 Task: Look for space in Yanagawa, Japan from 12th  August, 2023 to 15th August, 2023 for 3 adults in price range Rs.12000 to Rs.16000. Place can be entire place with 2 bedrooms having 3 beds and 1 bathroom. Property type can be house, flat, guest house. Amenities needed are: washing machine. Booking option can be shelf check-in. Required host language is English.
Action: Mouse moved to (580, 92)
Screenshot: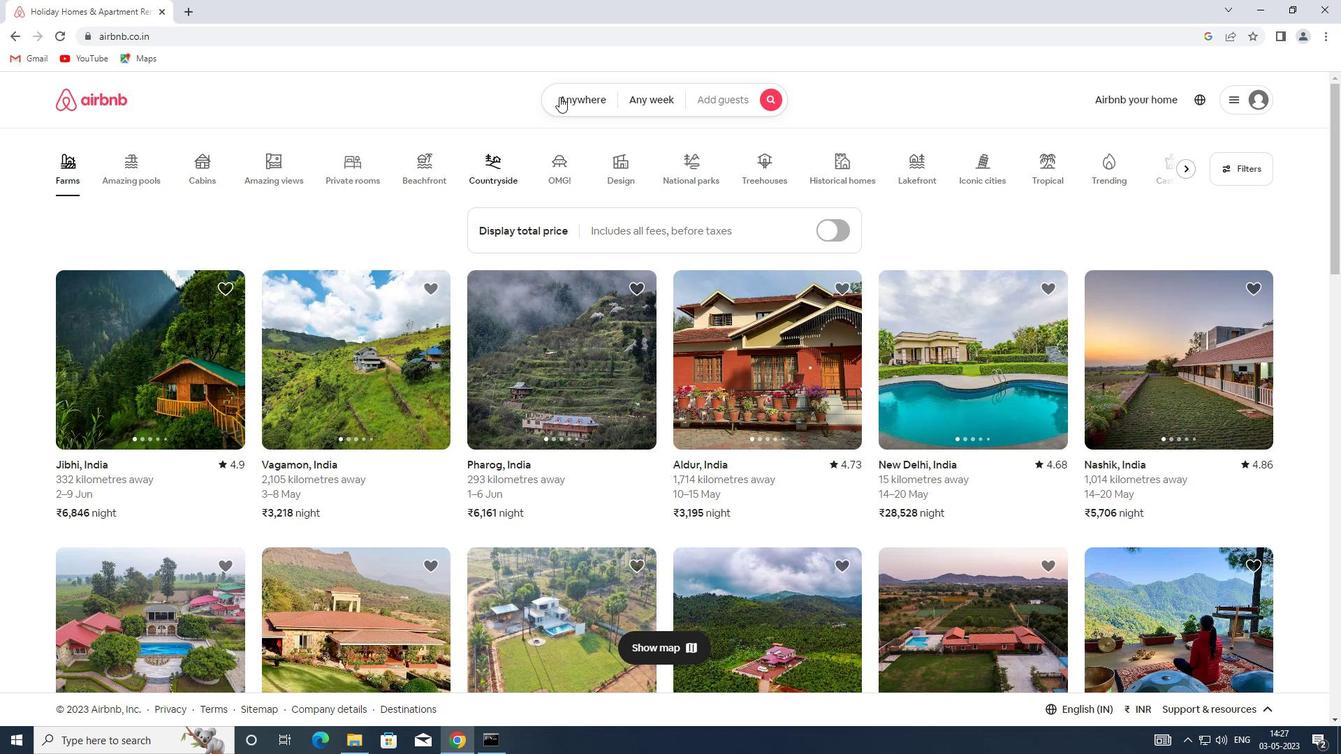 
Action: Mouse pressed left at (580, 92)
Screenshot: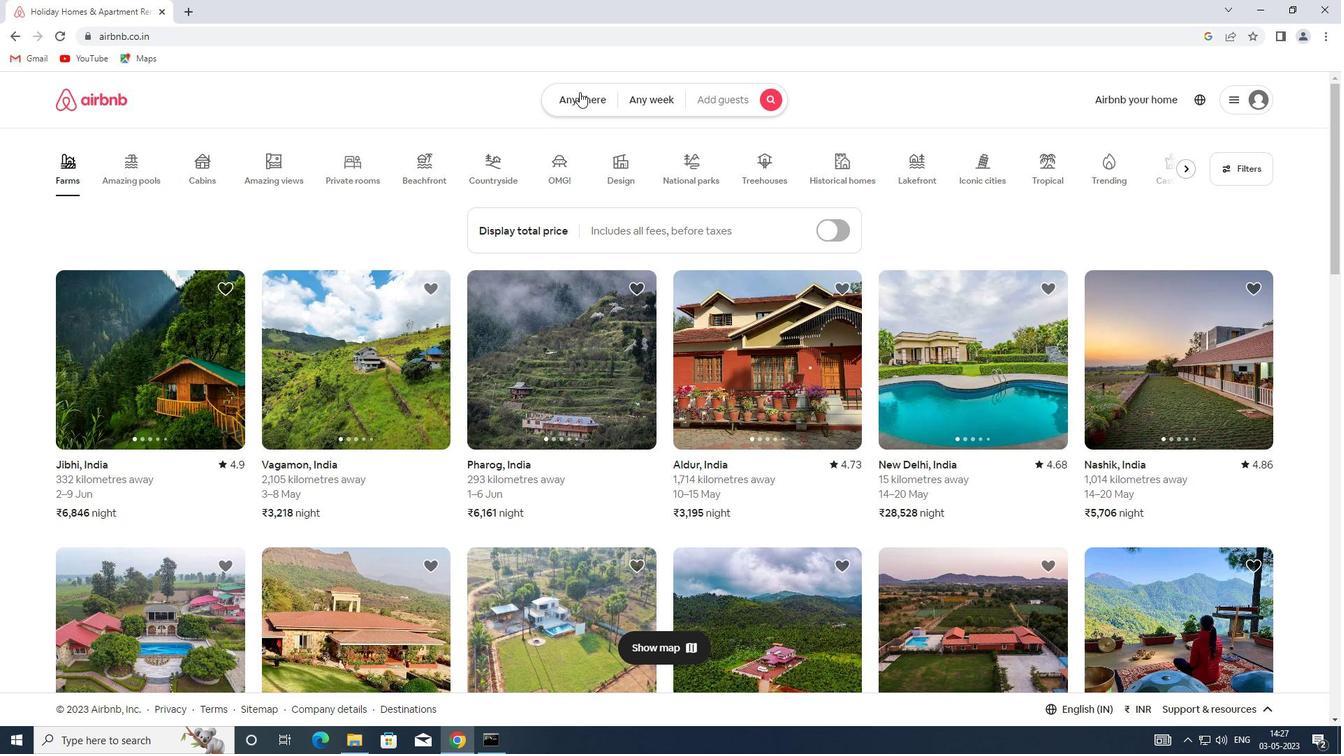
Action: Mouse moved to (448, 157)
Screenshot: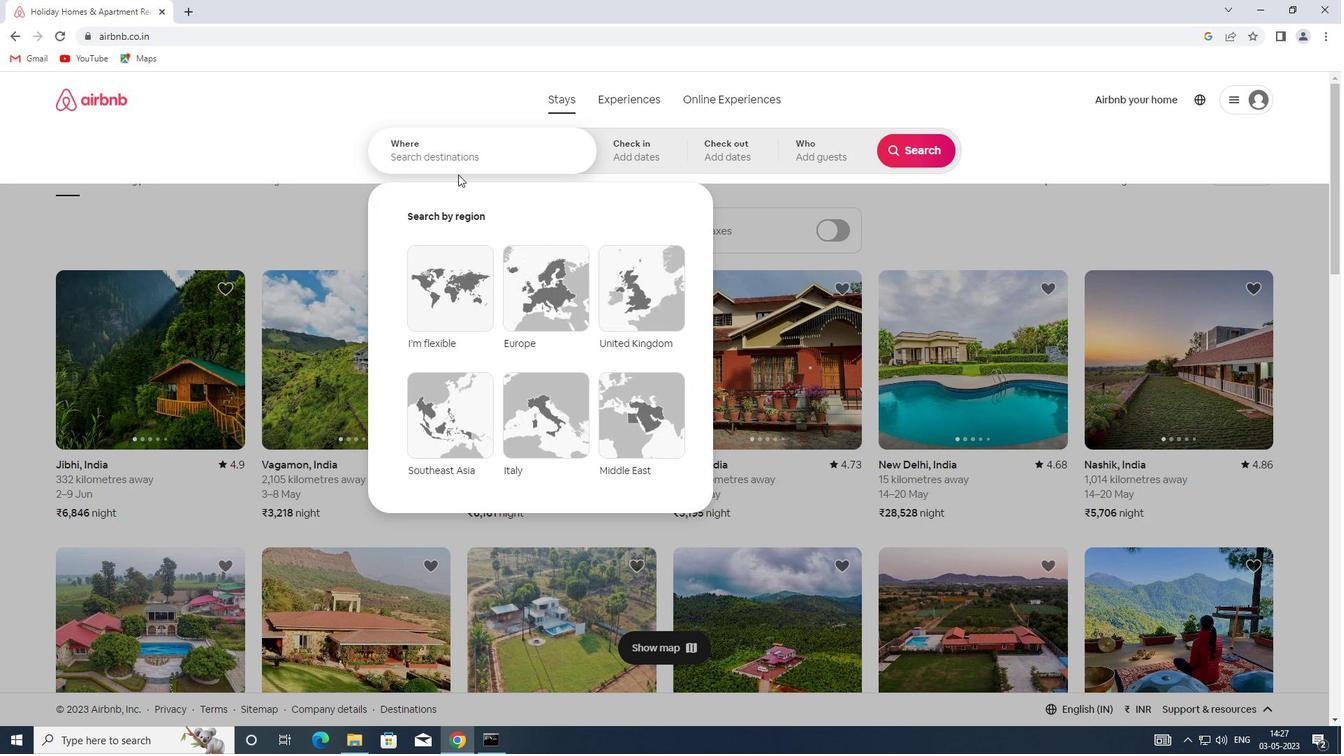 
Action: Mouse pressed left at (448, 157)
Screenshot: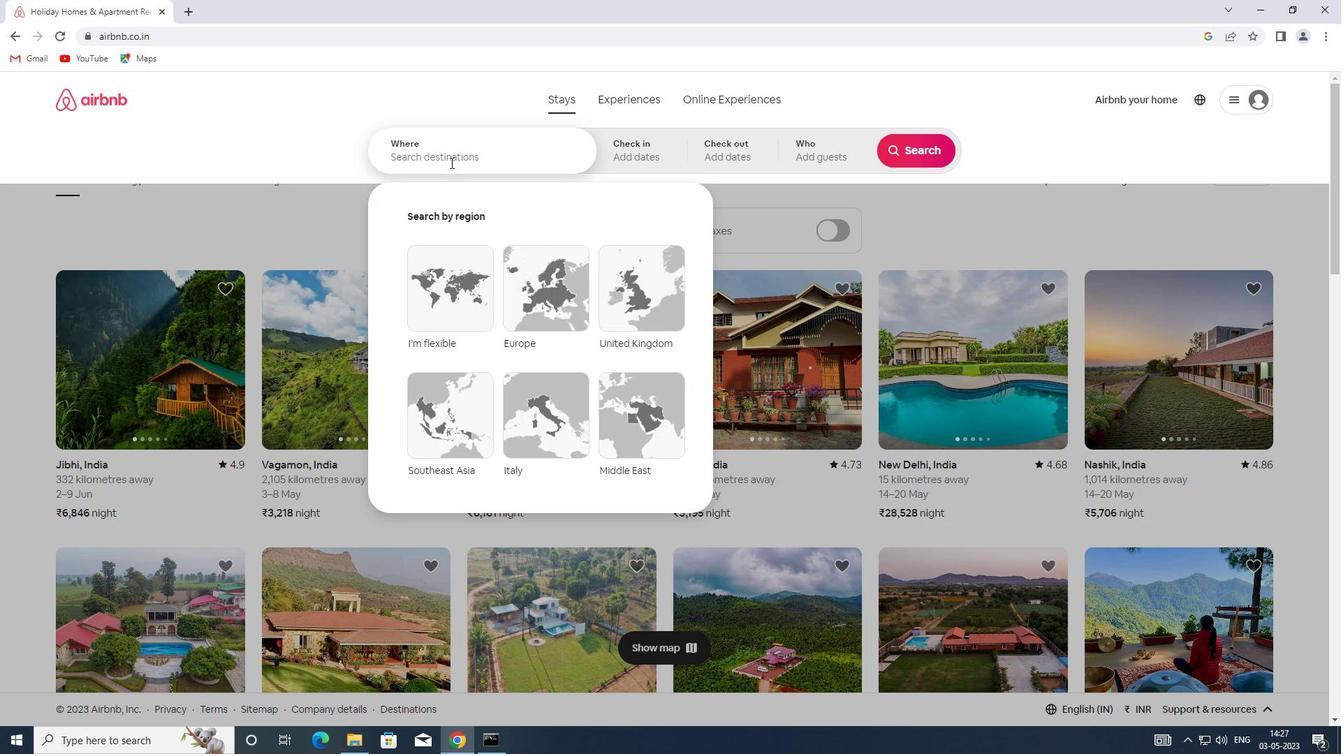 
Action: Key pressed <Key.shift><Key.shift>YANAGAWA,<Key.shift><Key.shift><Key.shift><Key.shift><Key.shift><Key.shift><Key.shift><Key.shift>JAPAN
Screenshot: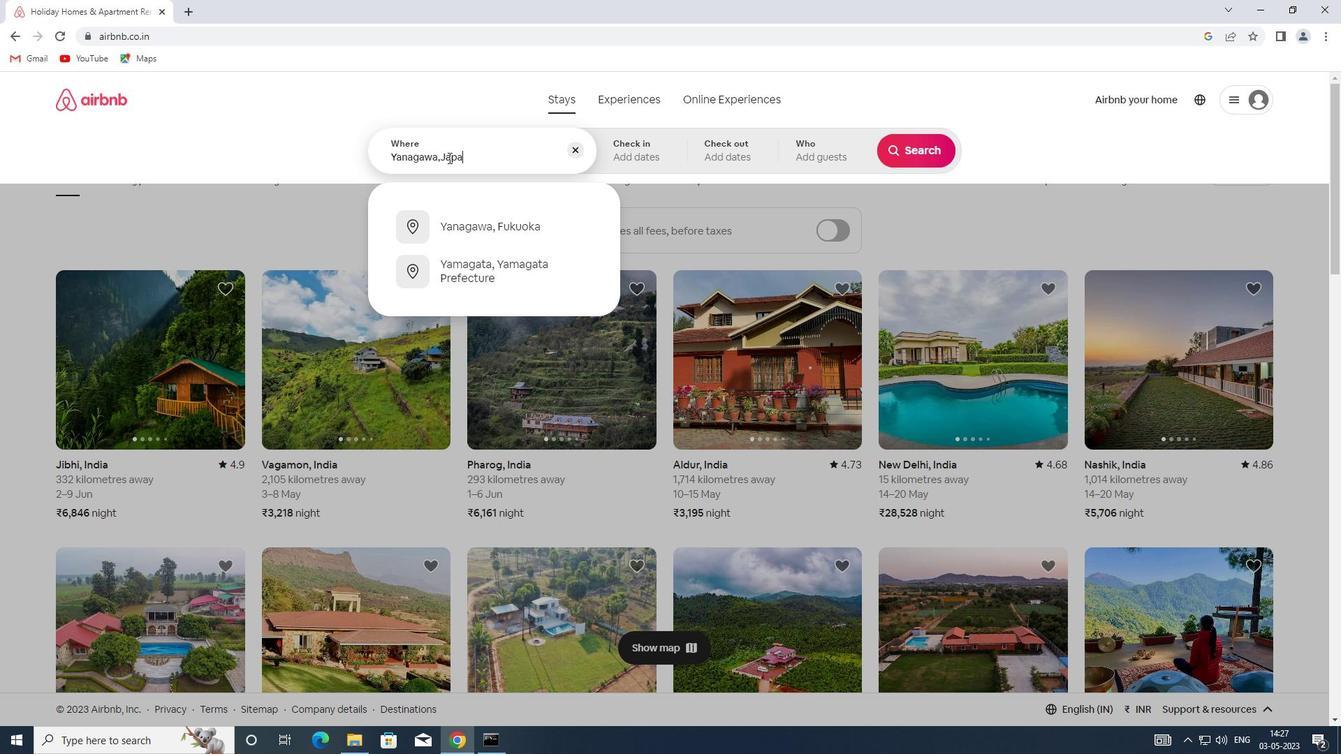 
Action: Mouse moved to (619, 155)
Screenshot: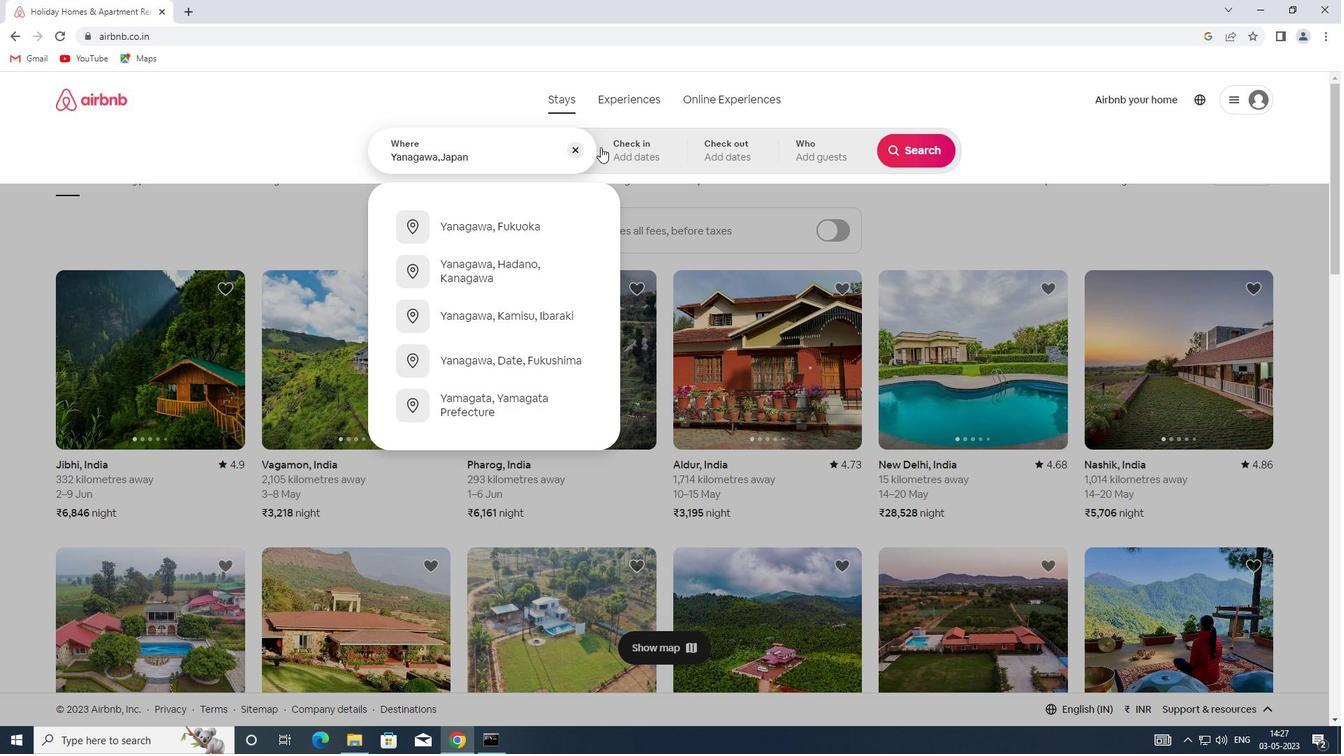 
Action: Mouse pressed left at (619, 155)
Screenshot: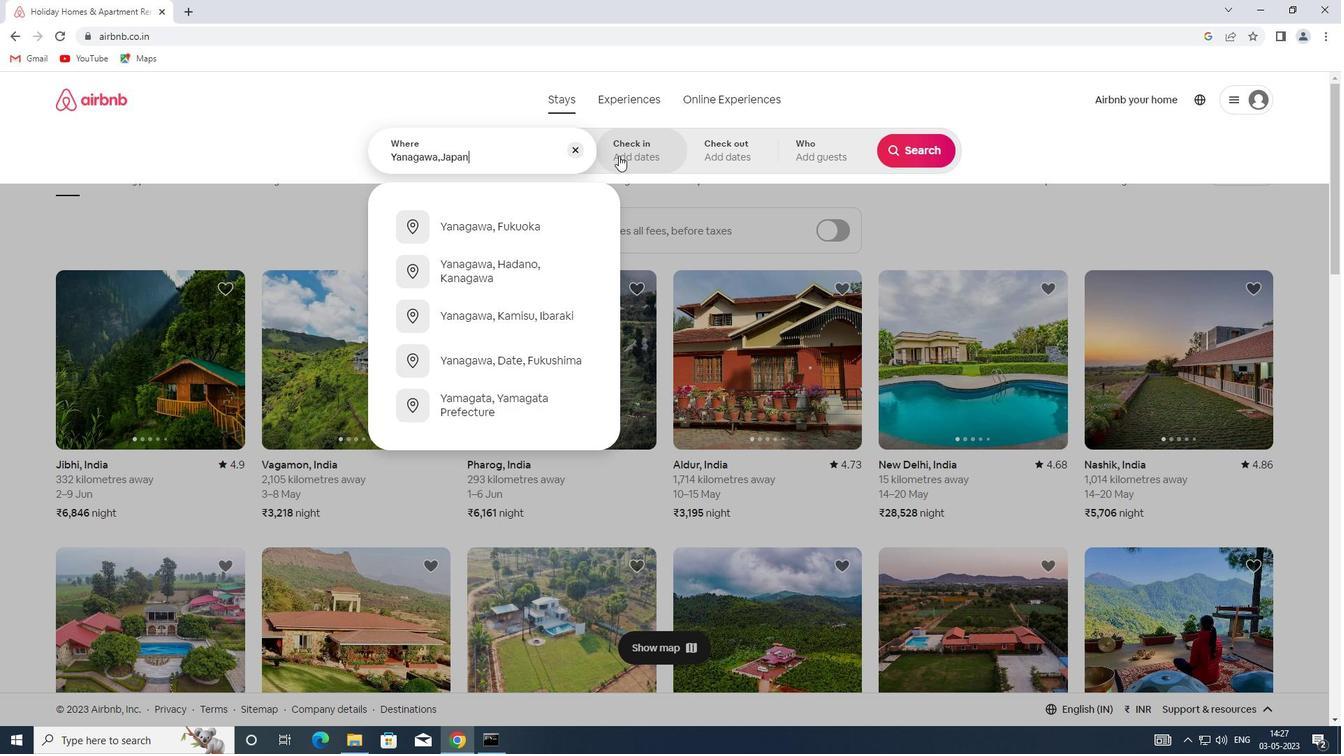 
Action: Mouse moved to (910, 259)
Screenshot: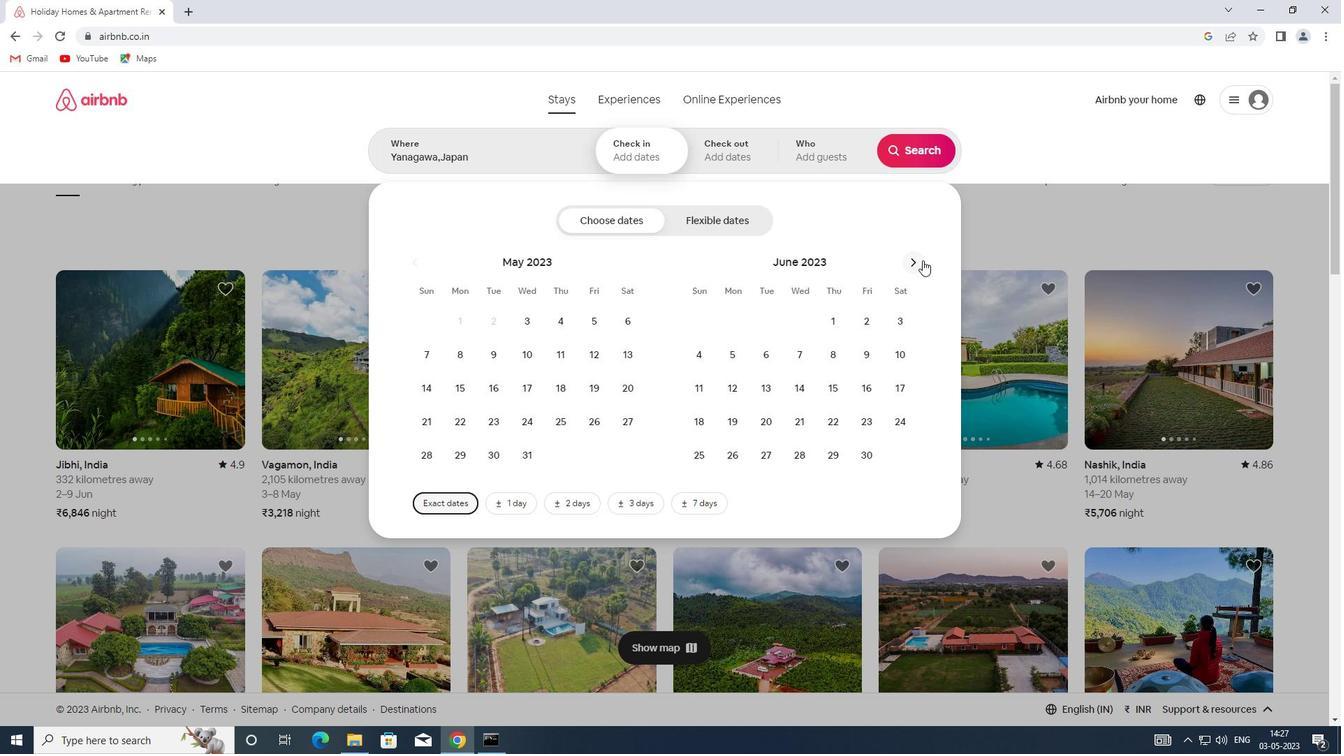 
Action: Mouse pressed left at (910, 259)
Screenshot: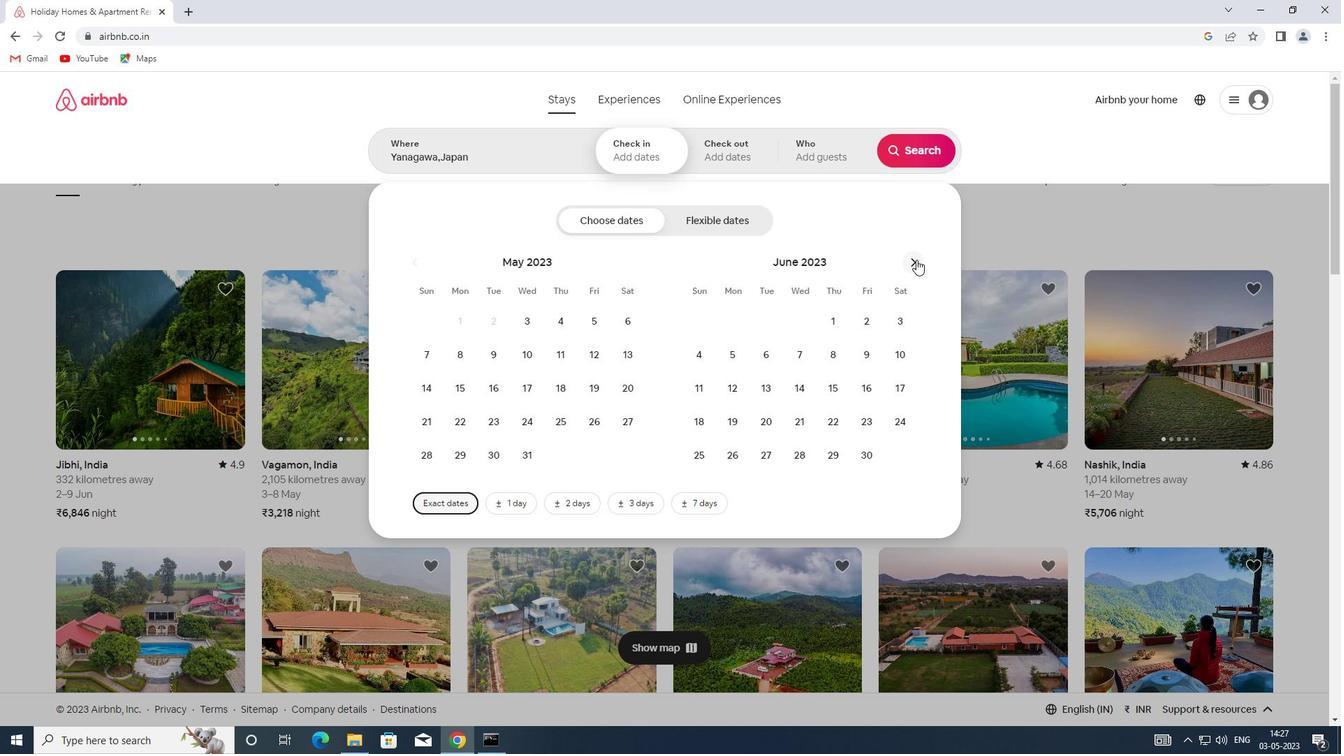
Action: Mouse pressed left at (910, 259)
Screenshot: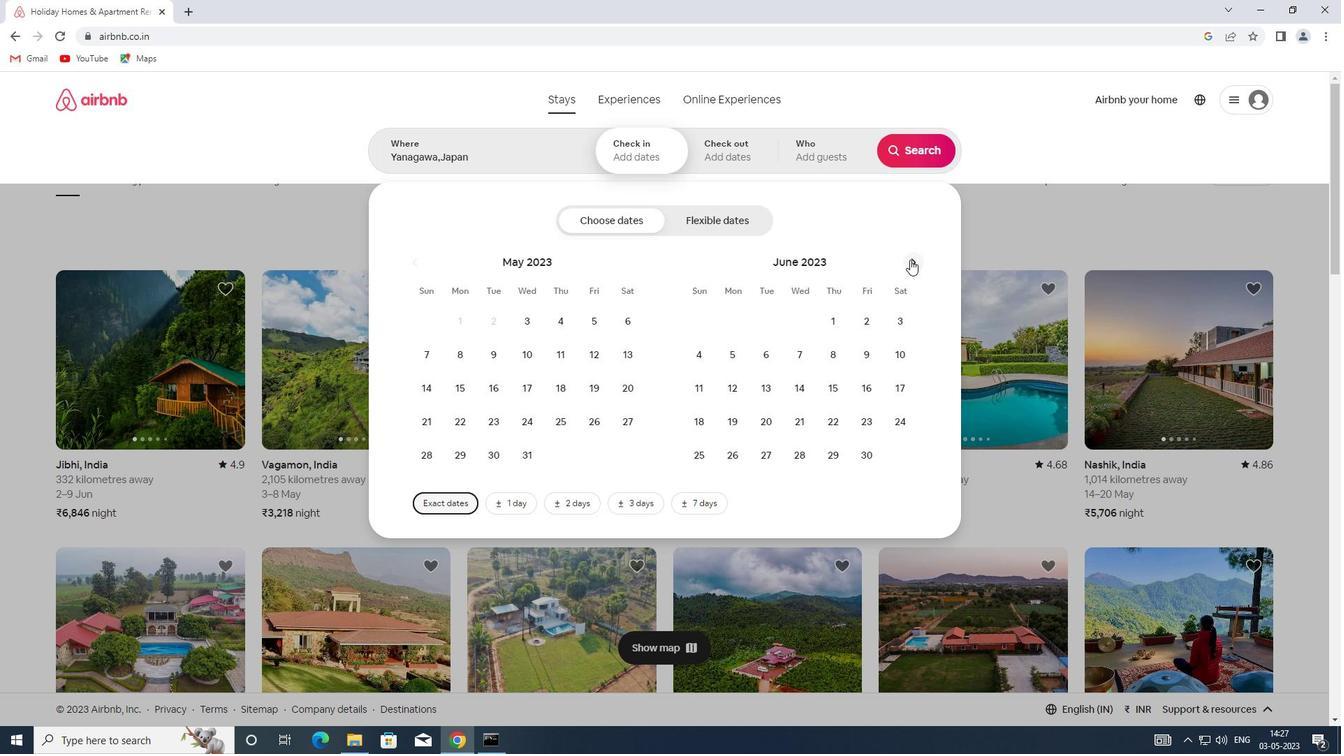 
Action: Mouse moved to (896, 348)
Screenshot: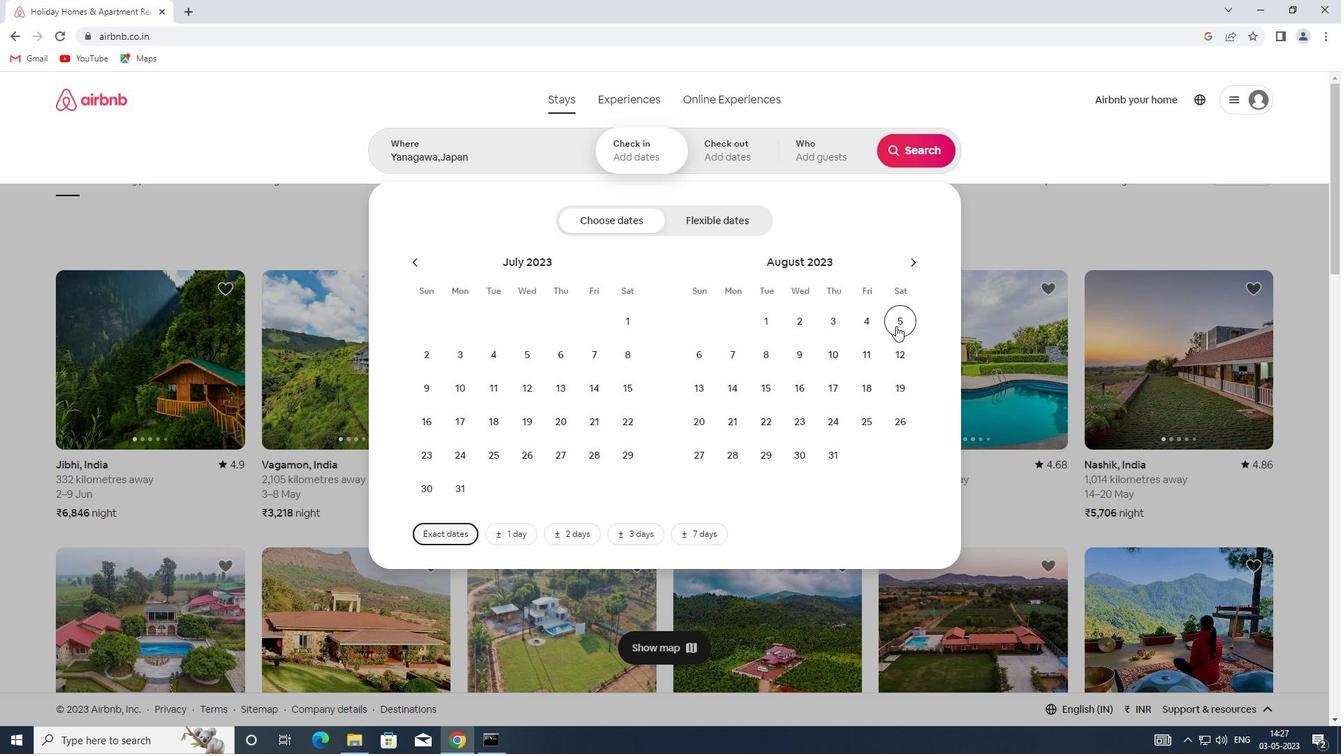 
Action: Mouse pressed left at (896, 348)
Screenshot: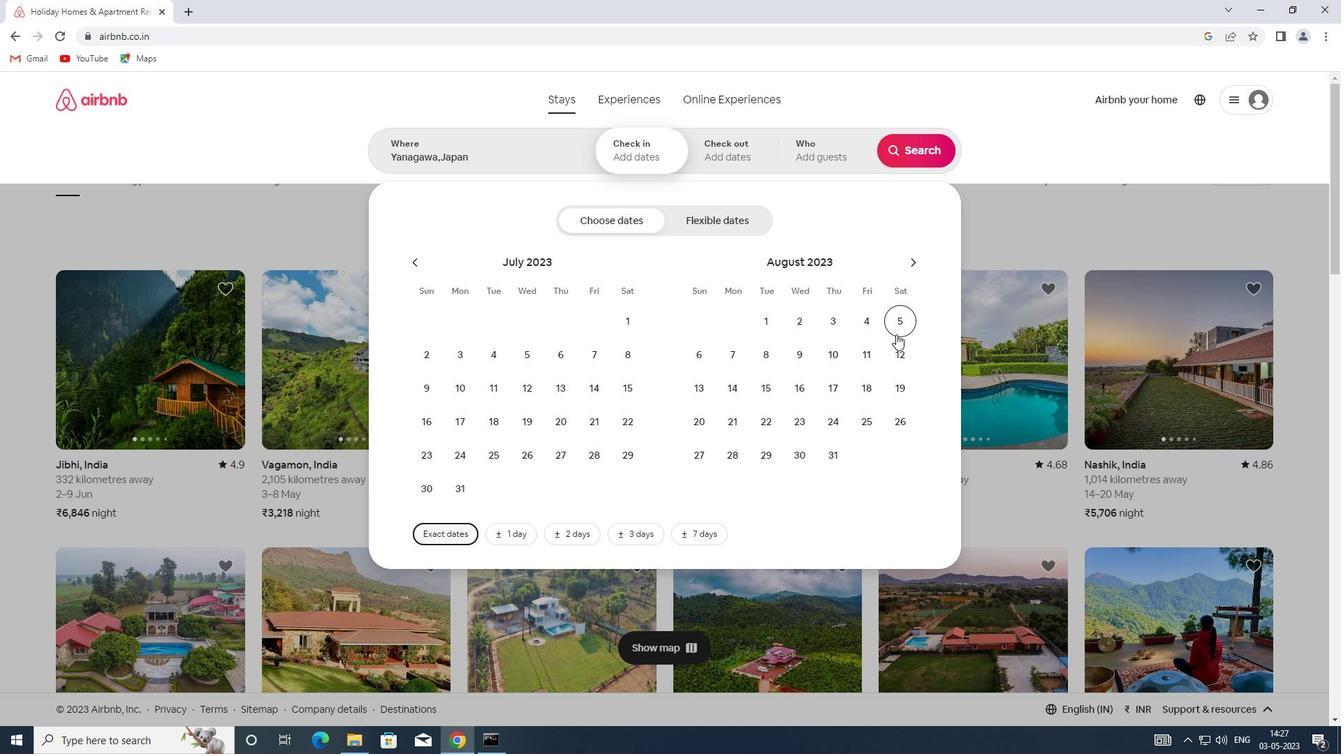 
Action: Mouse moved to (758, 389)
Screenshot: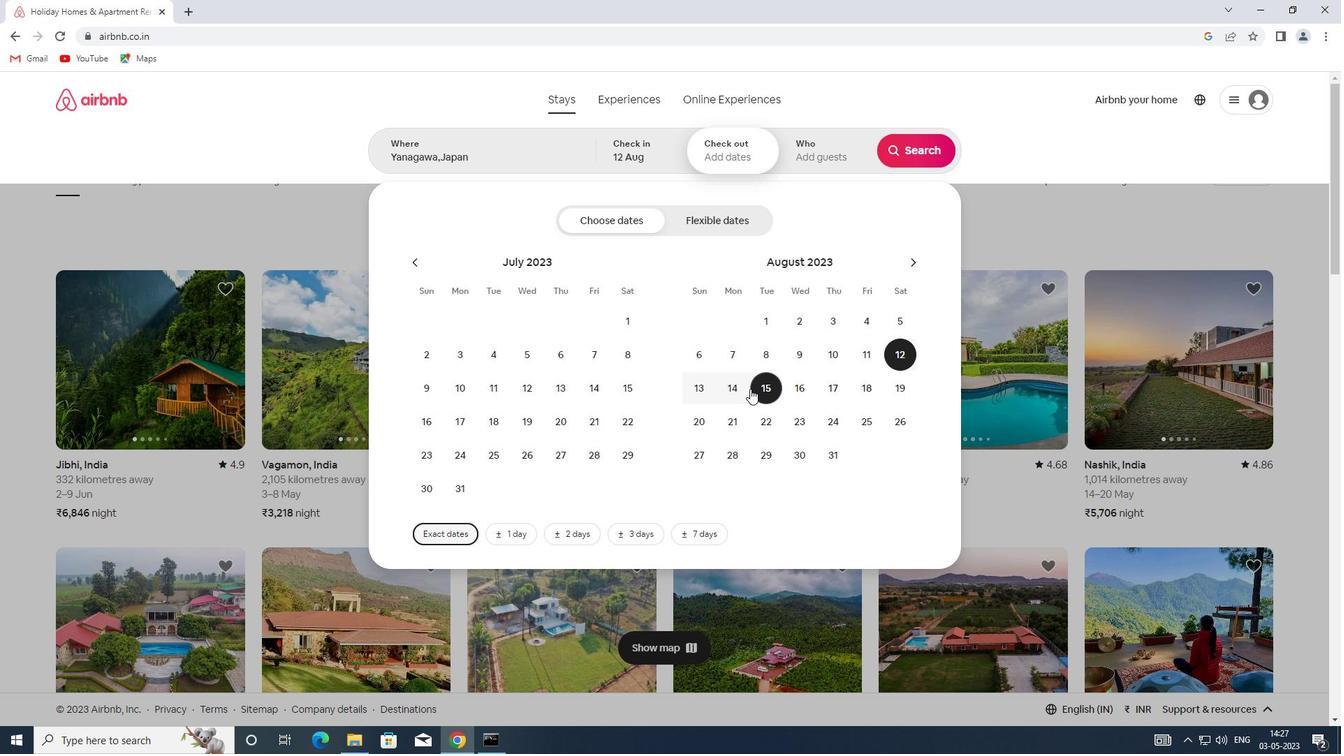 
Action: Mouse pressed left at (758, 389)
Screenshot: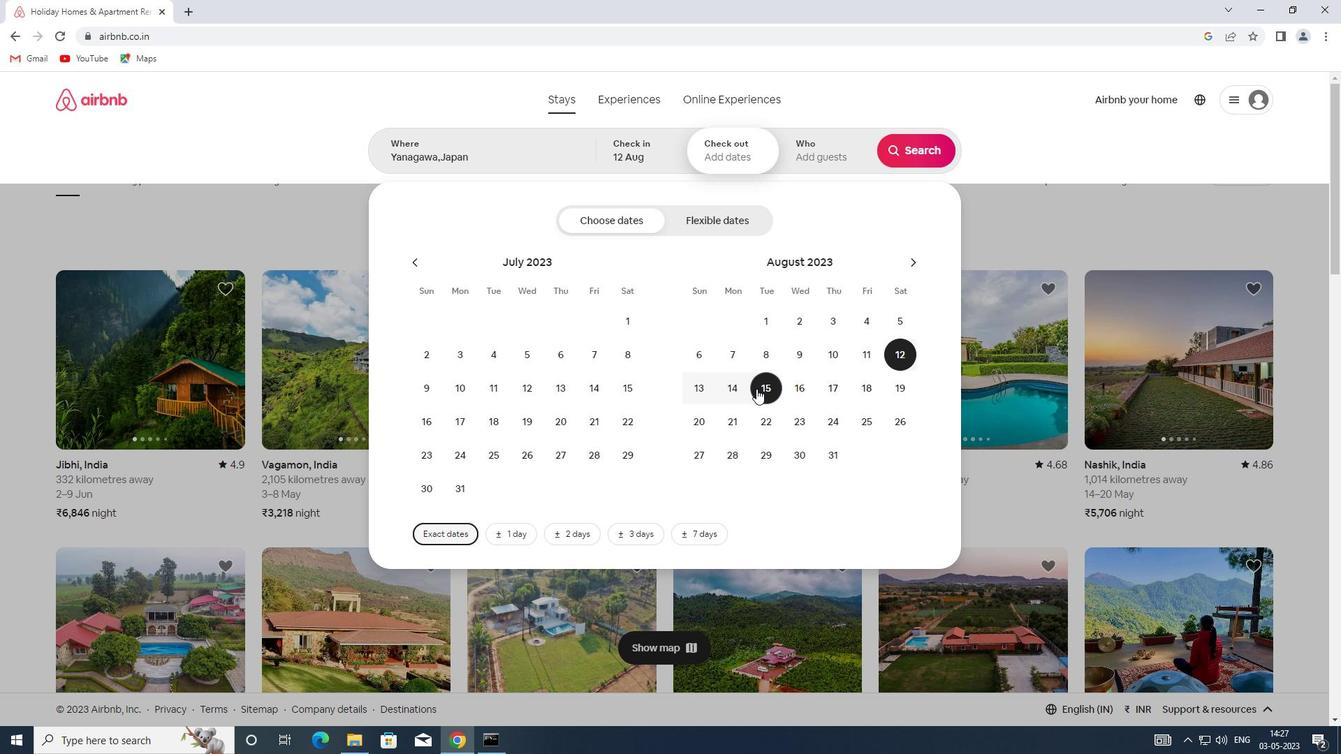 
Action: Mouse moved to (796, 163)
Screenshot: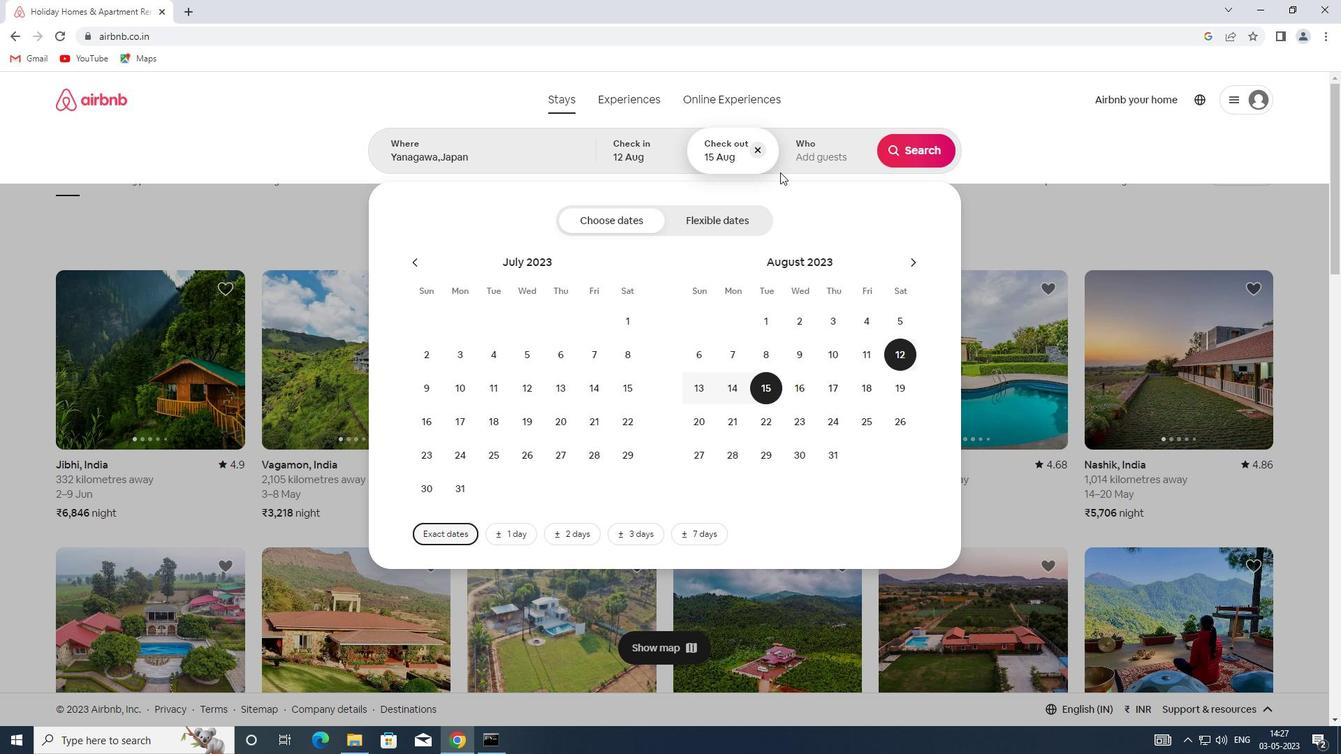 
Action: Mouse pressed left at (796, 163)
Screenshot: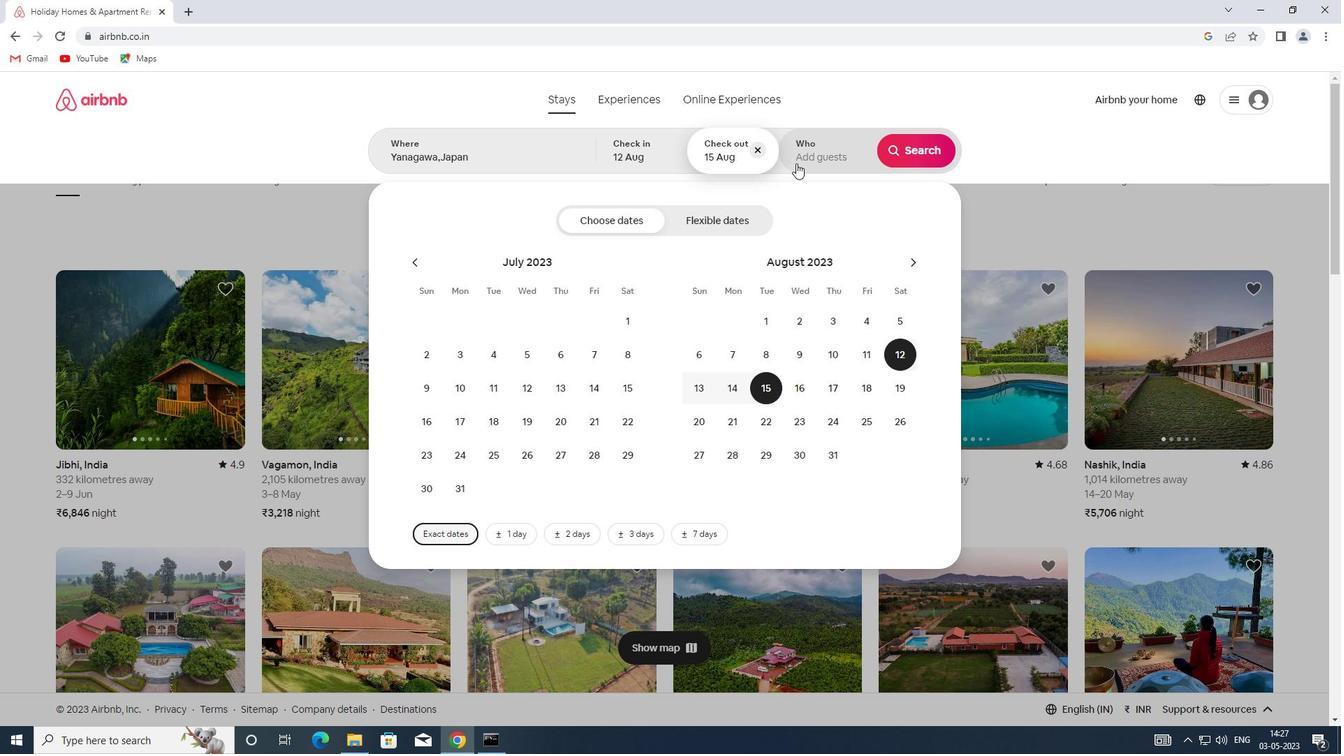 
Action: Mouse moved to (925, 217)
Screenshot: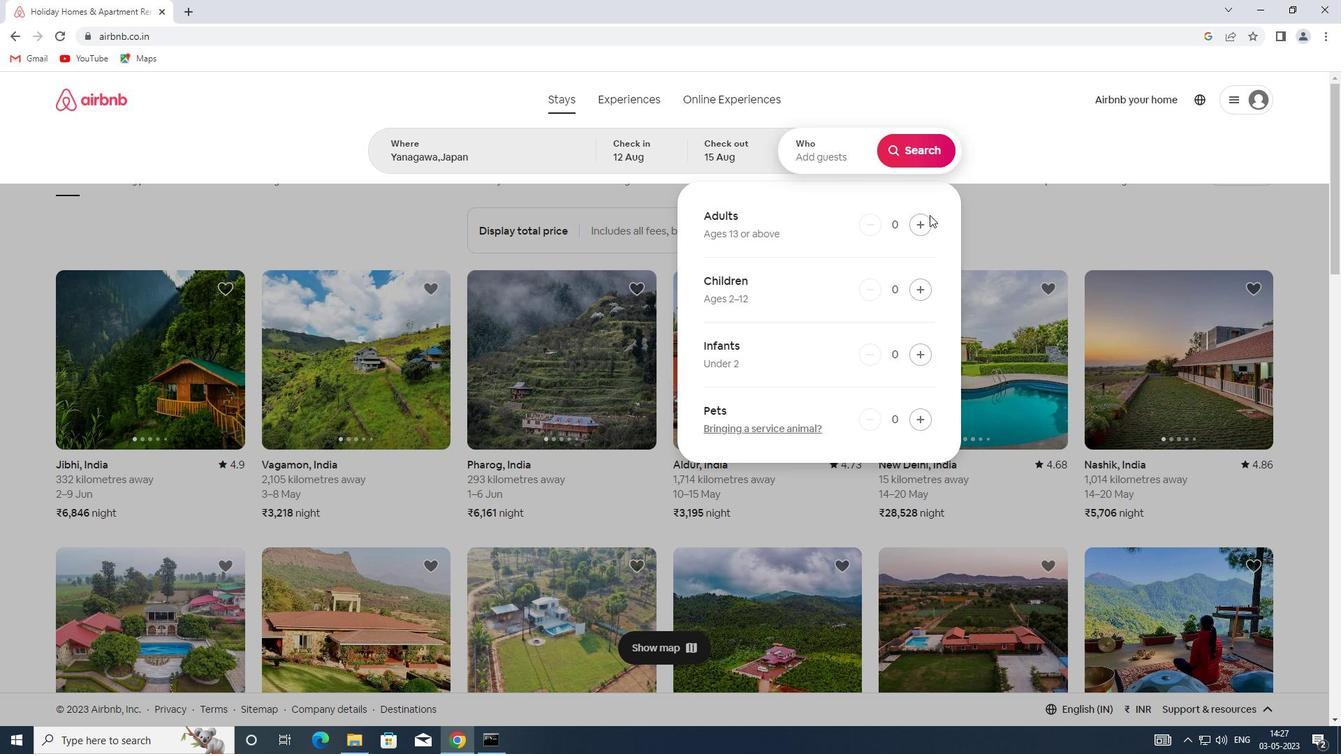 
Action: Mouse pressed left at (925, 217)
Screenshot: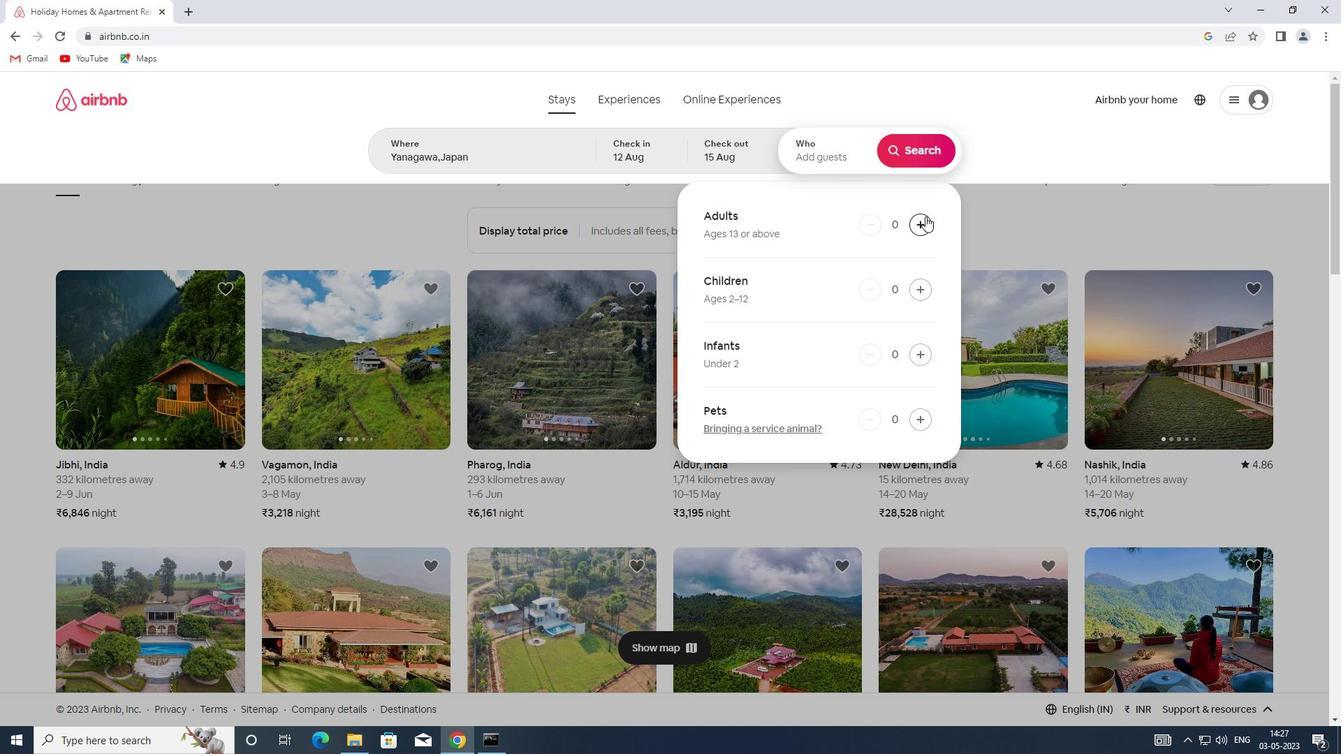 
Action: Mouse pressed left at (925, 217)
Screenshot: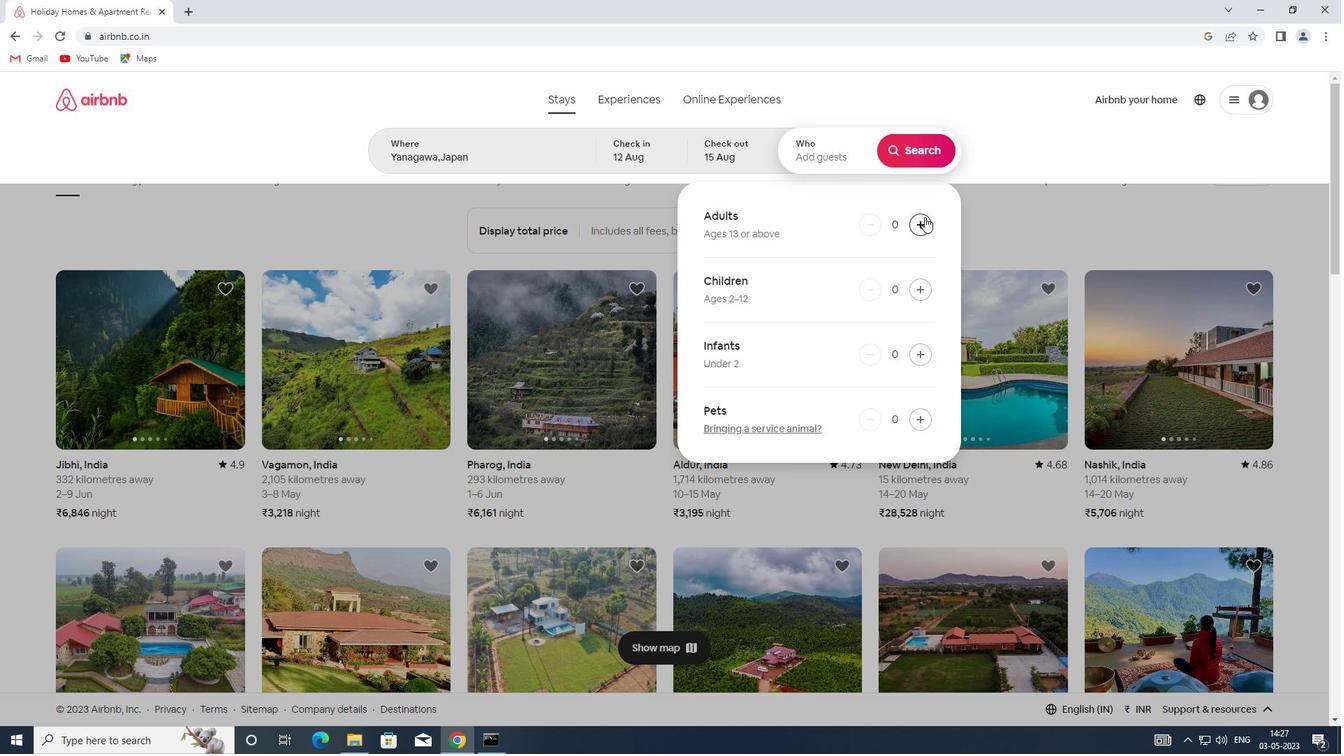 
Action: Mouse pressed left at (925, 217)
Screenshot: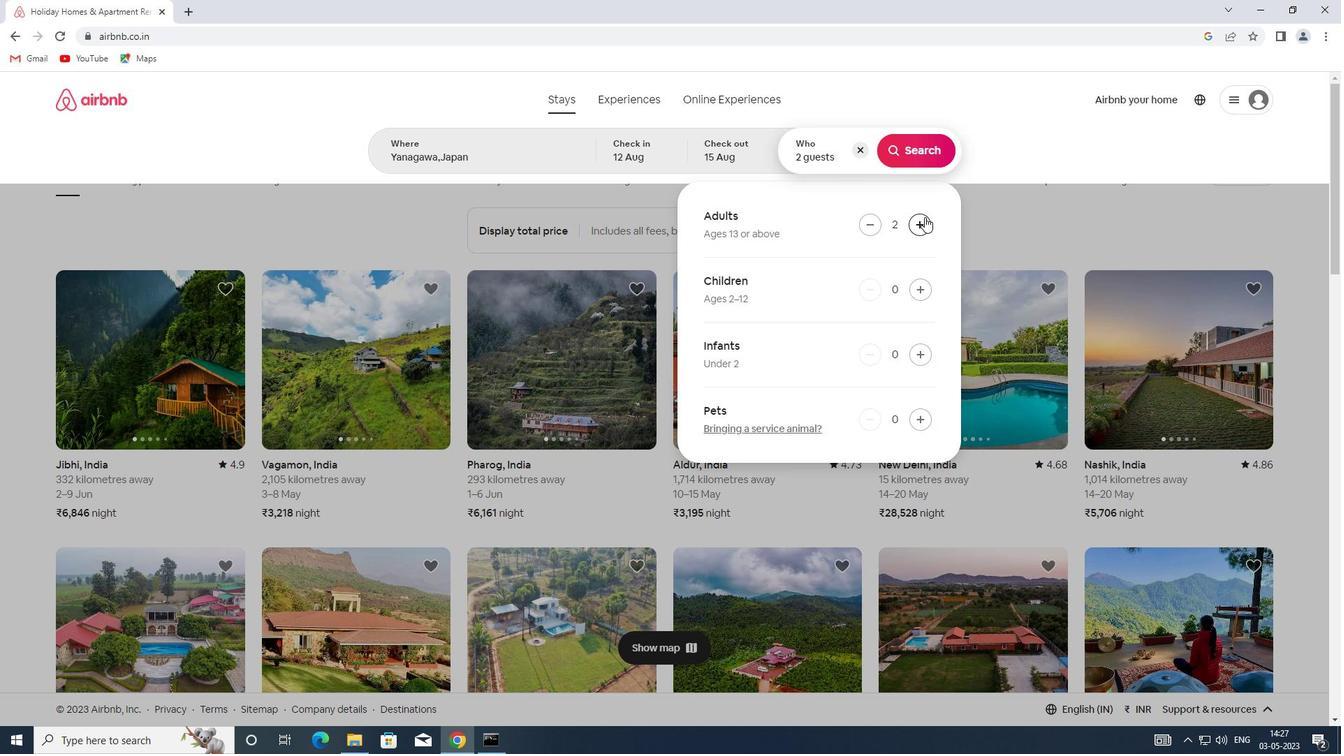 
Action: Mouse moved to (925, 149)
Screenshot: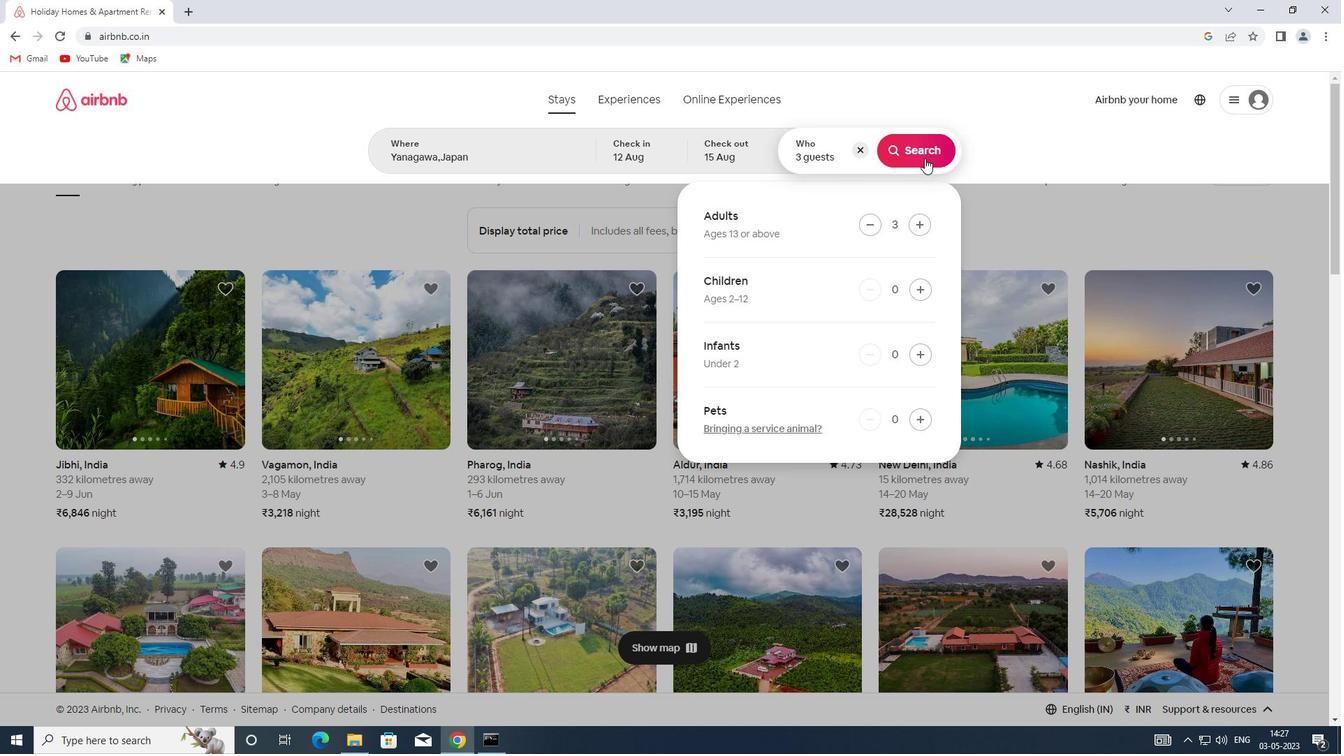 
Action: Mouse pressed left at (925, 149)
Screenshot: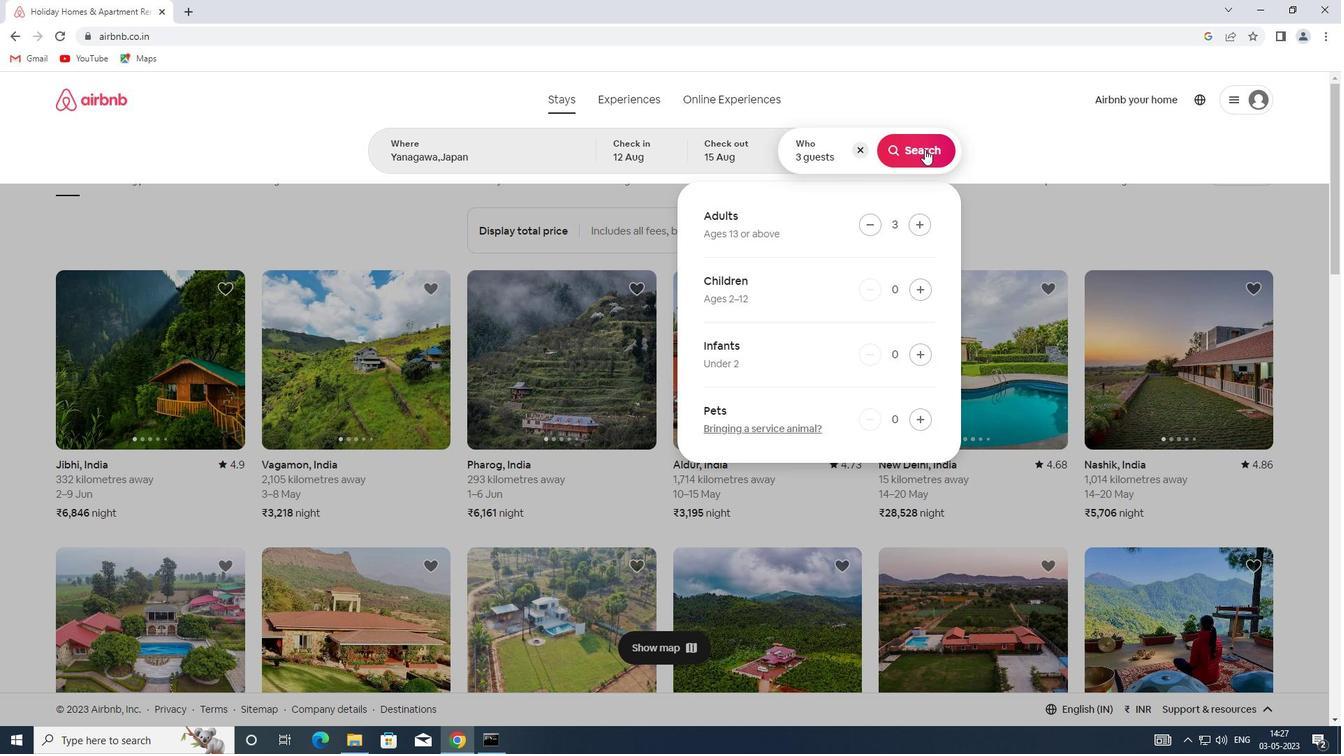 
Action: Mouse moved to (1267, 152)
Screenshot: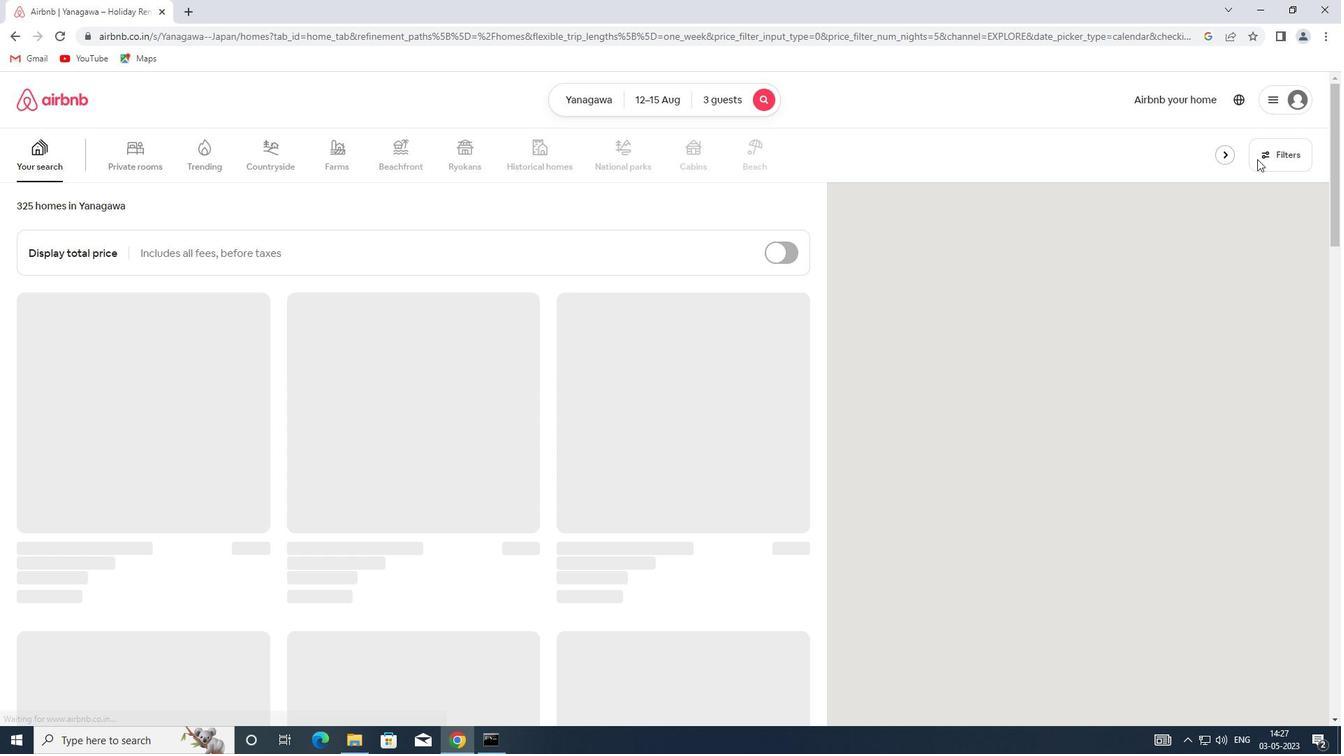 
Action: Mouse pressed left at (1267, 152)
Screenshot: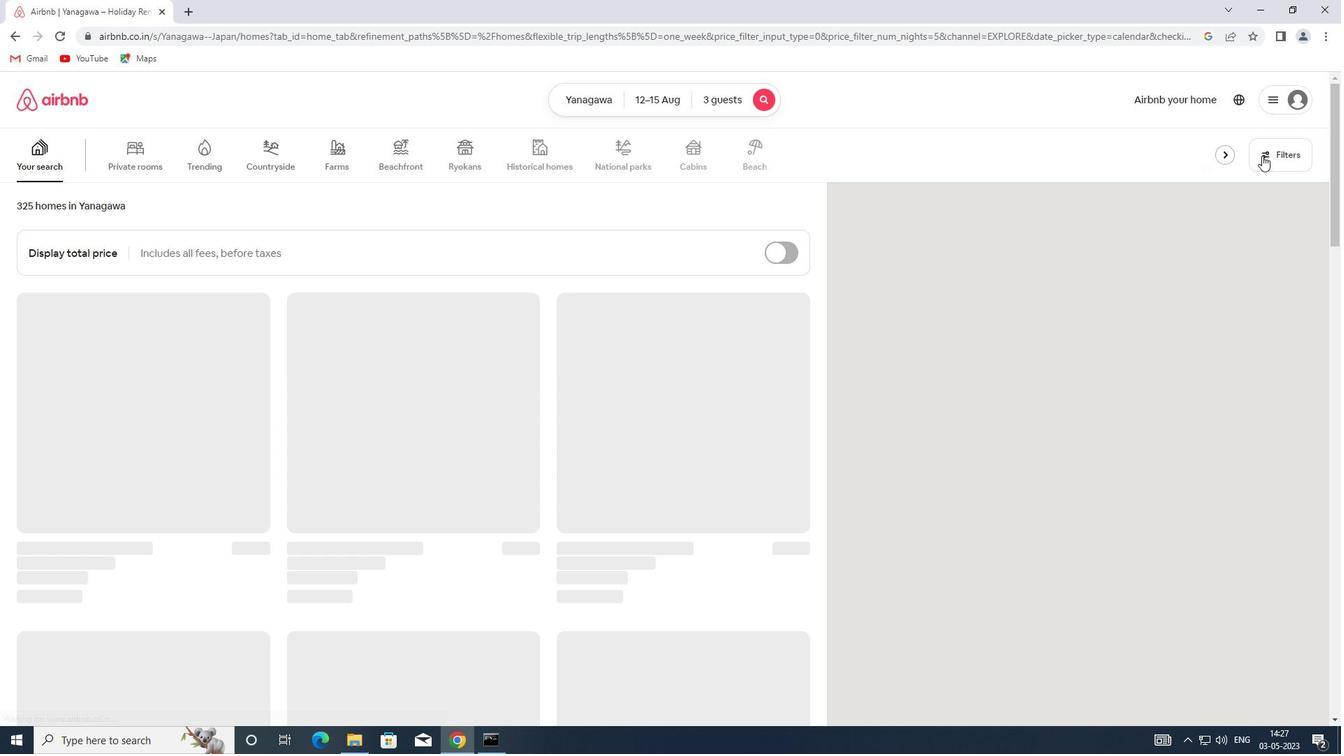
Action: Mouse moved to (505, 334)
Screenshot: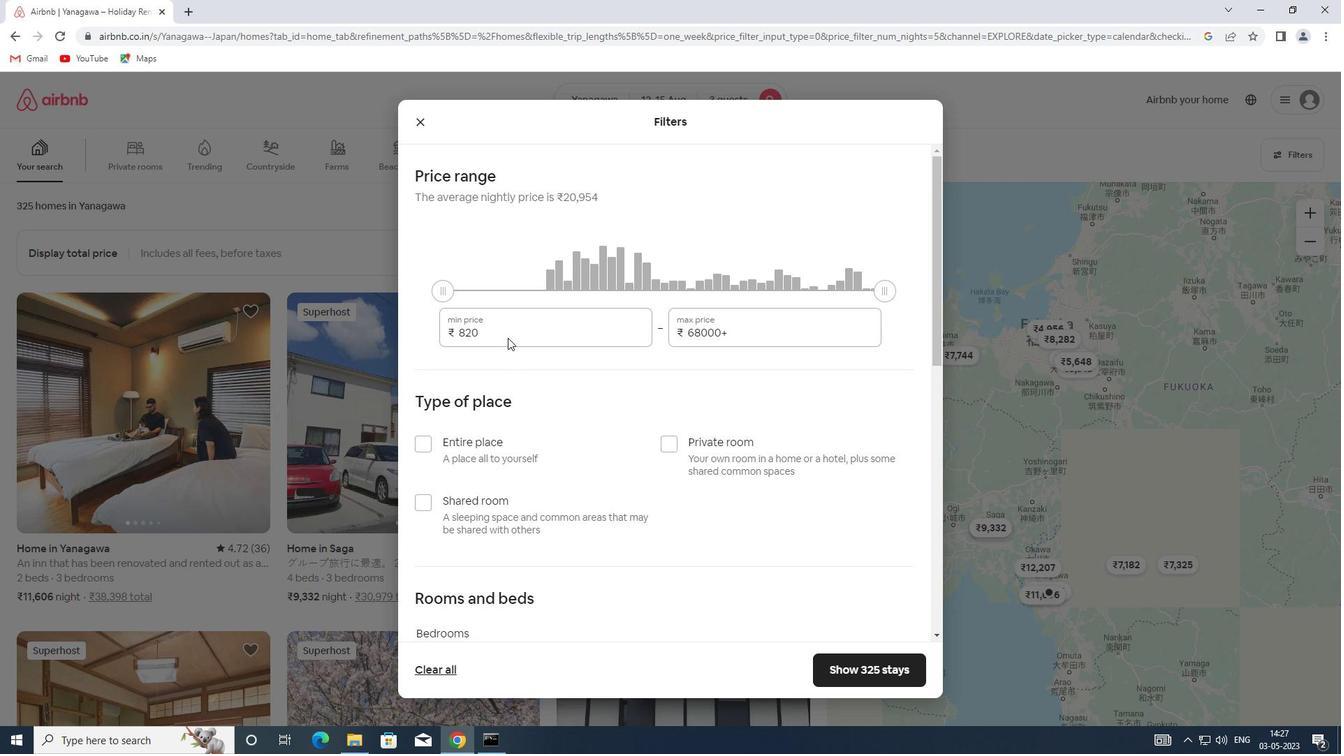 
Action: Mouse pressed left at (505, 334)
Screenshot: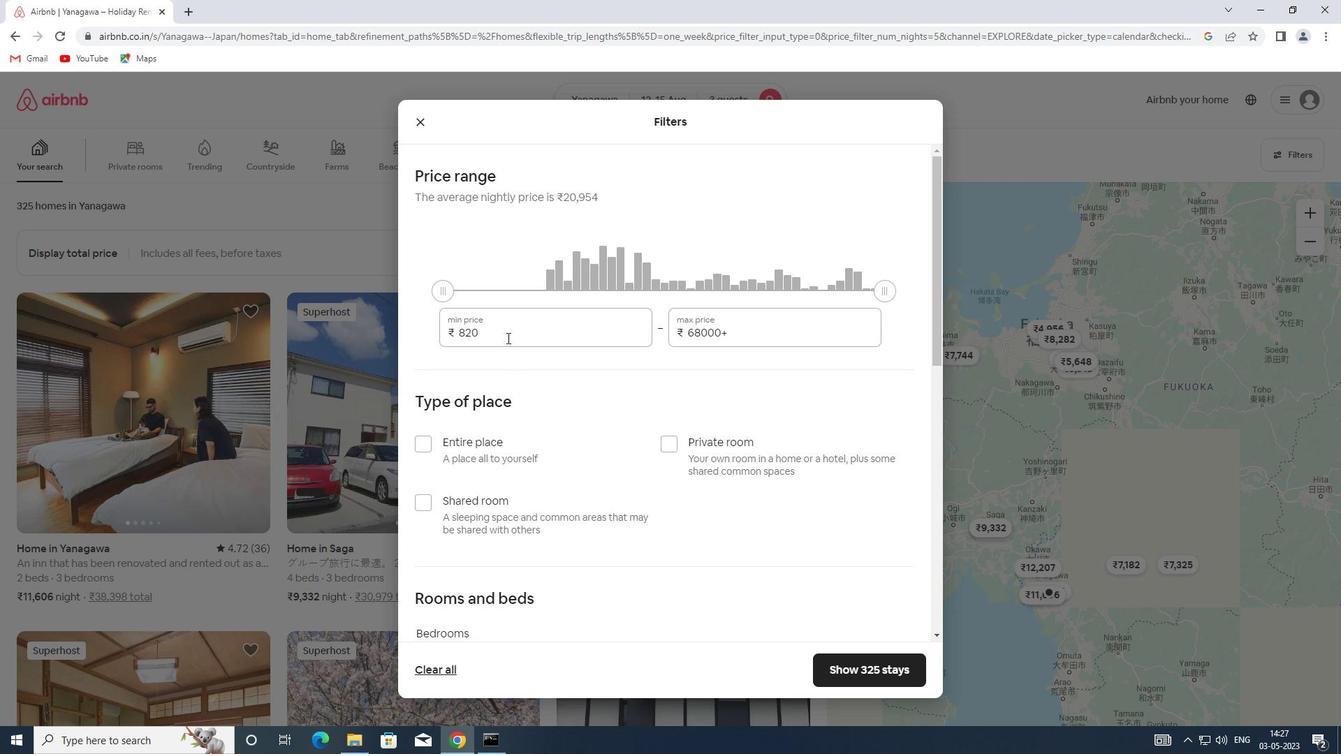 
Action: Mouse moved to (407, 331)
Screenshot: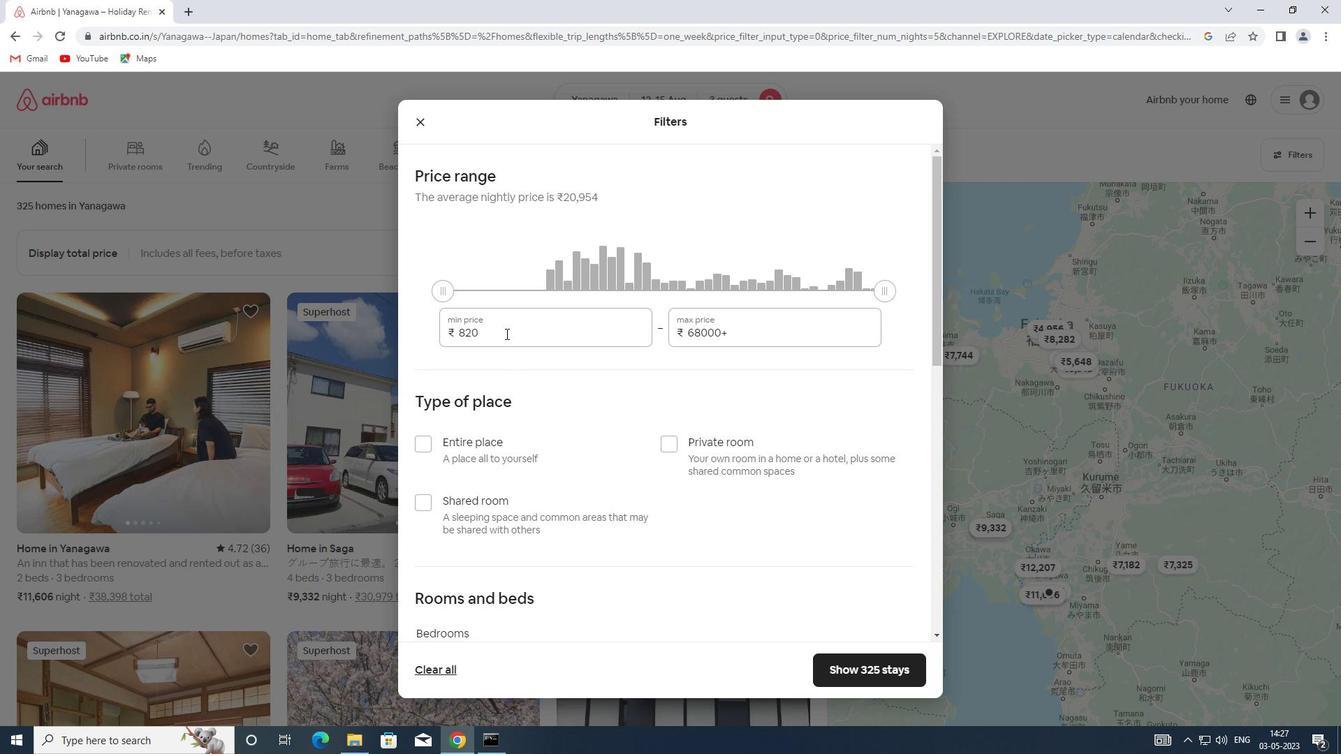 
Action: Key pressed 12
Screenshot: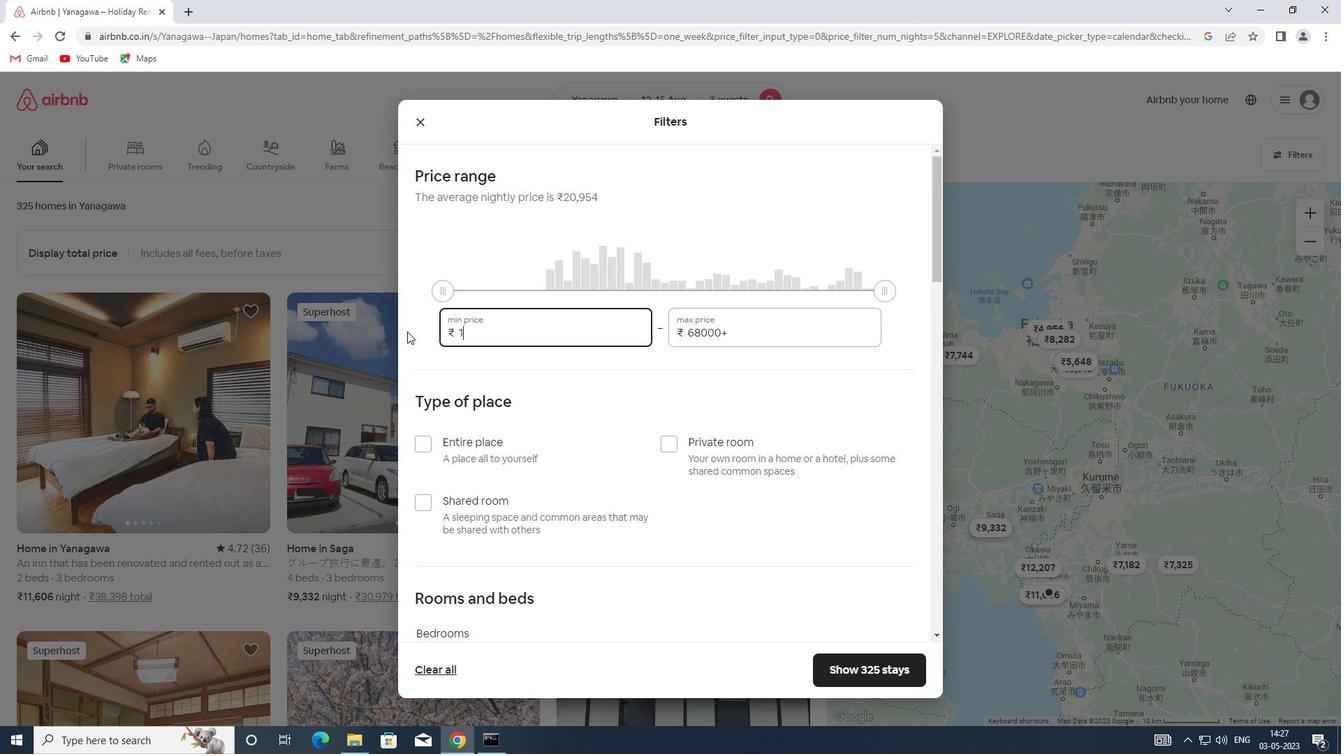 
Action: Mouse moved to (431, 332)
Screenshot: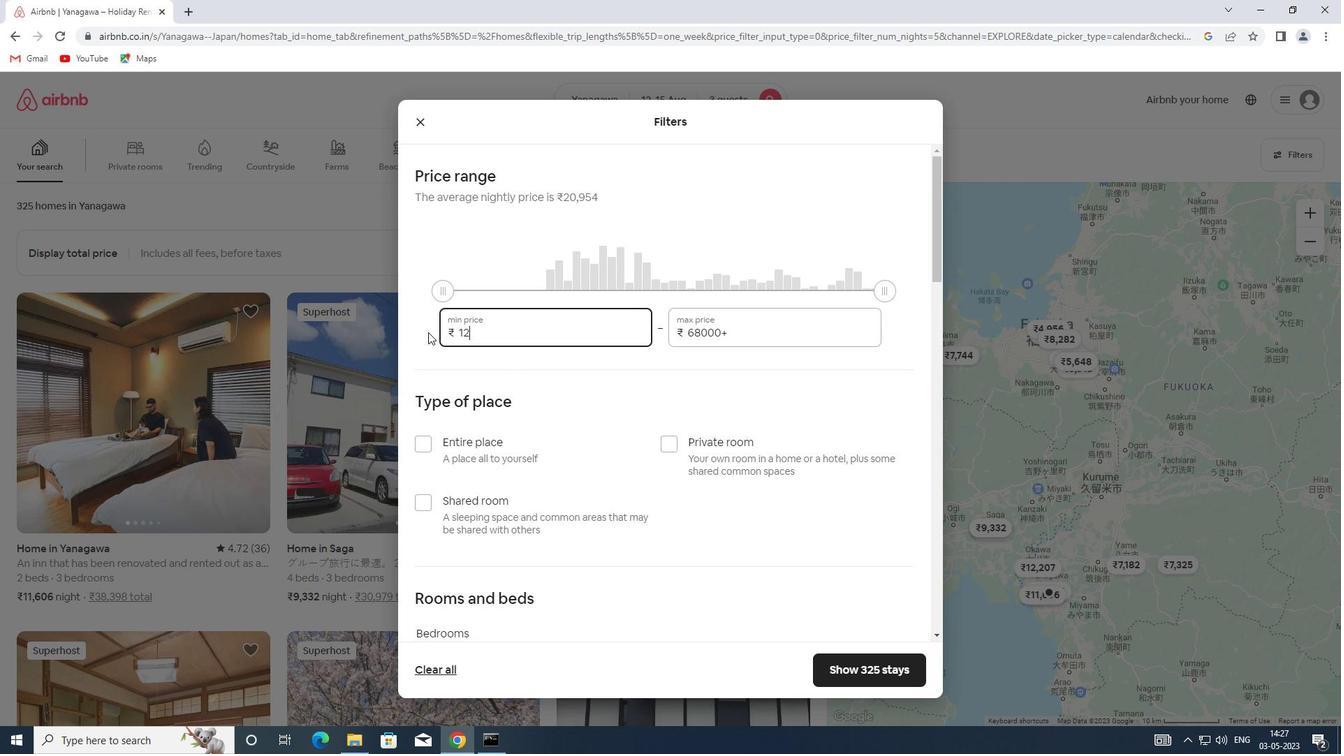 
Action: Key pressed 000
Screenshot: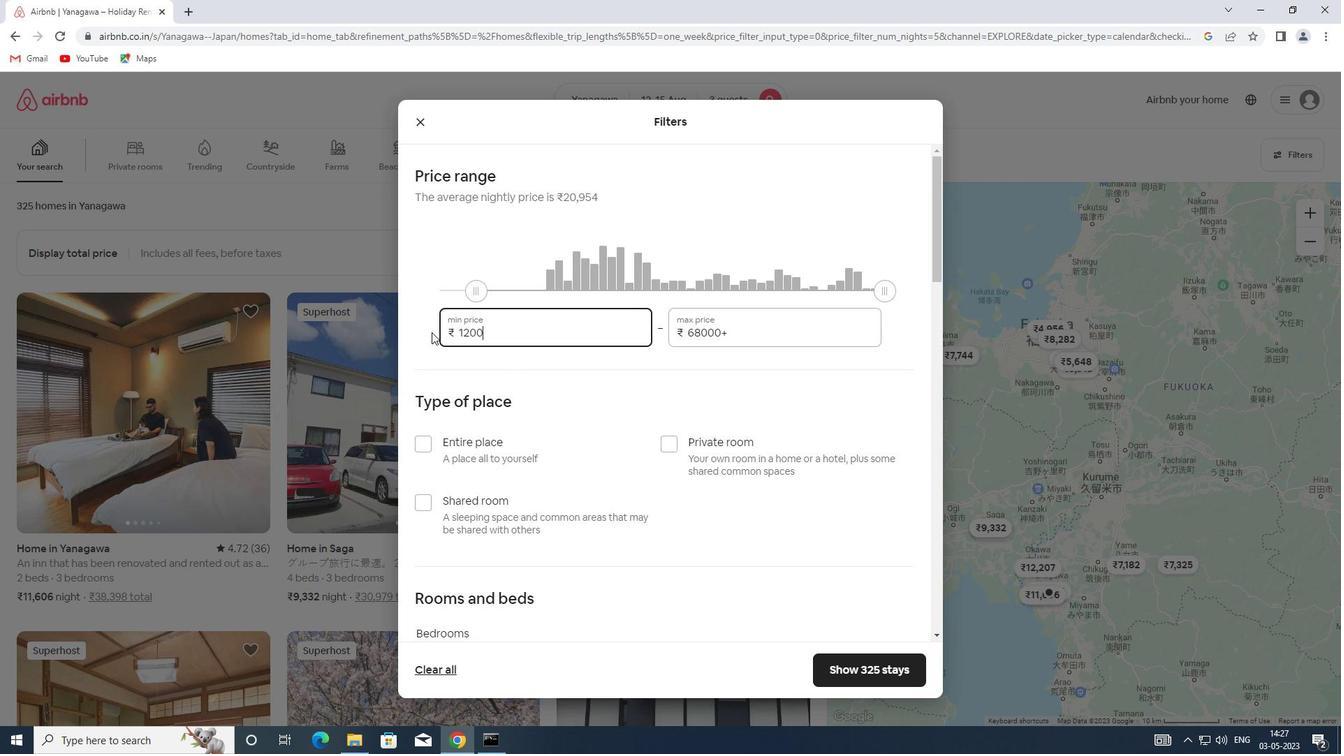 
Action: Mouse moved to (779, 334)
Screenshot: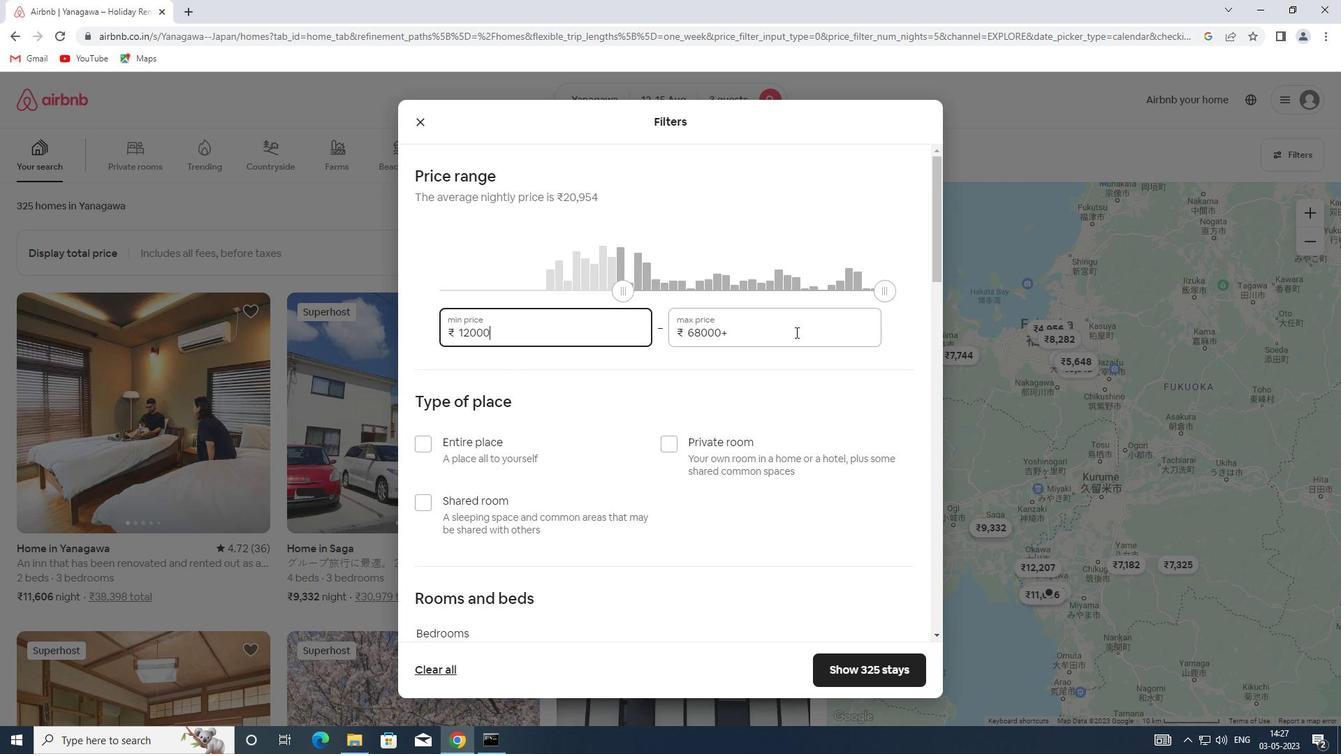 
Action: Mouse pressed left at (779, 334)
Screenshot: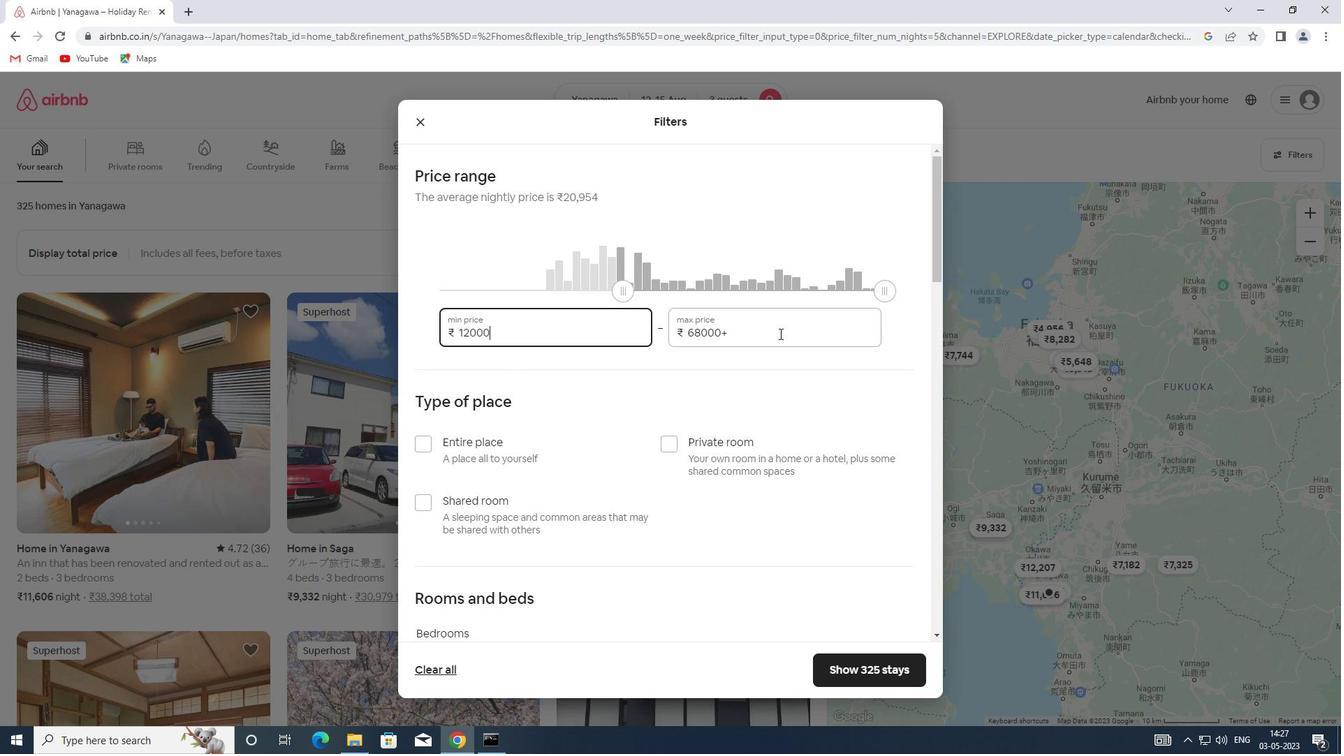 
Action: Mouse moved to (601, 343)
Screenshot: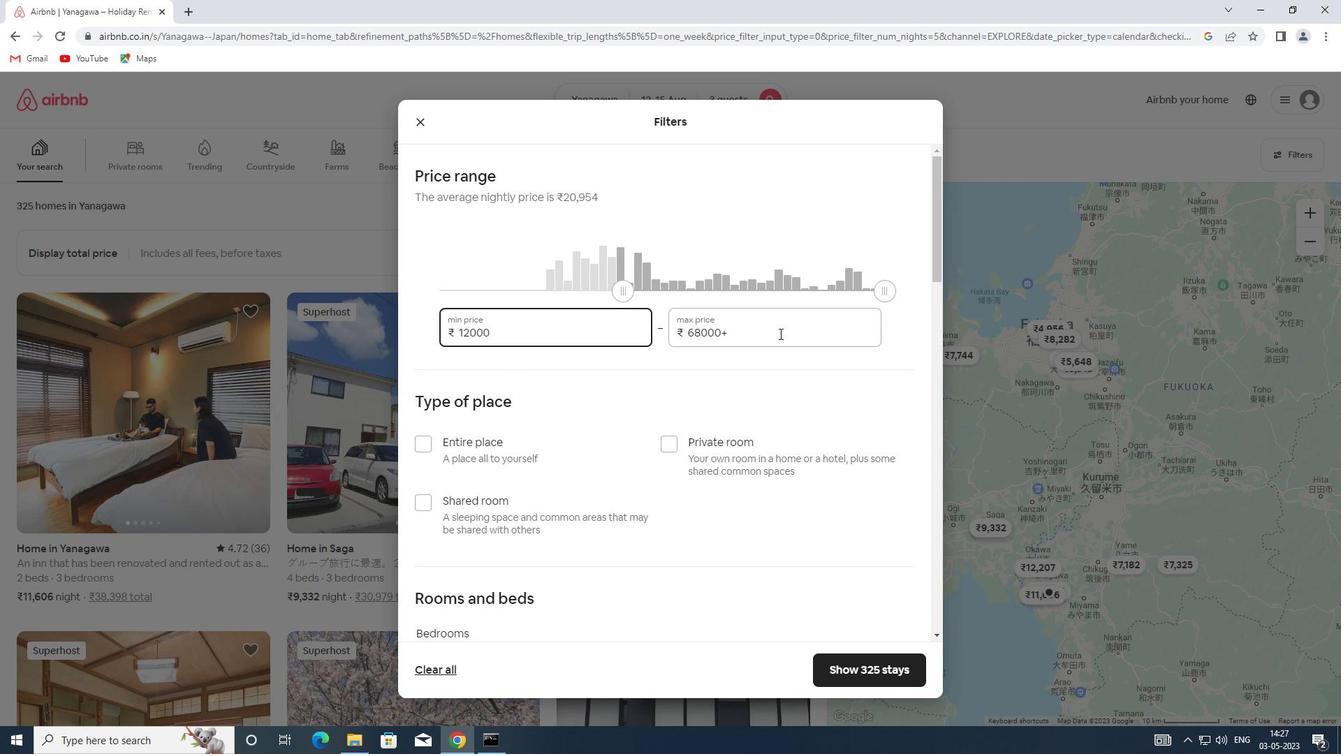 
Action: Key pressed 16000
Screenshot: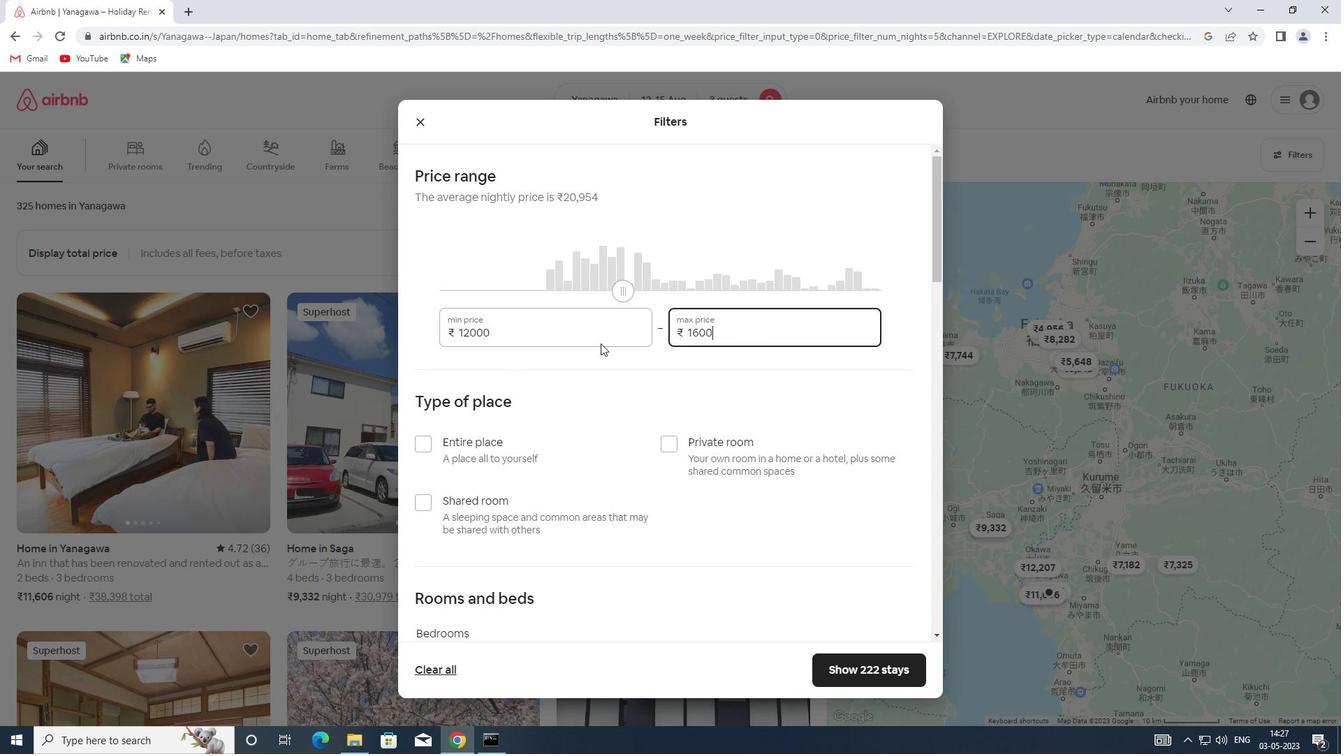 
Action: Mouse moved to (482, 450)
Screenshot: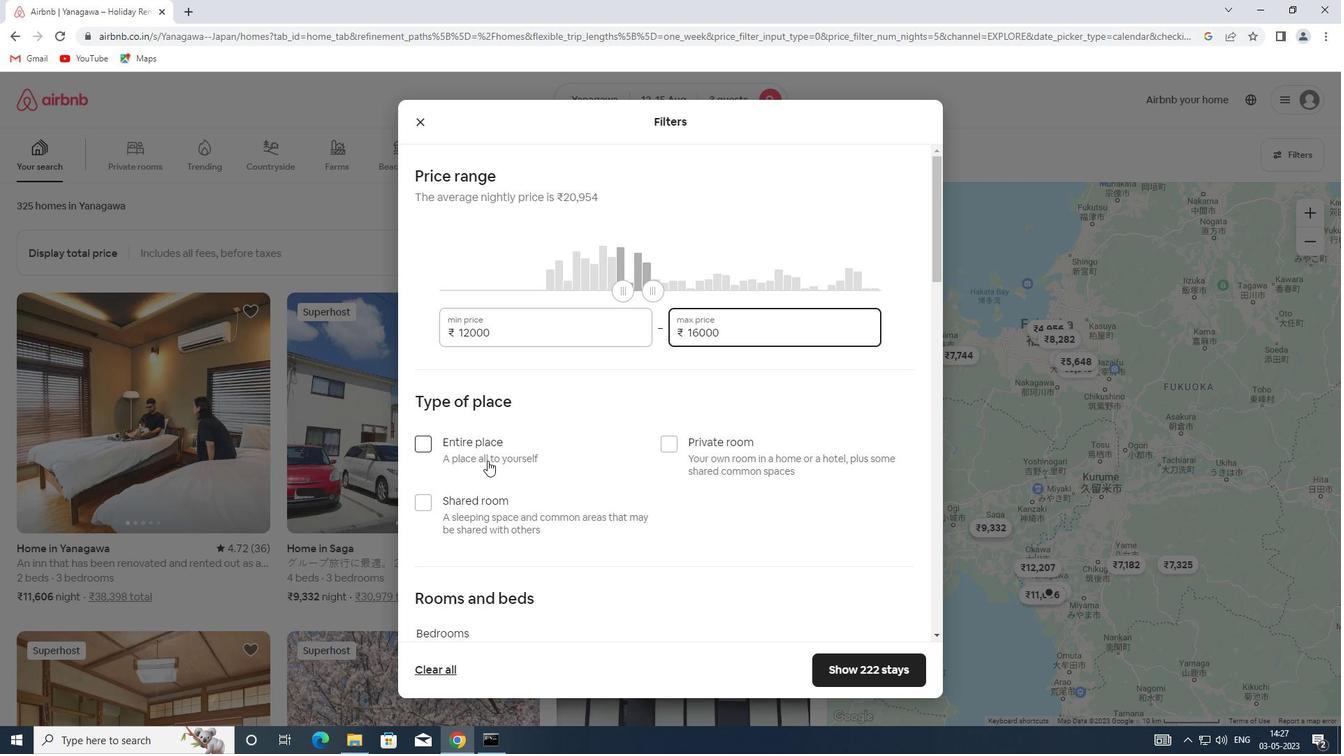 
Action: Mouse pressed left at (482, 450)
Screenshot: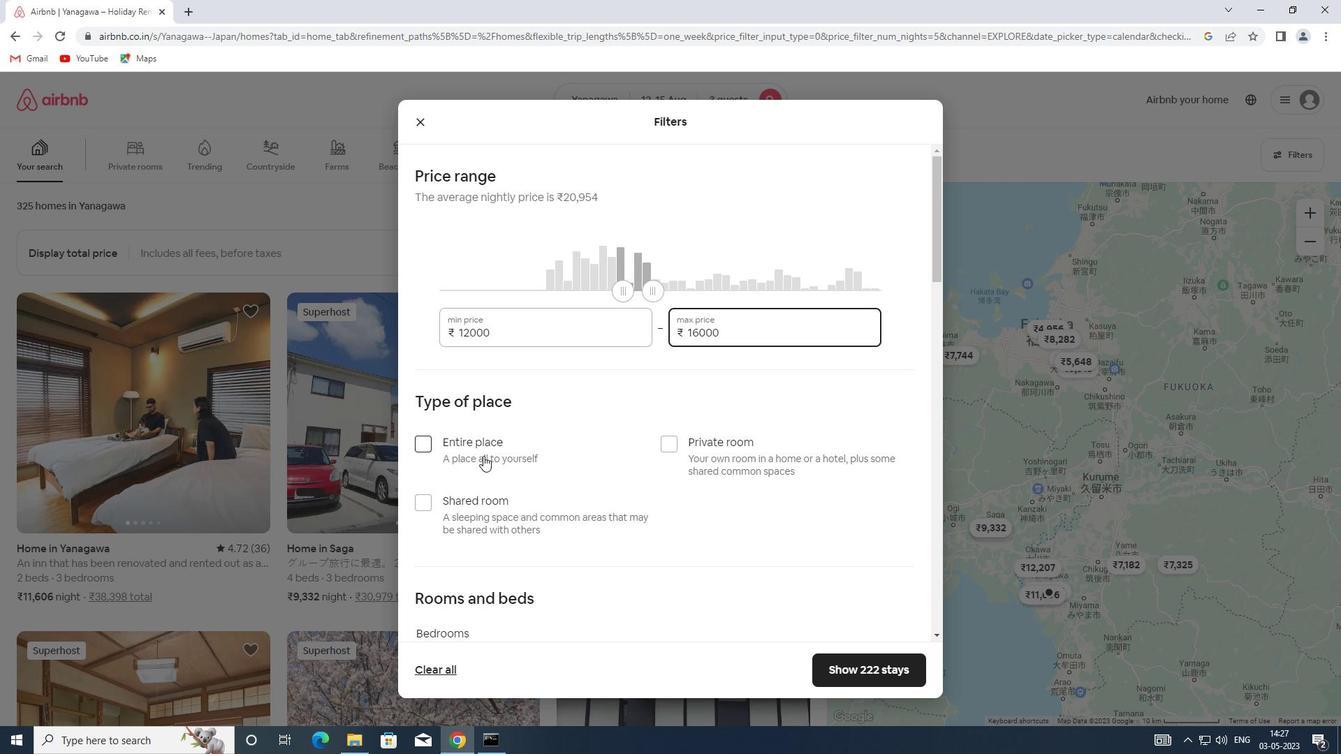 
Action: Mouse moved to (631, 443)
Screenshot: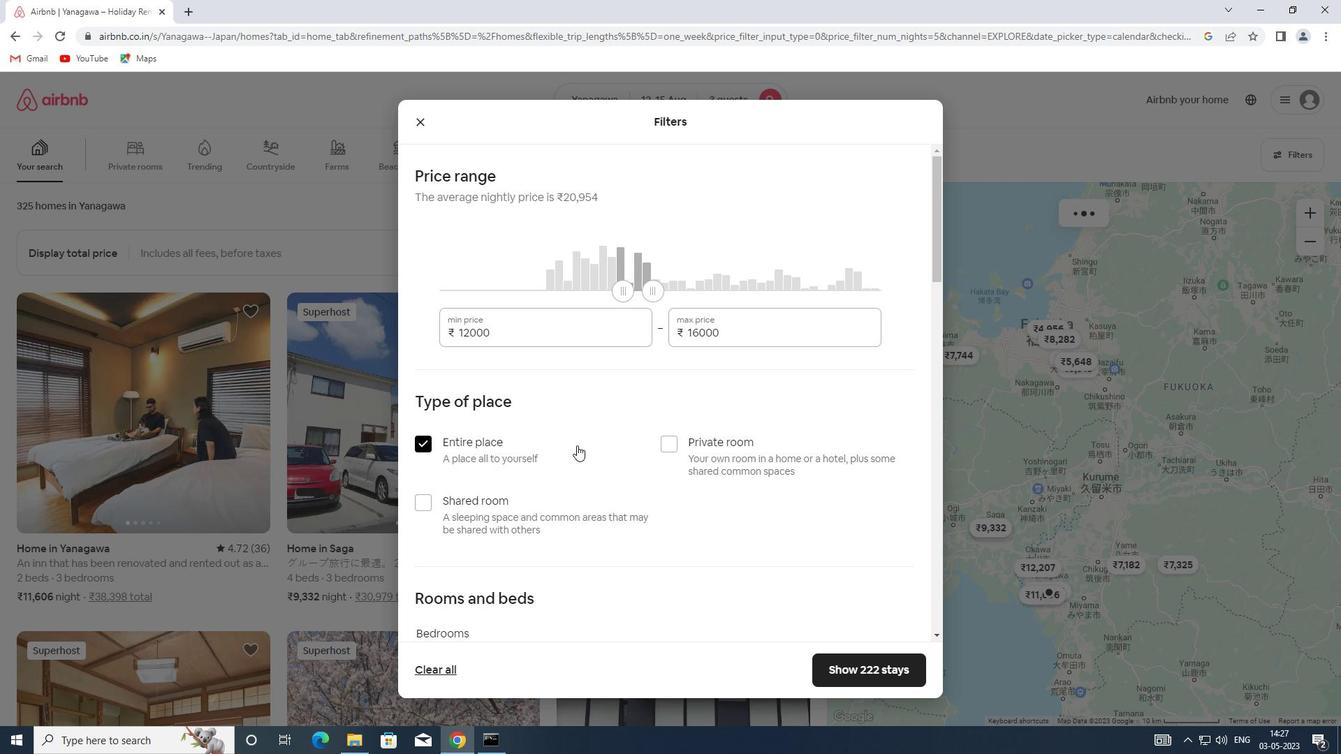 
Action: Mouse scrolled (631, 442) with delta (0, 0)
Screenshot: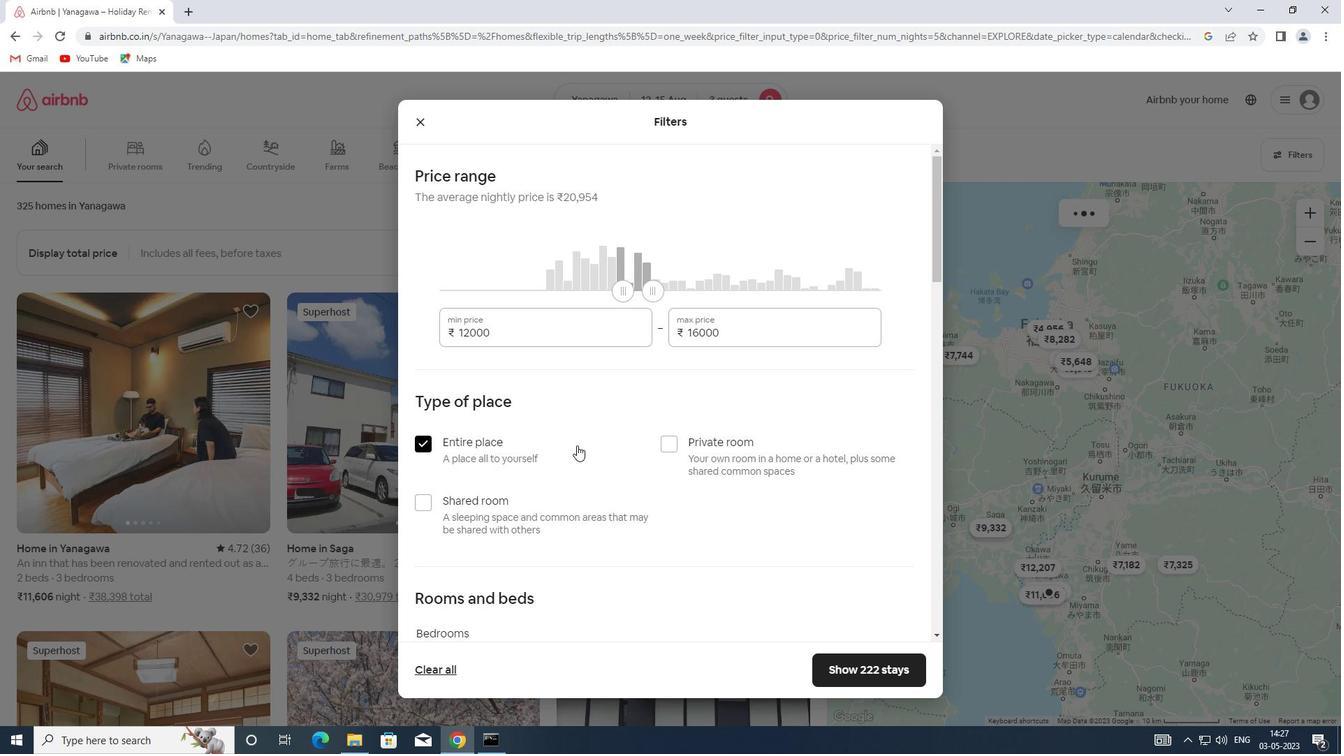 
Action: Mouse scrolled (631, 442) with delta (0, 0)
Screenshot: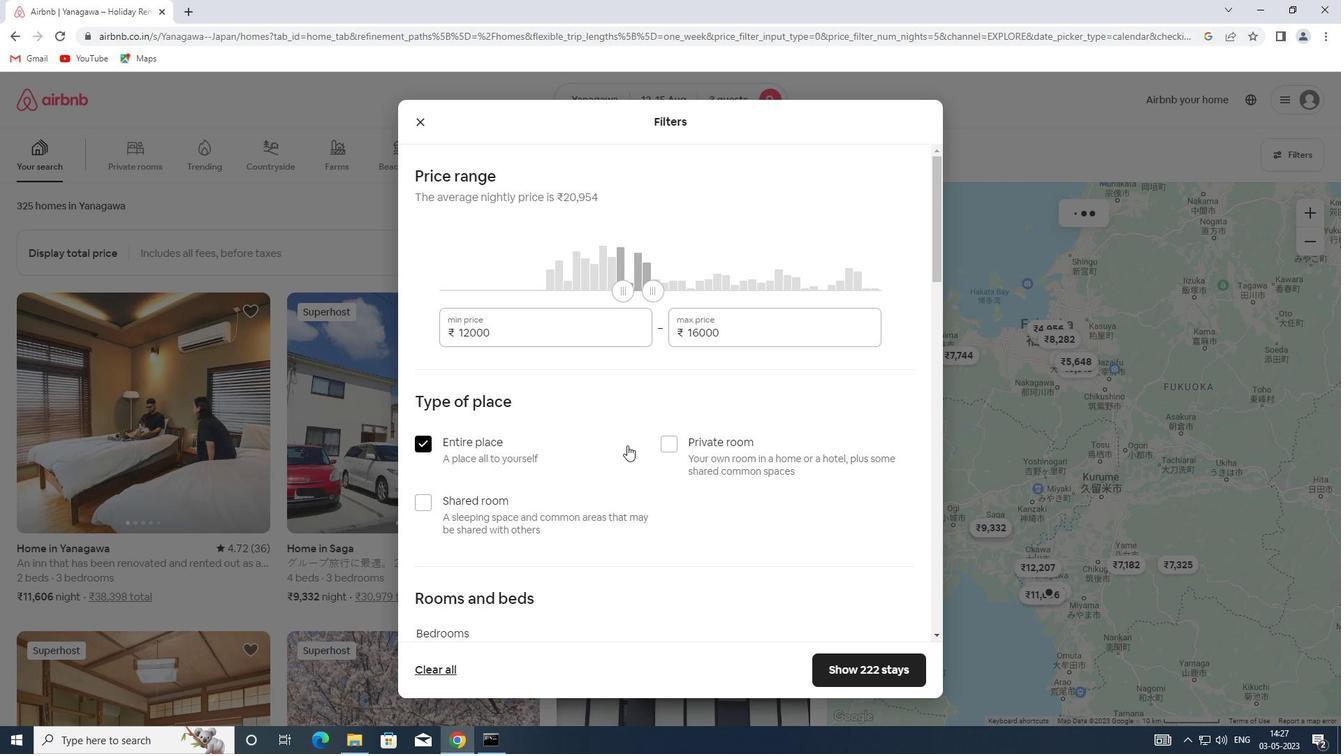 
Action: Mouse scrolled (631, 442) with delta (0, 0)
Screenshot: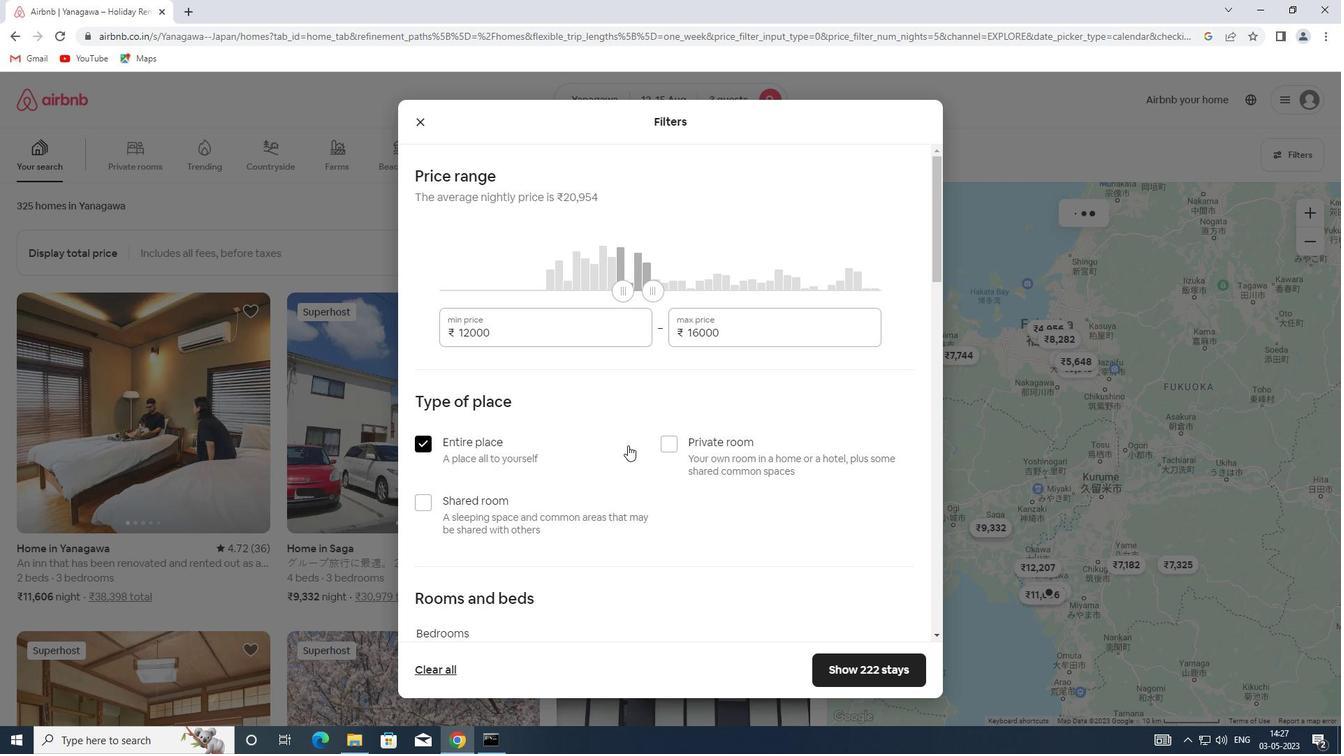 
Action: Mouse scrolled (631, 442) with delta (0, 0)
Screenshot: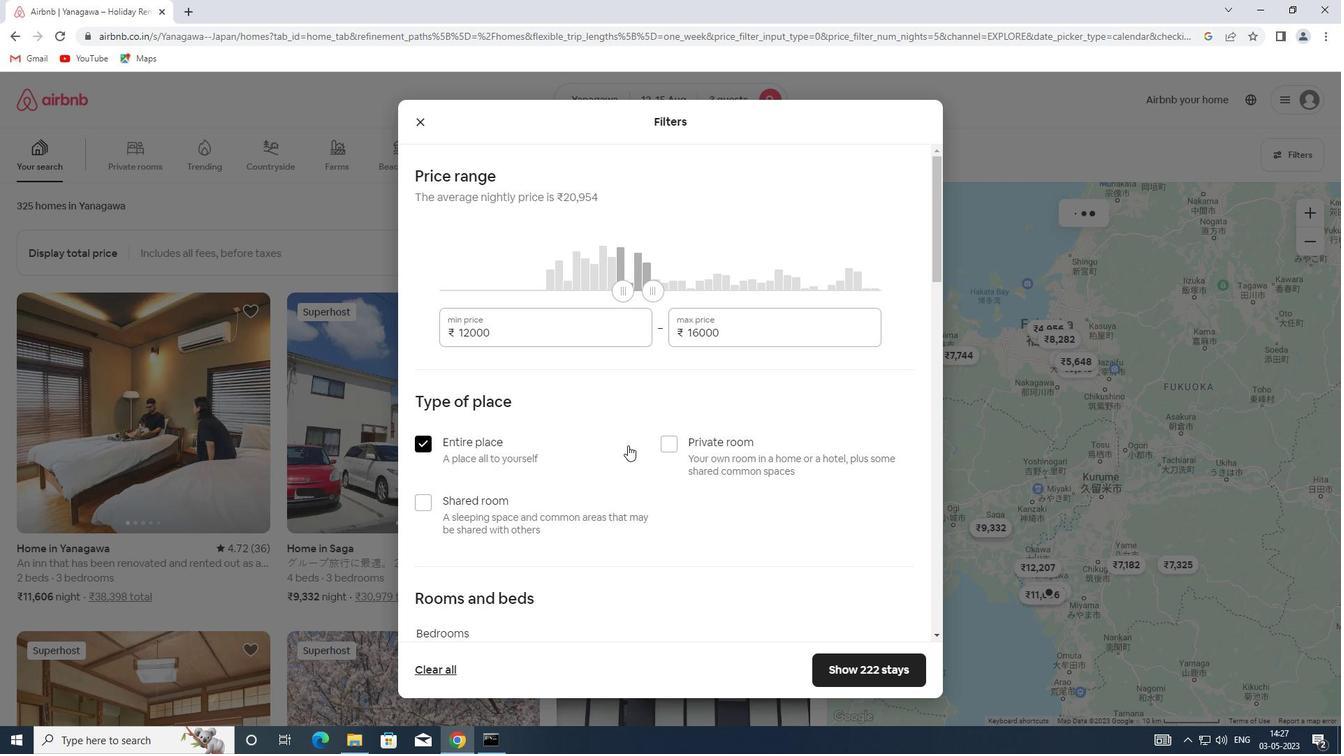 
Action: Mouse moved to (559, 388)
Screenshot: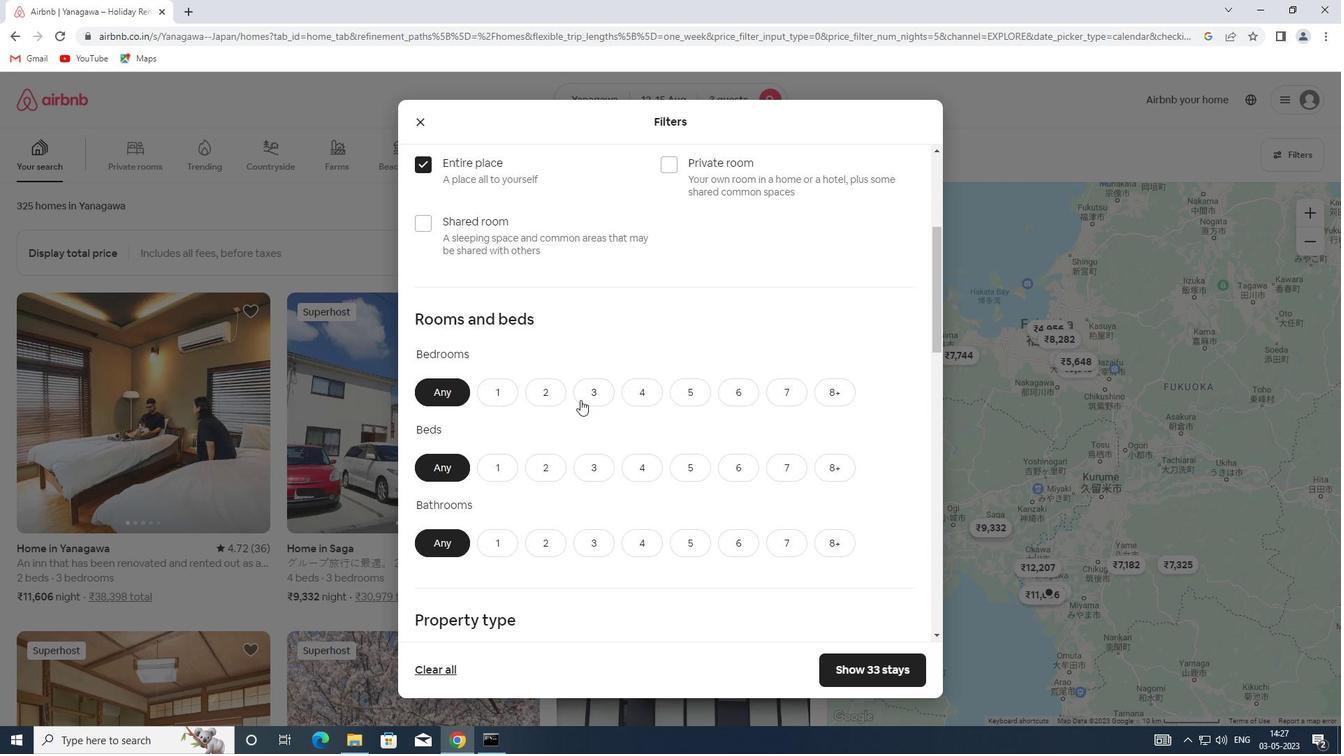 
Action: Mouse pressed left at (559, 388)
Screenshot: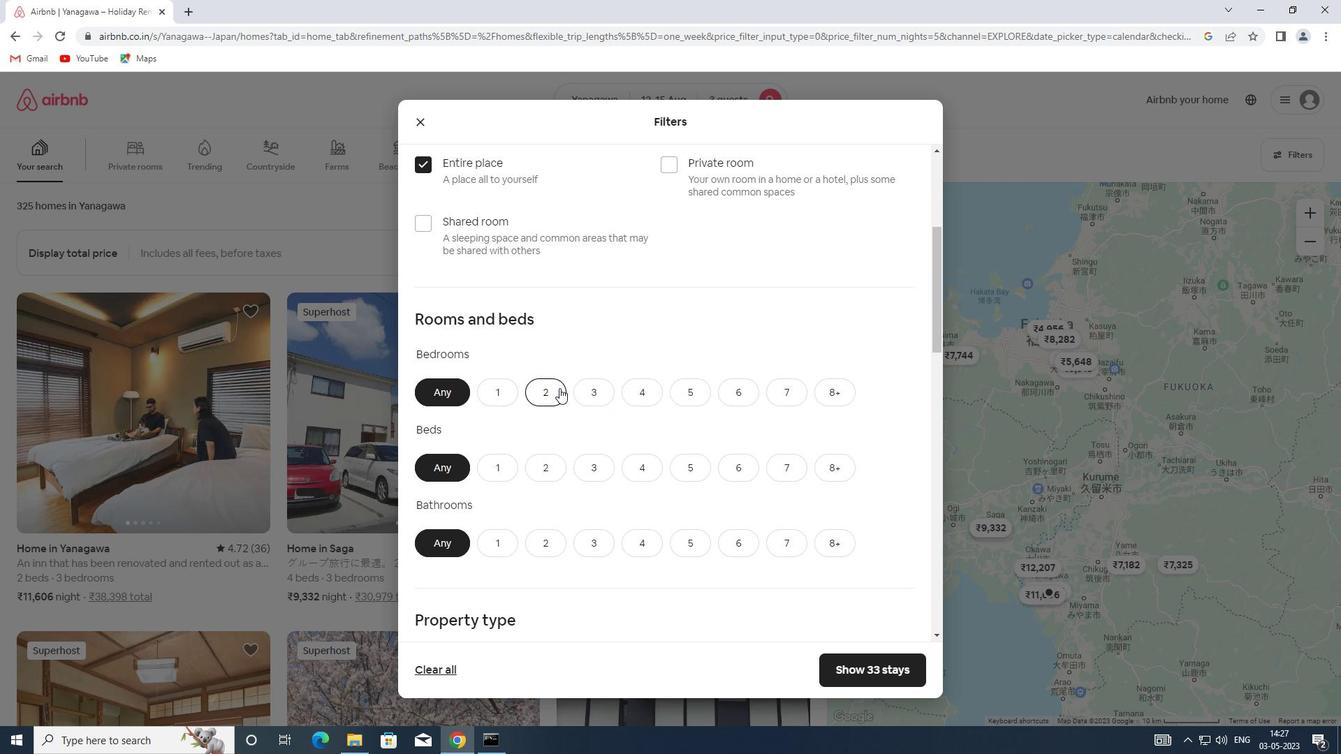 
Action: Mouse moved to (602, 460)
Screenshot: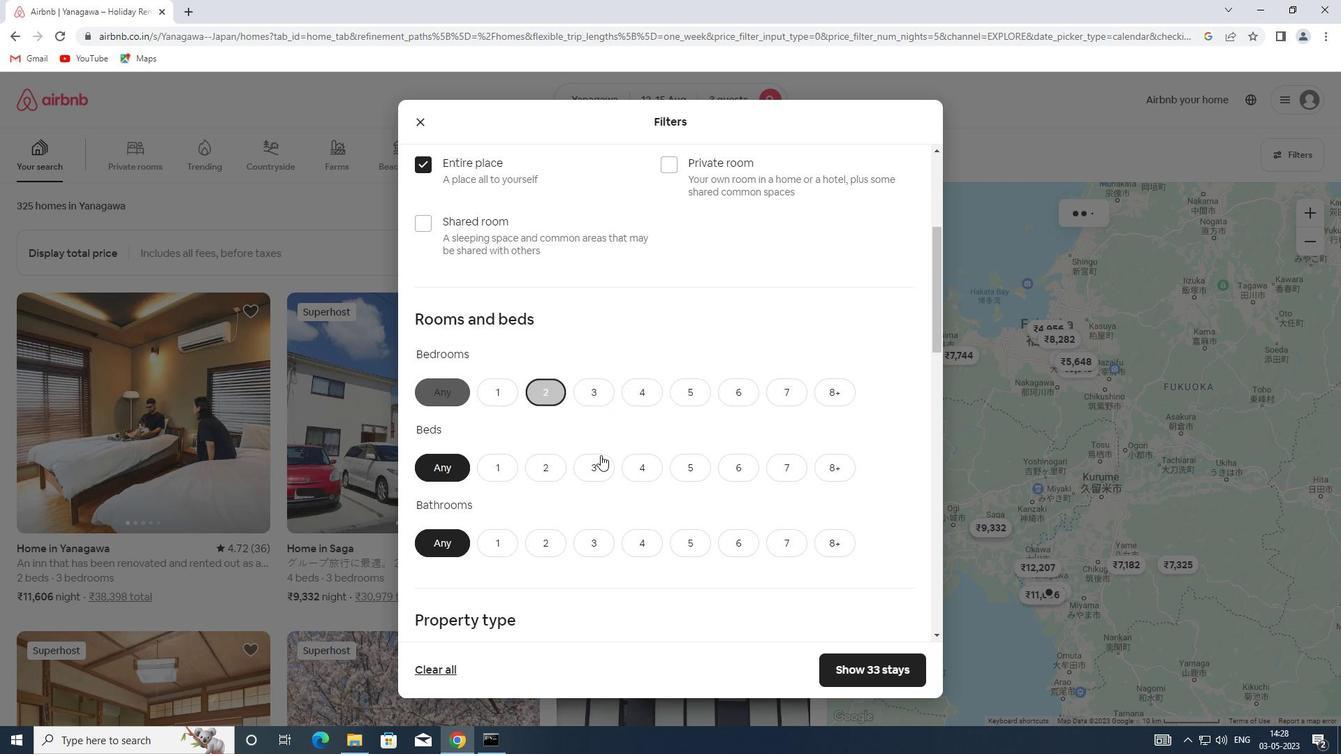 
Action: Mouse pressed left at (602, 460)
Screenshot: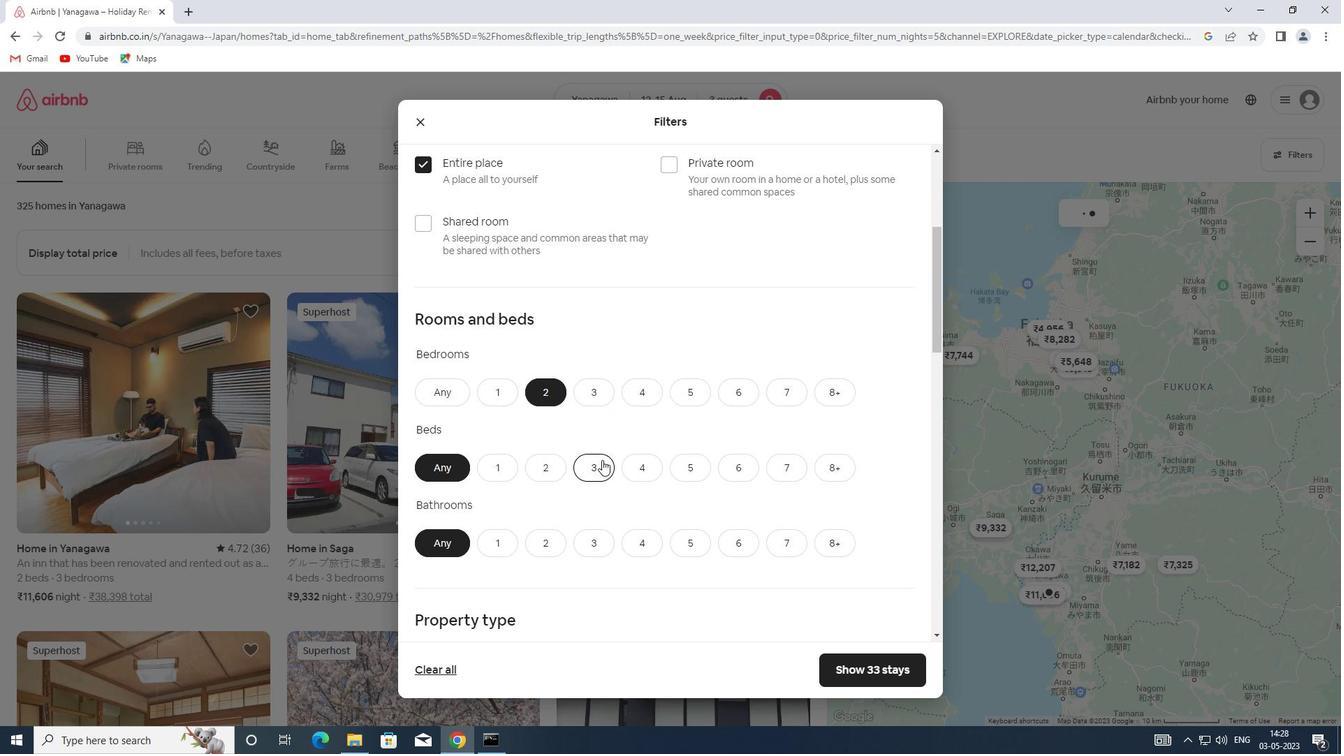 
Action: Mouse moved to (501, 539)
Screenshot: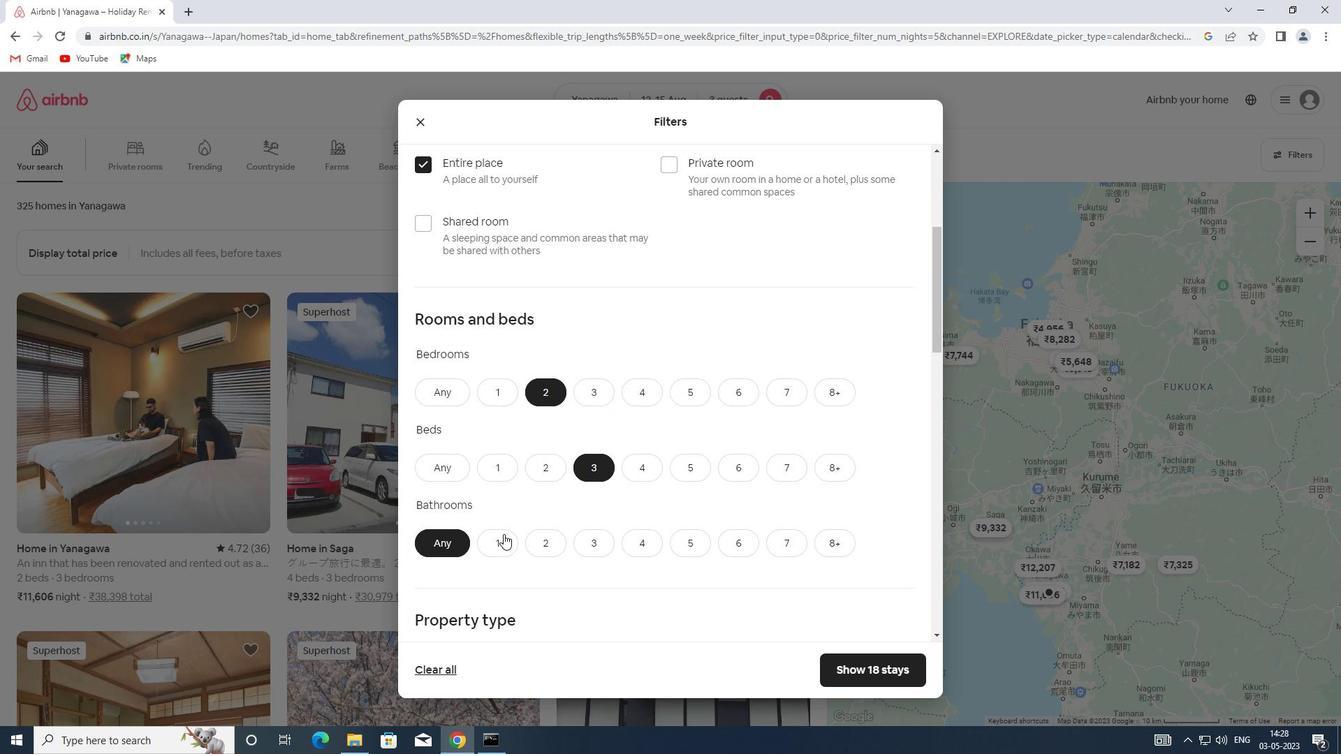 
Action: Mouse pressed left at (501, 539)
Screenshot: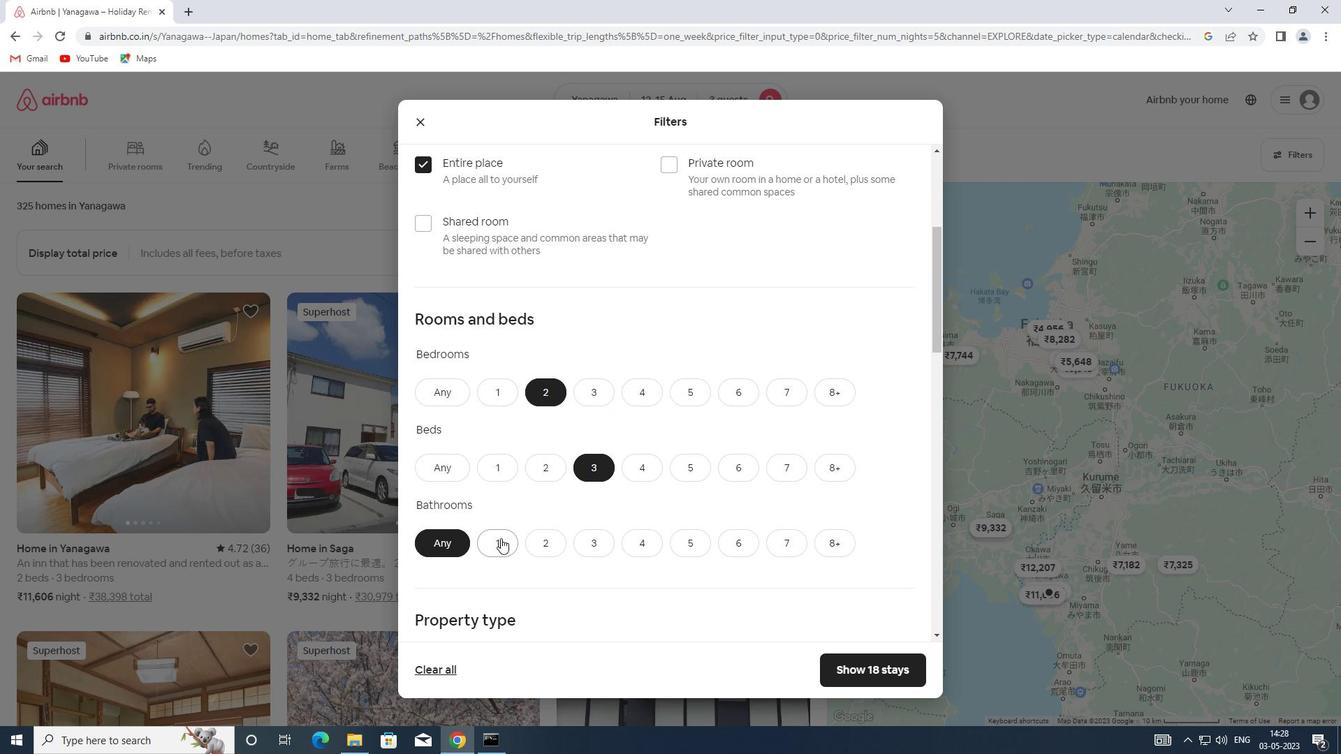
Action: Mouse moved to (512, 500)
Screenshot: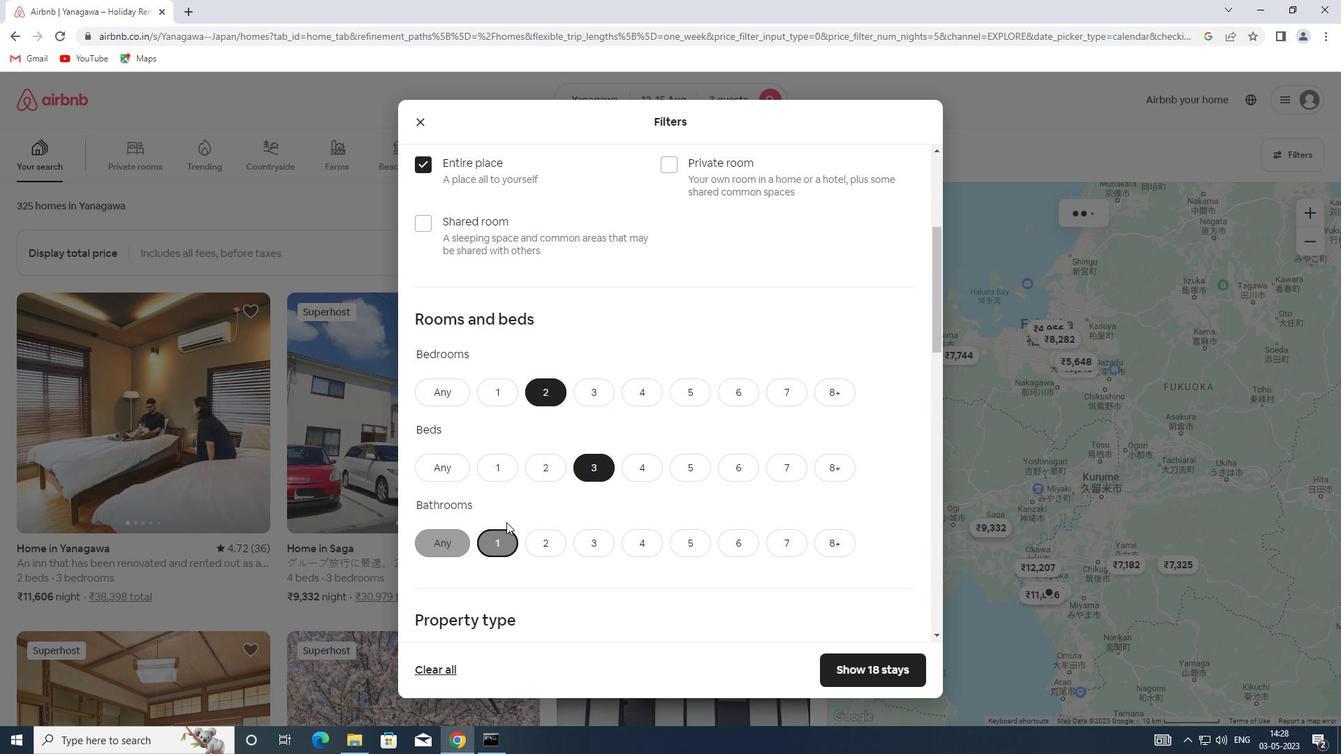 
Action: Mouse scrolled (512, 499) with delta (0, 0)
Screenshot: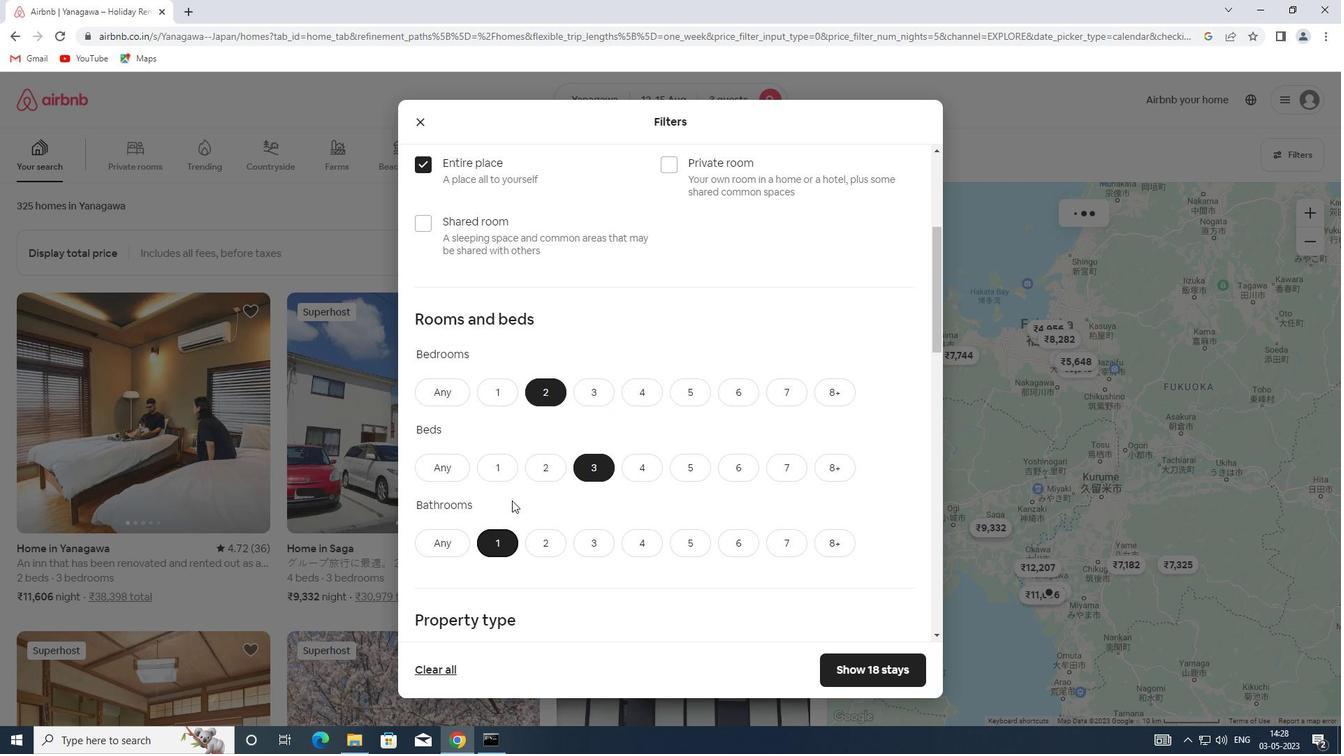 
Action: Mouse scrolled (512, 499) with delta (0, 0)
Screenshot: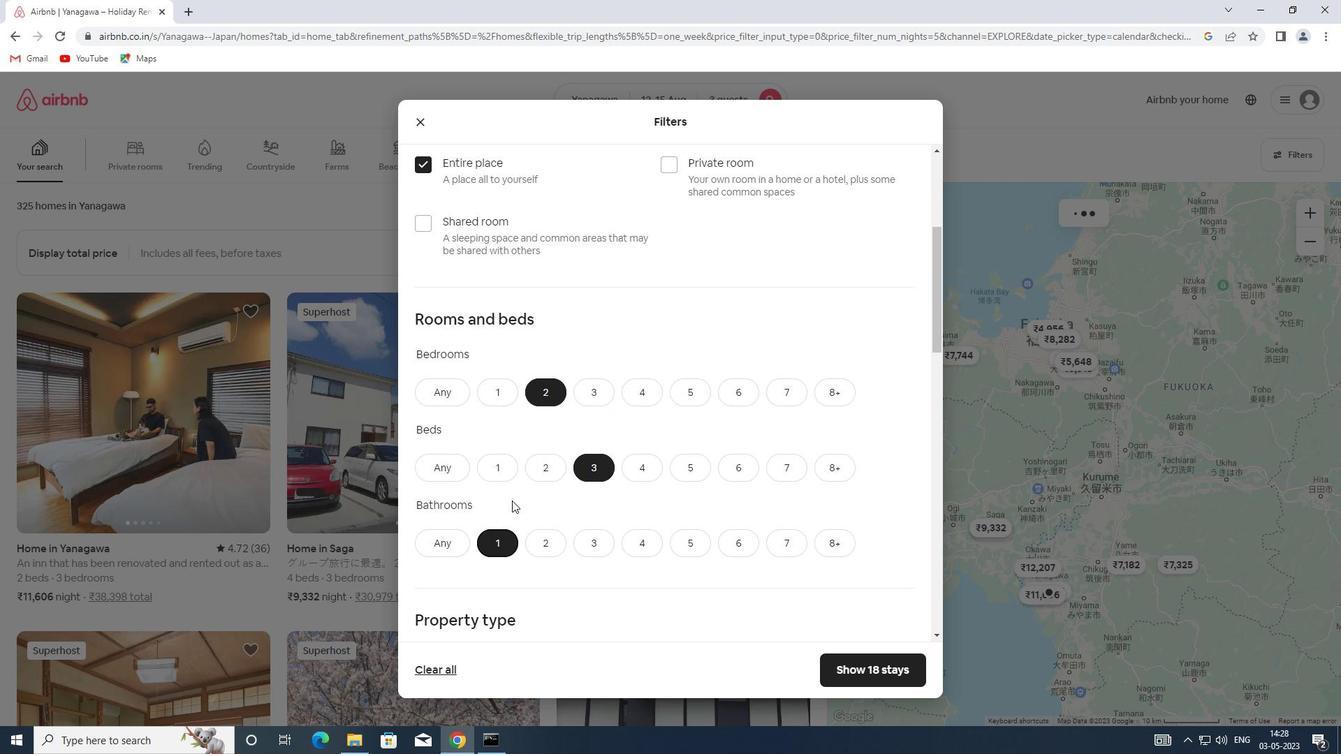 
Action: Mouse scrolled (512, 499) with delta (0, 0)
Screenshot: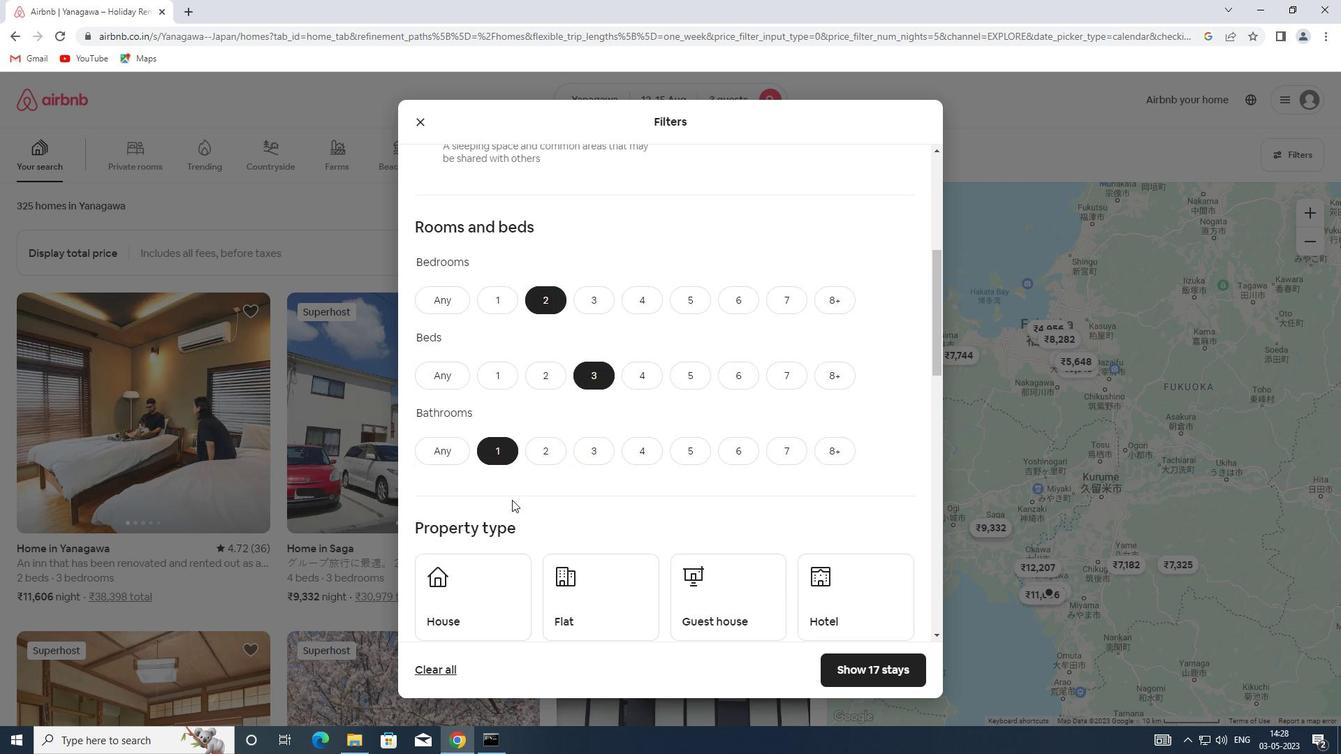 
Action: Mouse pressed left at (512, 500)
Screenshot: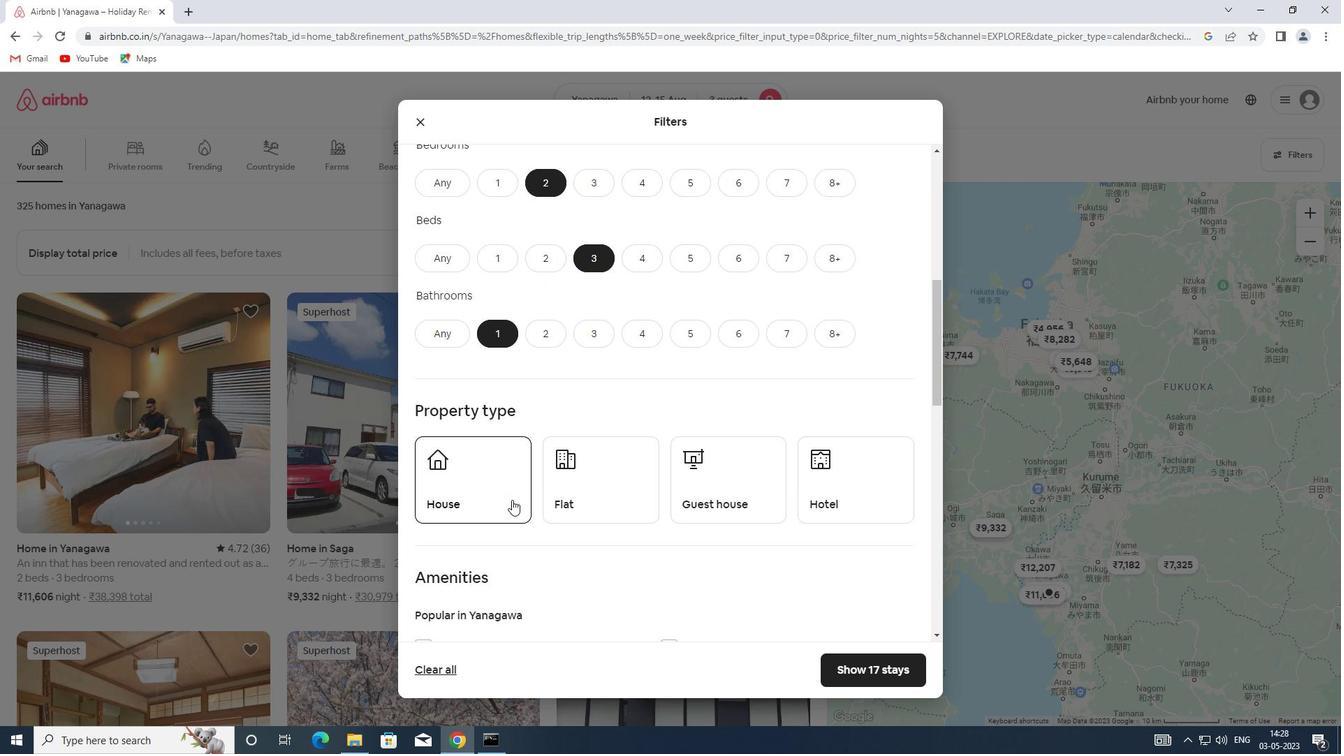 
Action: Mouse moved to (596, 496)
Screenshot: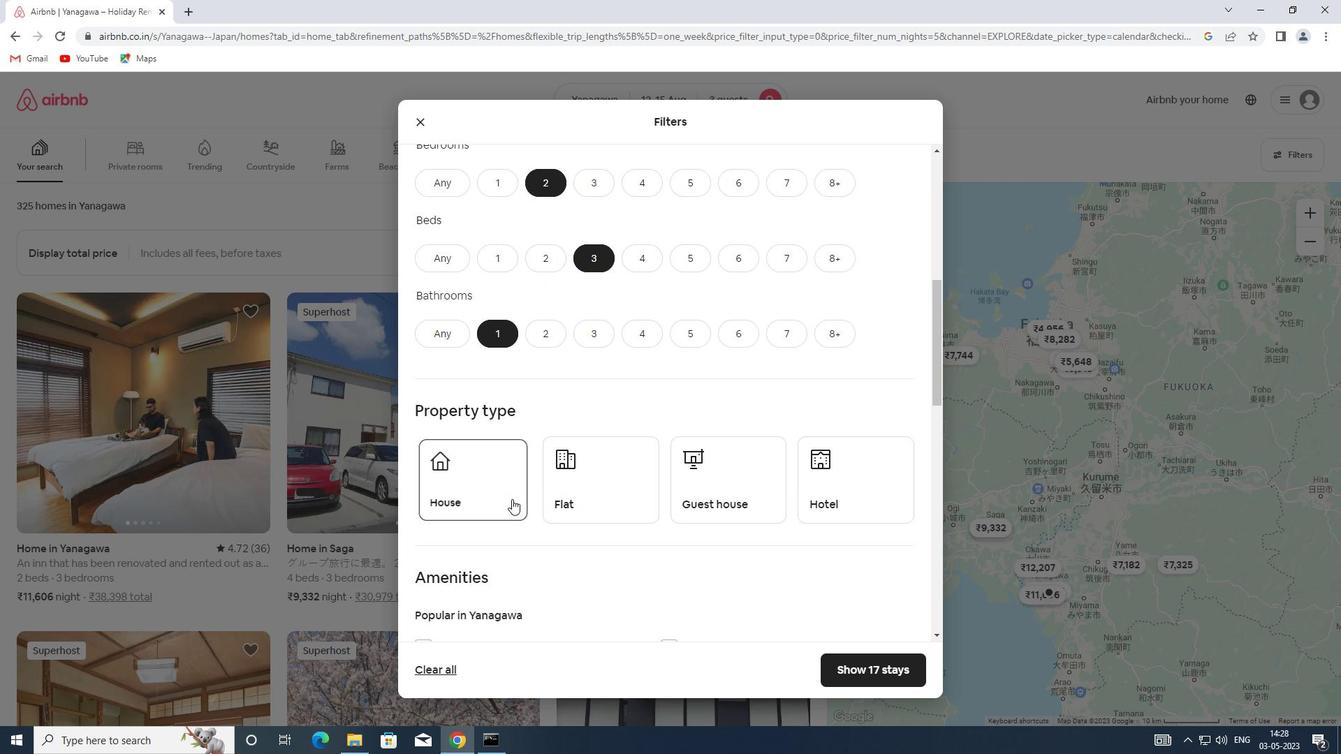 
Action: Mouse pressed left at (596, 496)
Screenshot: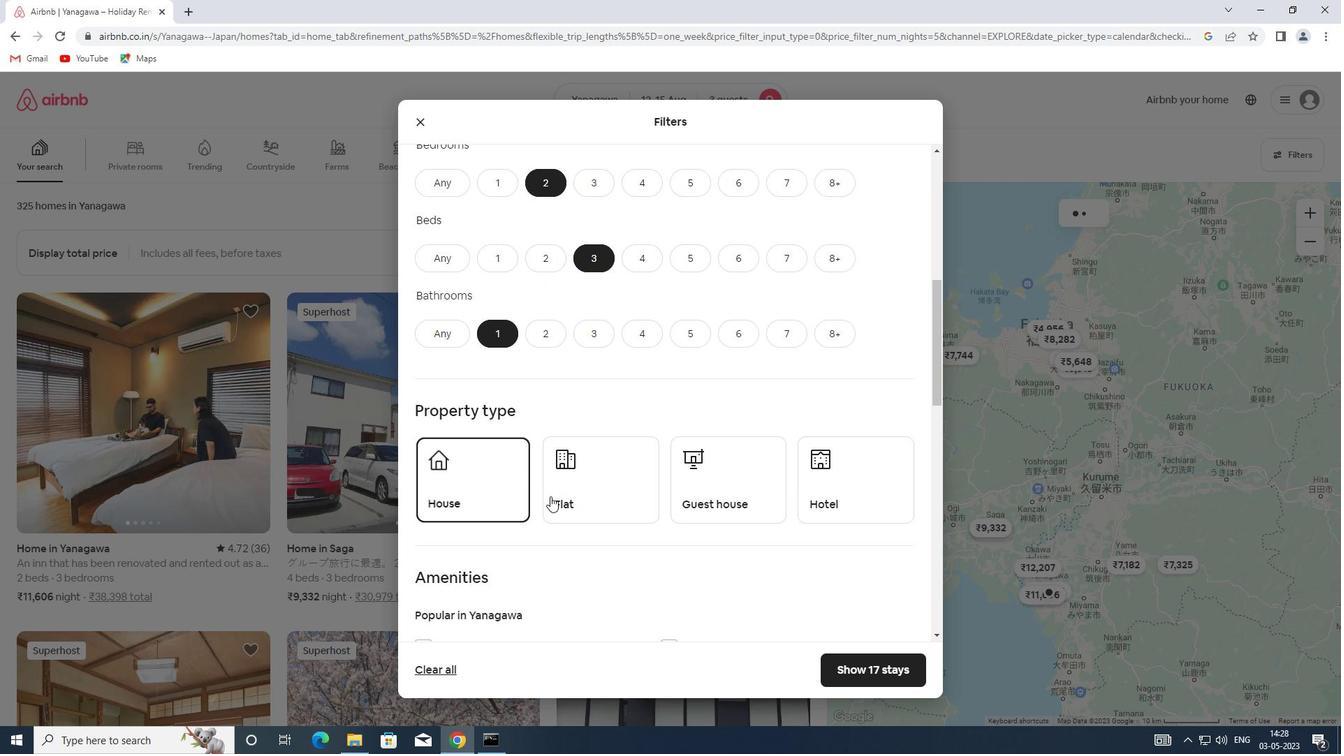 
Action: Mouse moved to (727, 479)
Screenshot: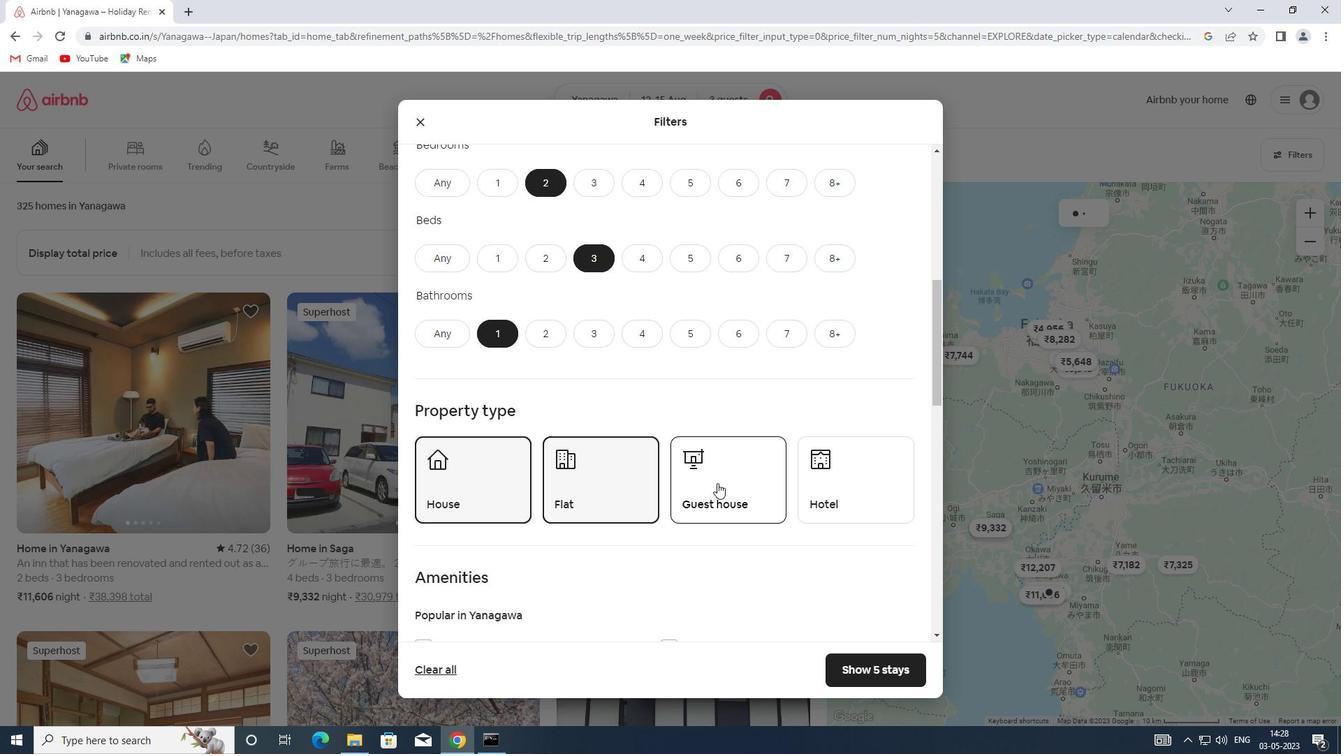 
Action: Mouse pressed left at (727, 479)
Screenshot: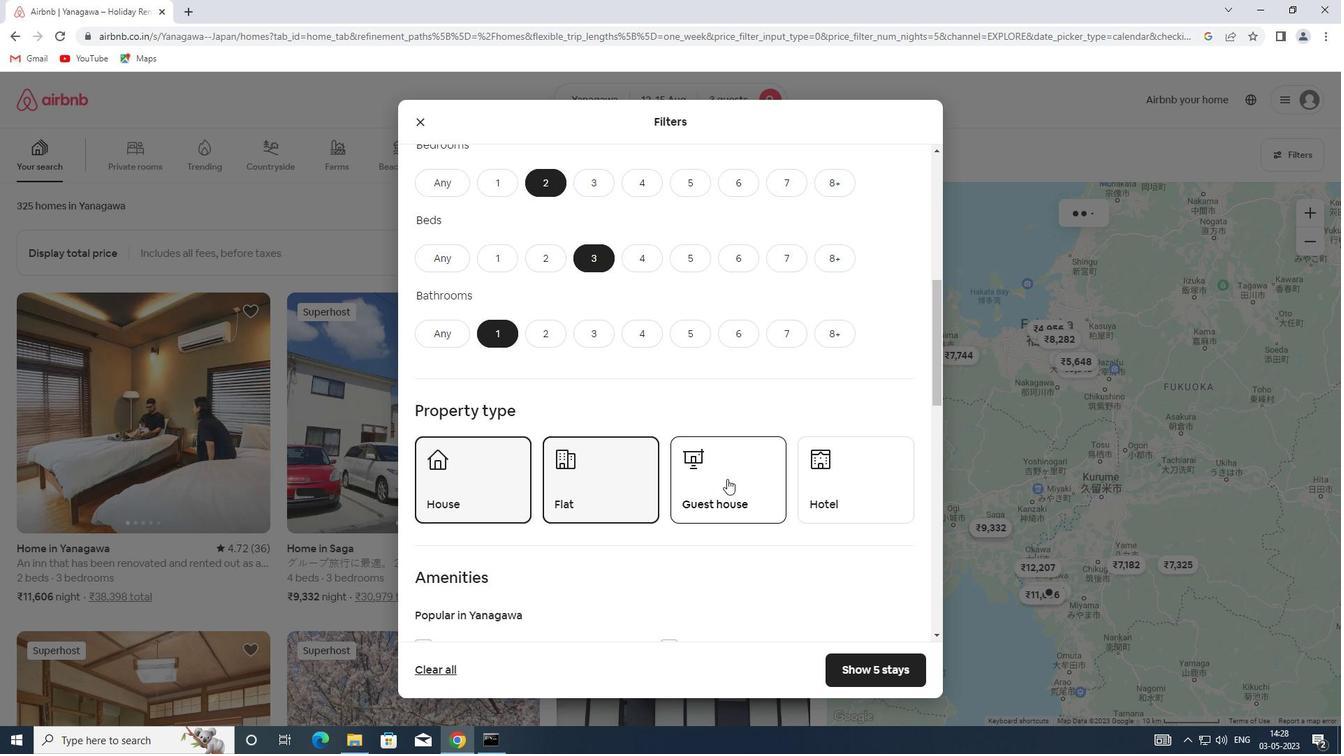 
Action: Mouse moved to (729, 479)
Screenshot: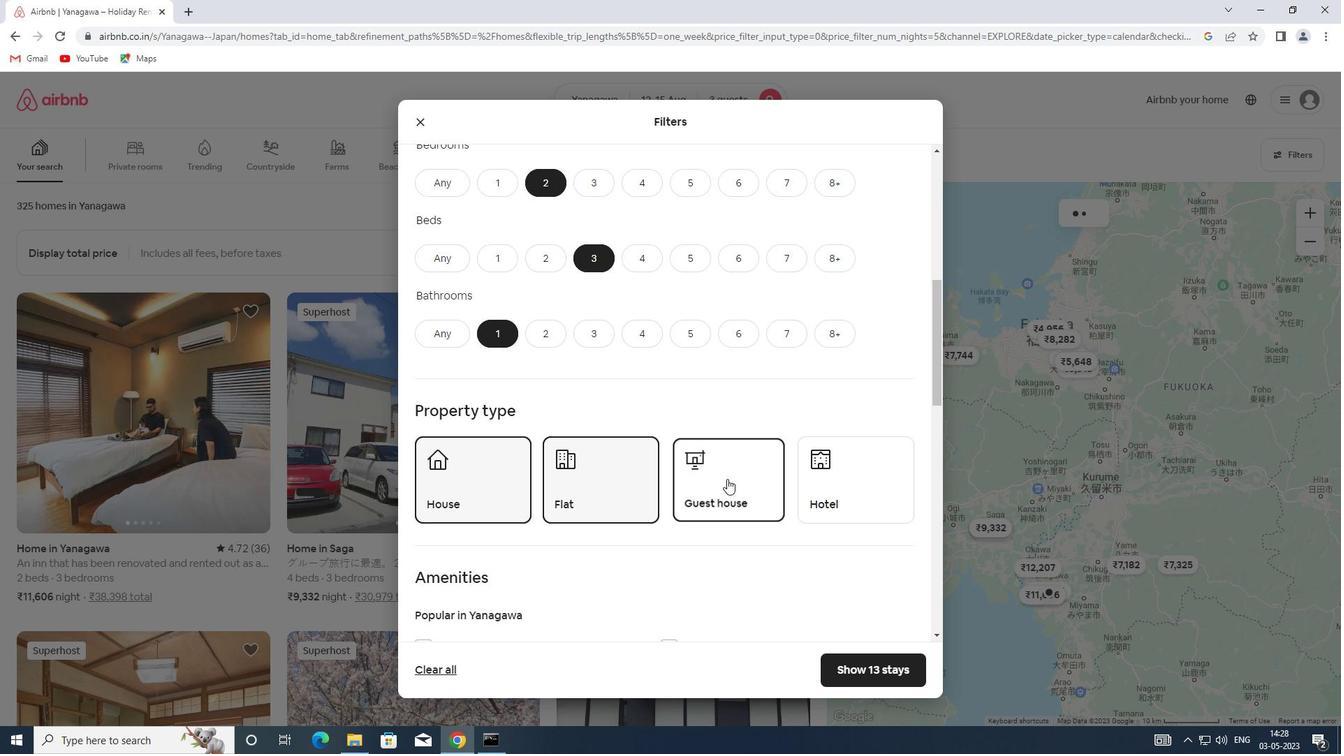 
Action: Mouse scrolled (729, 478) with delta (0, 0)
Screenshot: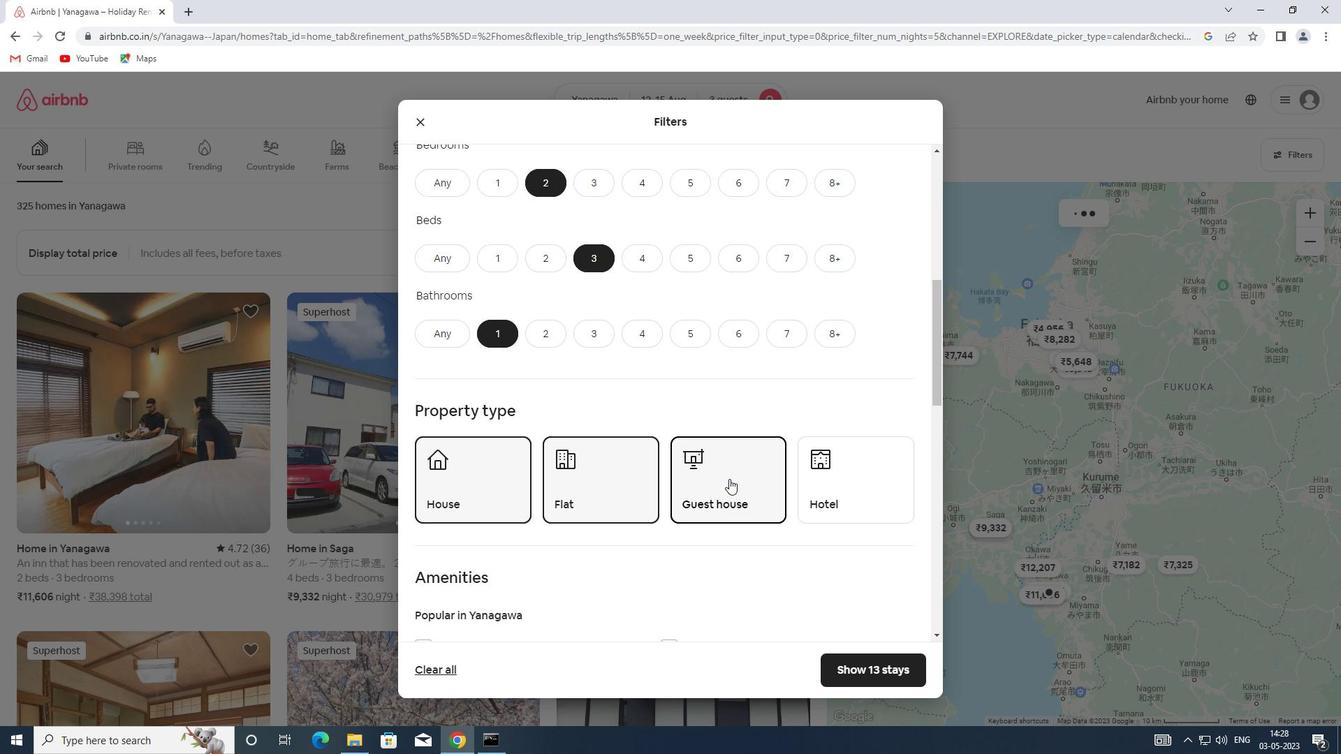 
Action: Mouse scrolled (729, 478) with delta (0, 0)
Screenshot: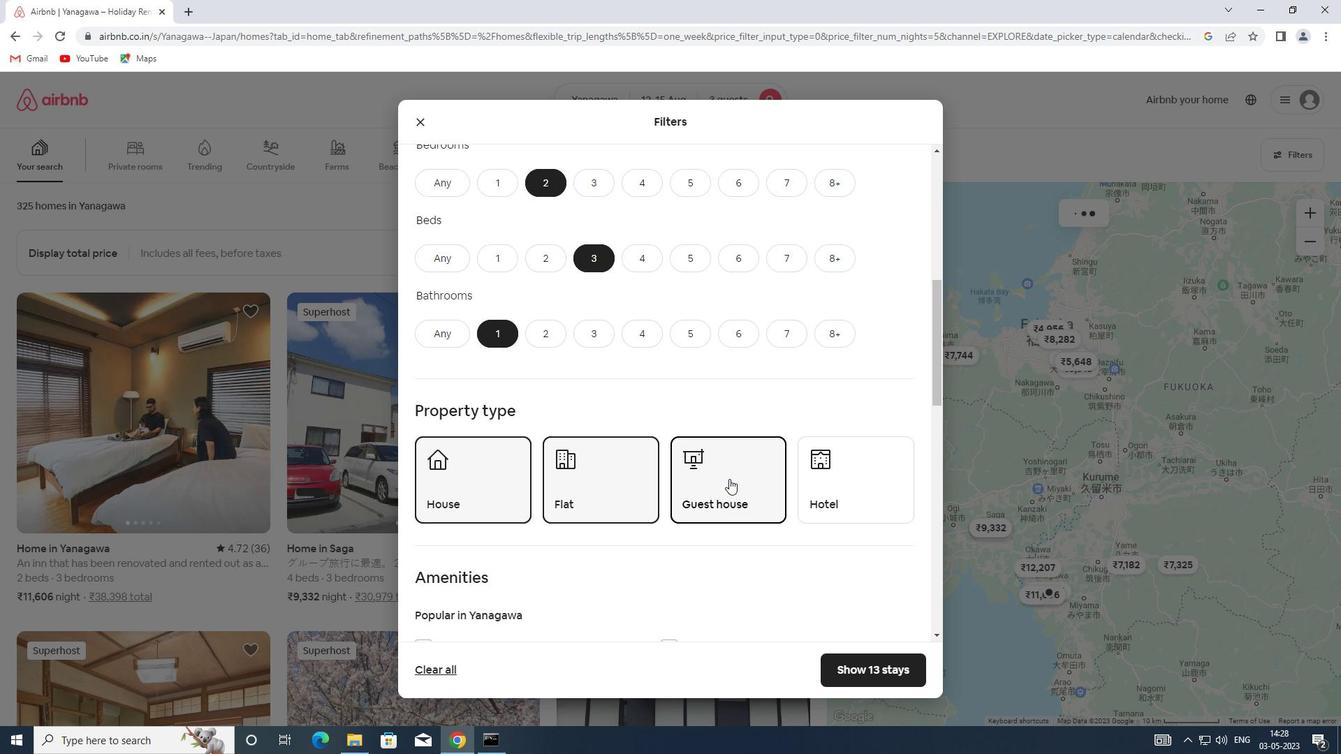 
Action: Mouse scrolled (729, 478) with delta (0, 0)
Screenshot: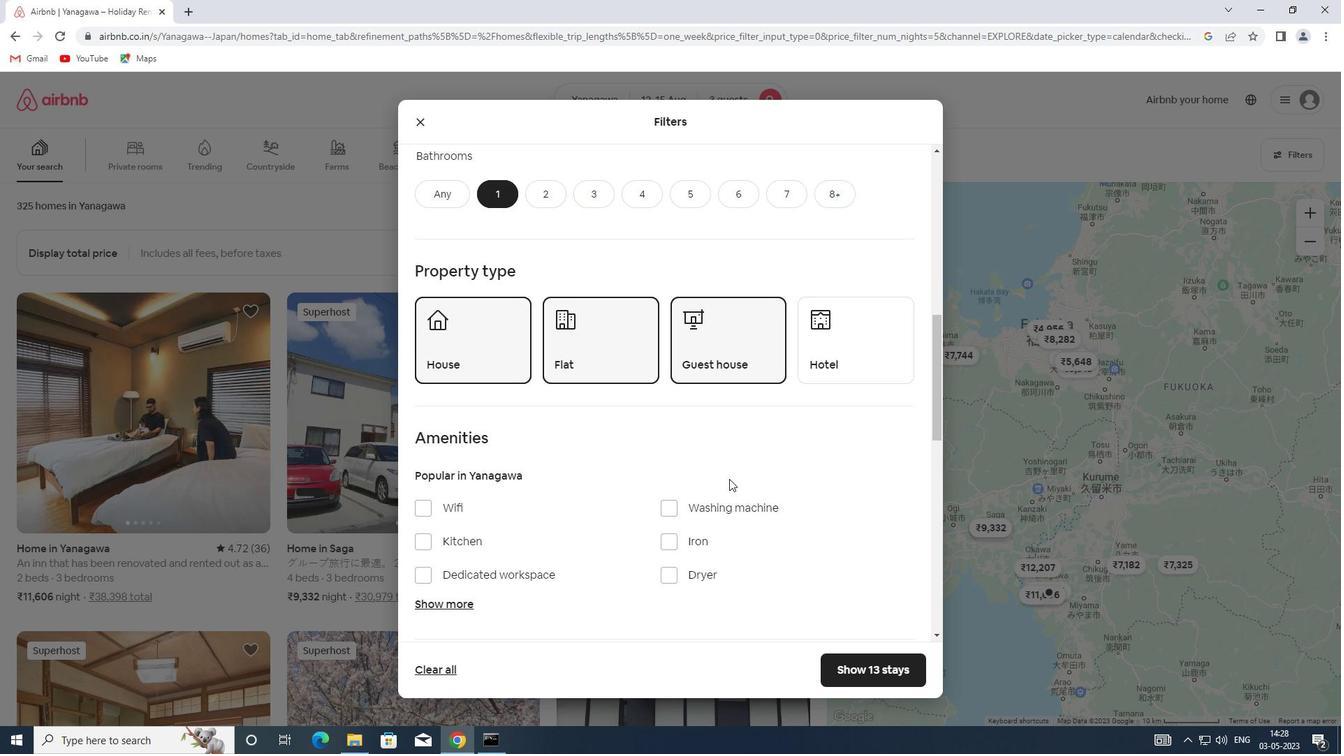 
Action: Mouse scrolled (729, 478) with delta (0, 0)
Screenshot: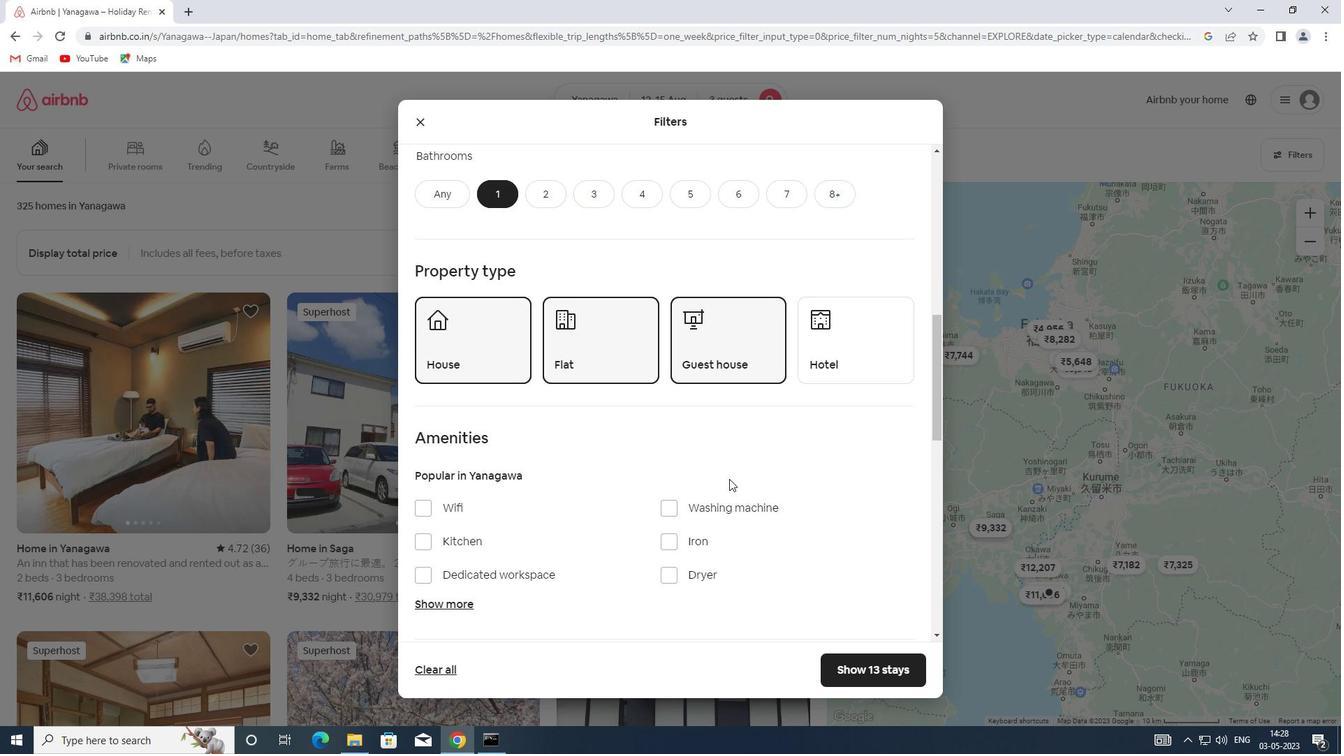 
Action: Mouse moved to (724, 375)
Screenshot: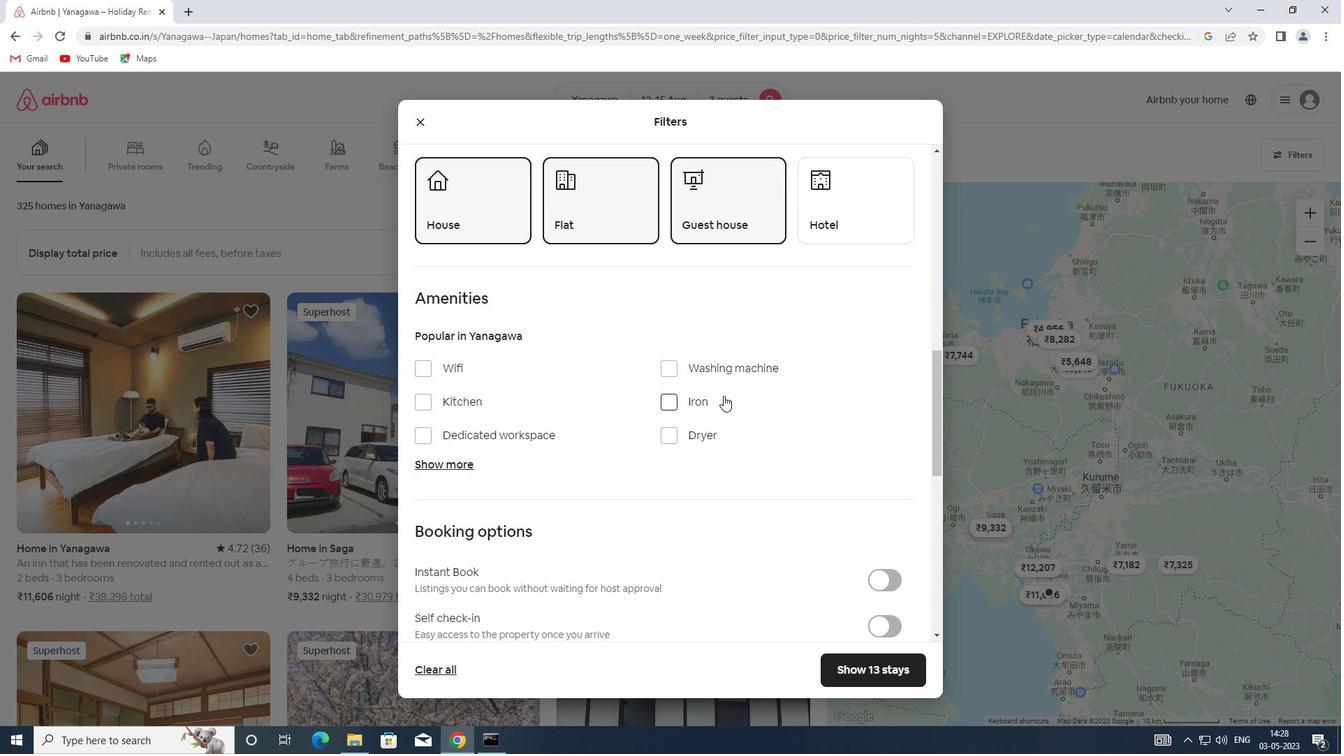 
Action: Mouse pressed left at (724, 375)
Screenshot: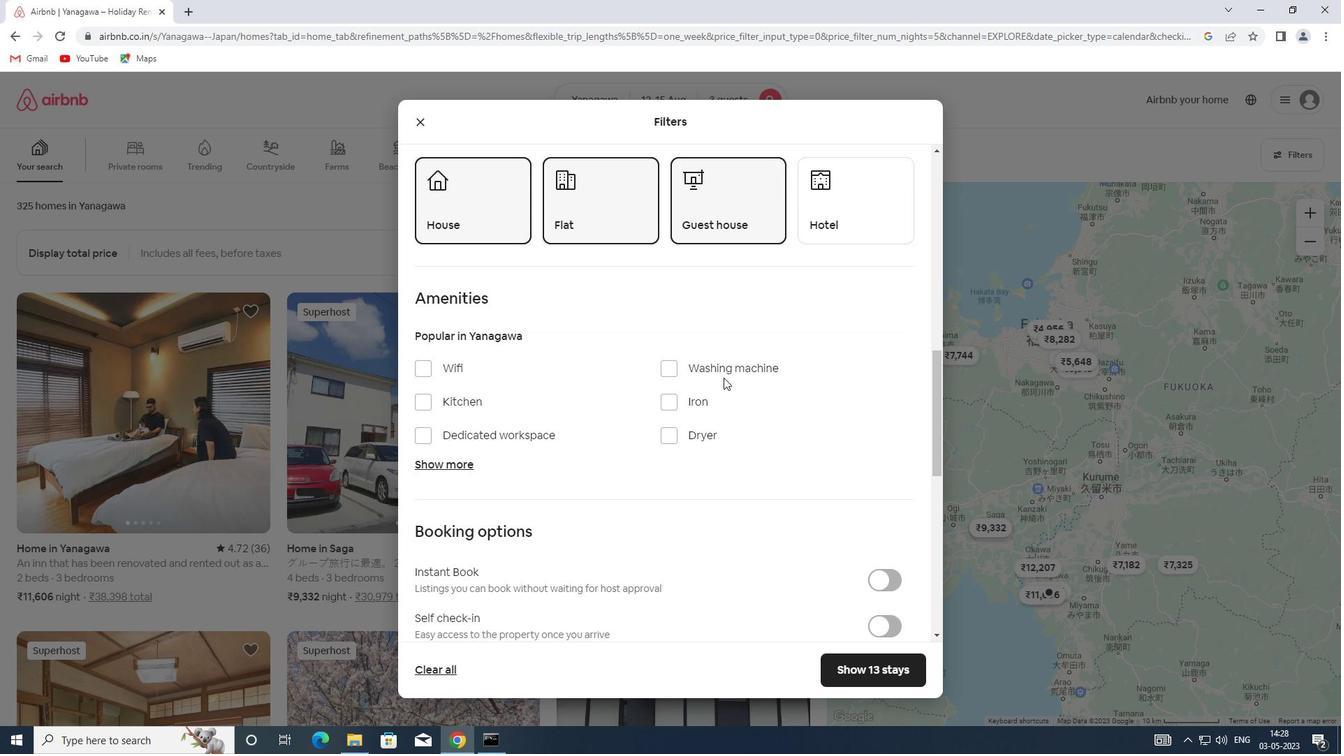 
Action: Mouse moved to (880, 589)
Screenshot: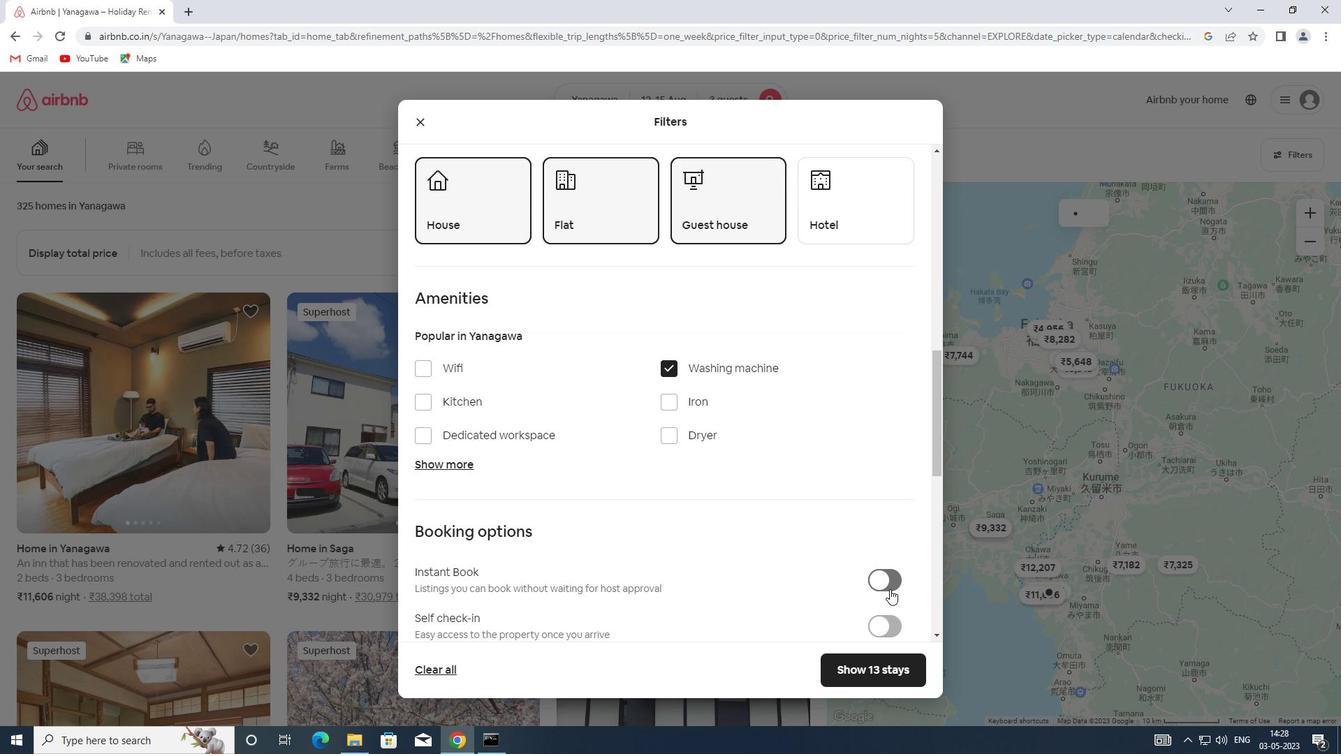 
Action: Mouse scrolled (880, 589) with delta (0, 0)
Screenshot: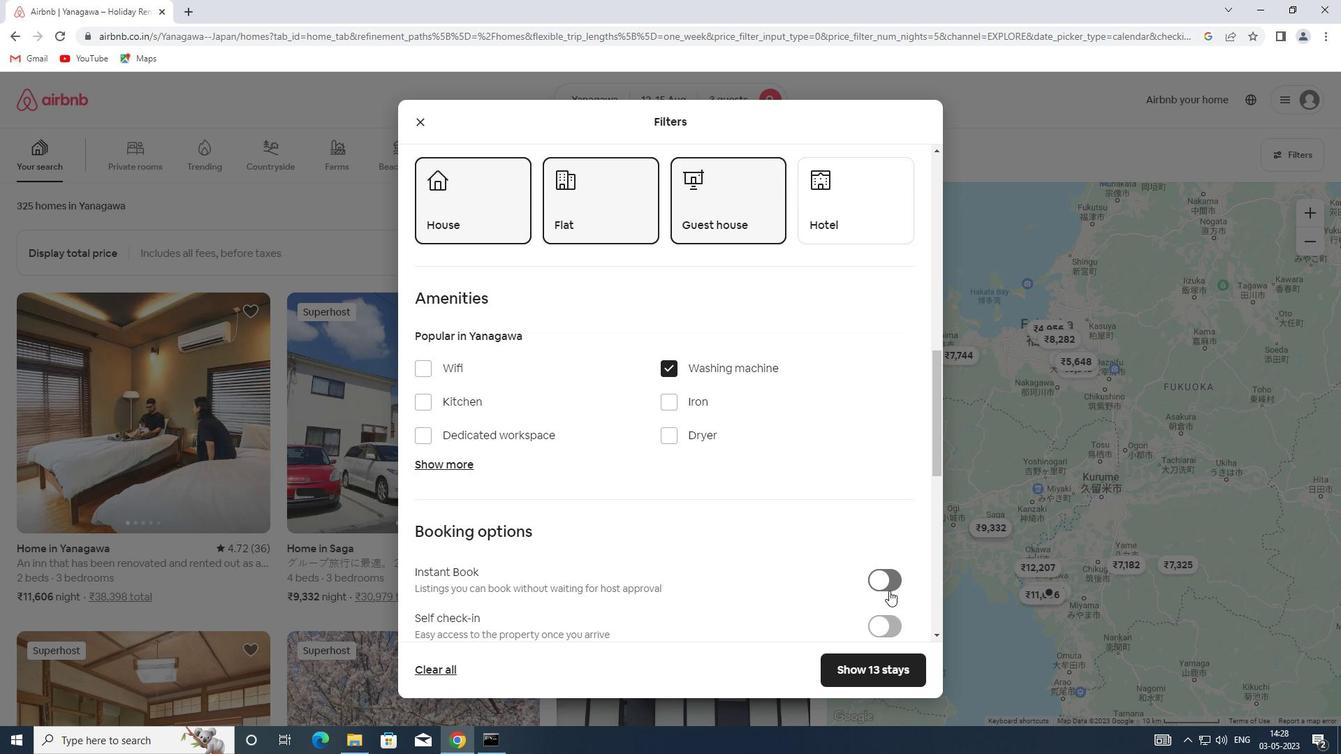 
Action: Mouse scrolled (880, 589) with delta (0, 0)
Screenshot: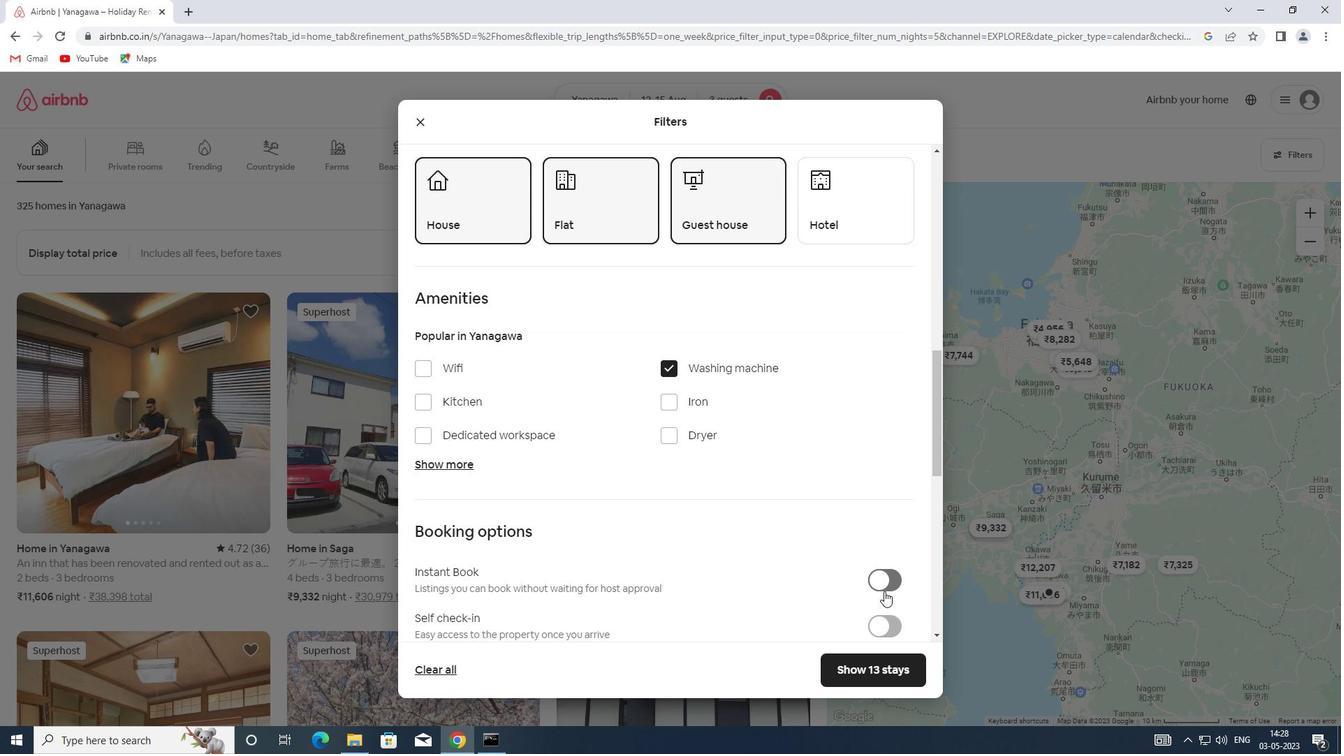 
Action: Mouse scrolled (880, 589) with delta (0, 0)
Screenshot: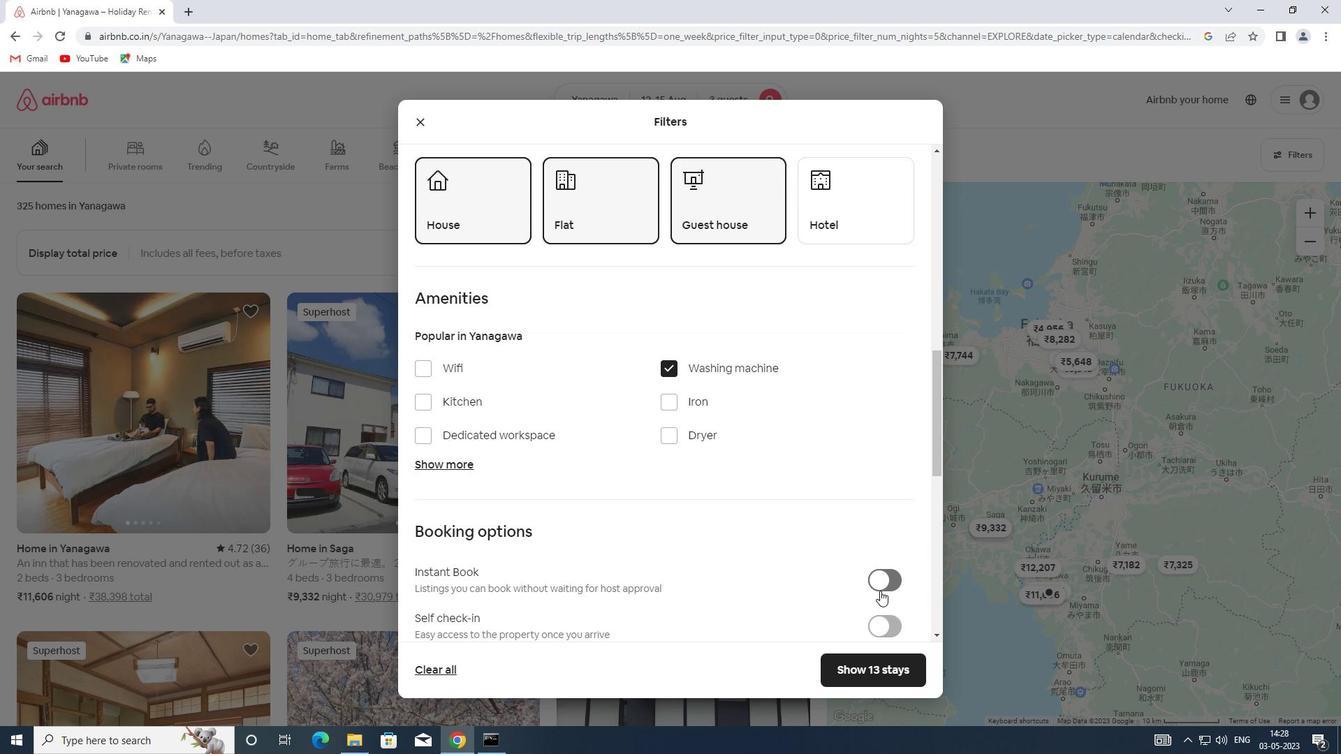 
Action: Mouse moved to (876, 425)
Screenshot: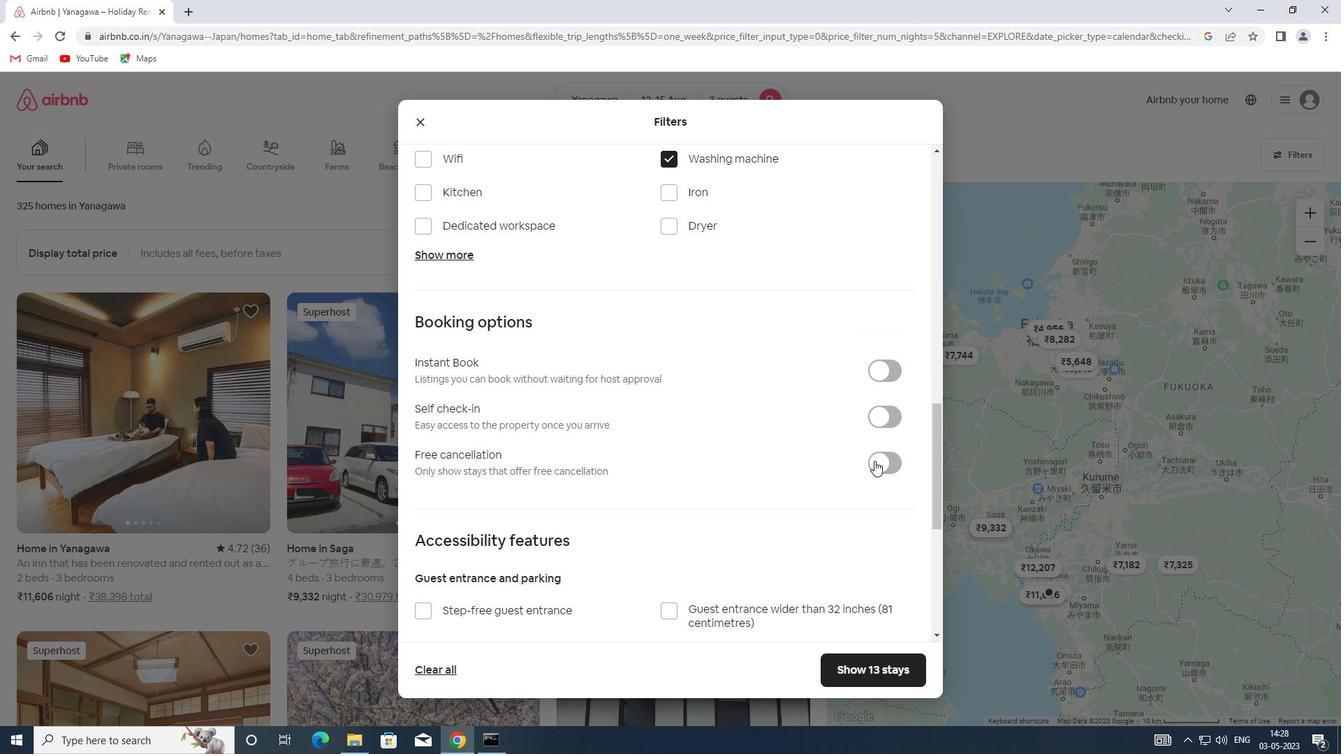 
Action: Mouse pressed left at (876, 425)
Screenshot: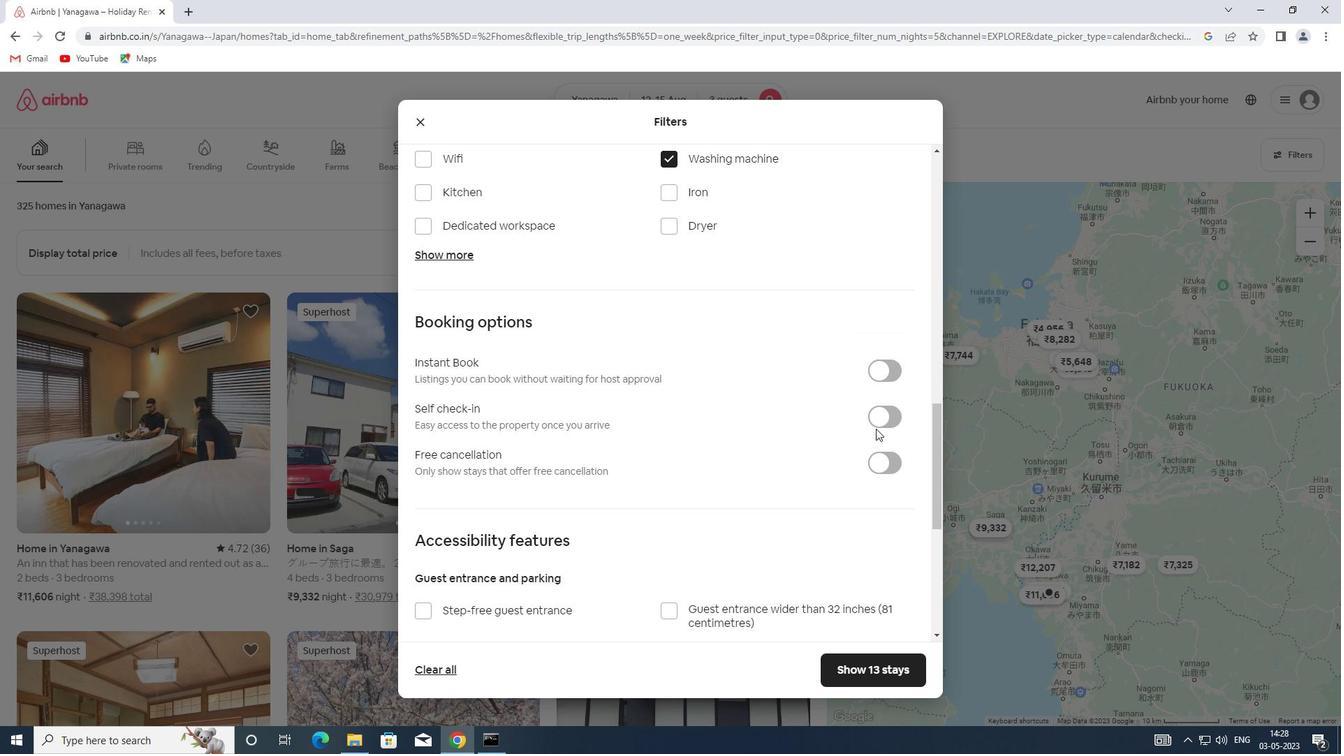 
Action: Mouse moved to (666, 532)
Screenshot: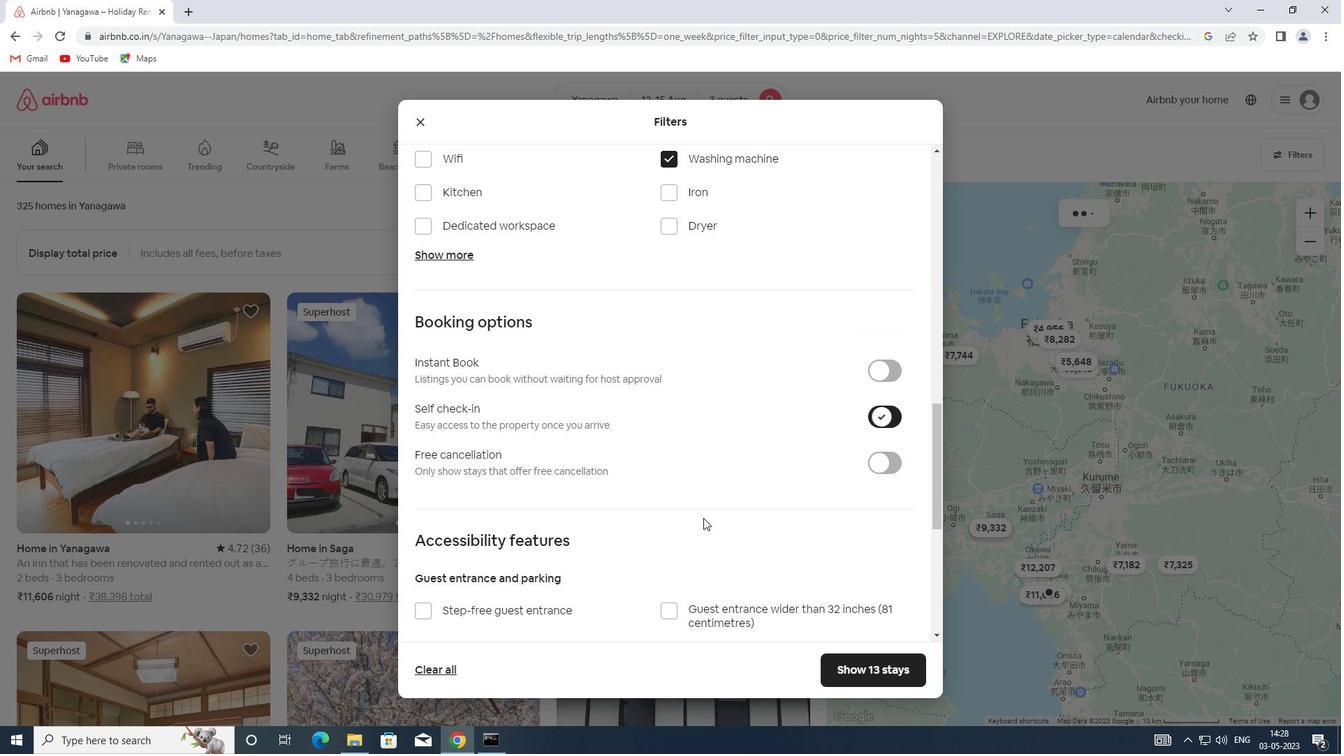 
Action: Mouse scrolled (666, 531) with delta (0, 0)
Screenshot: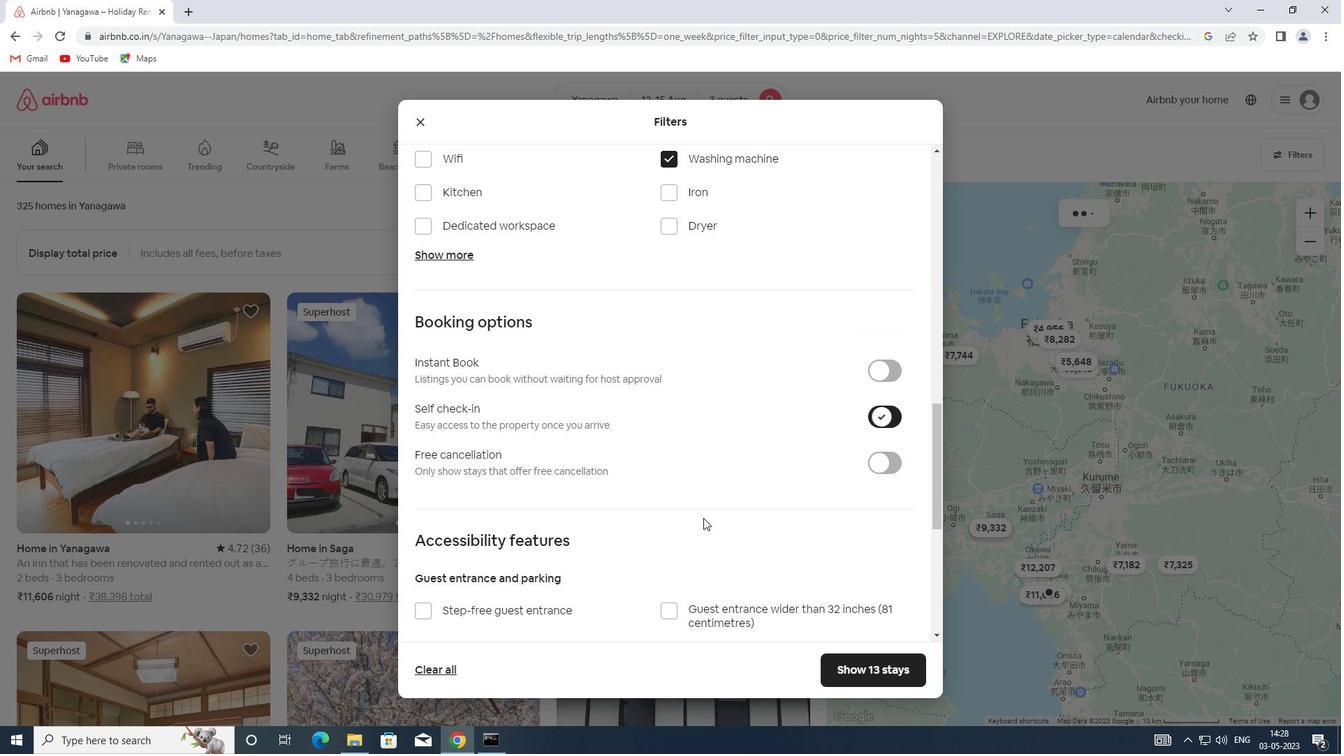 
Action: Mouse scrolled (666, 531) with delta (0, 0)
Screenshot: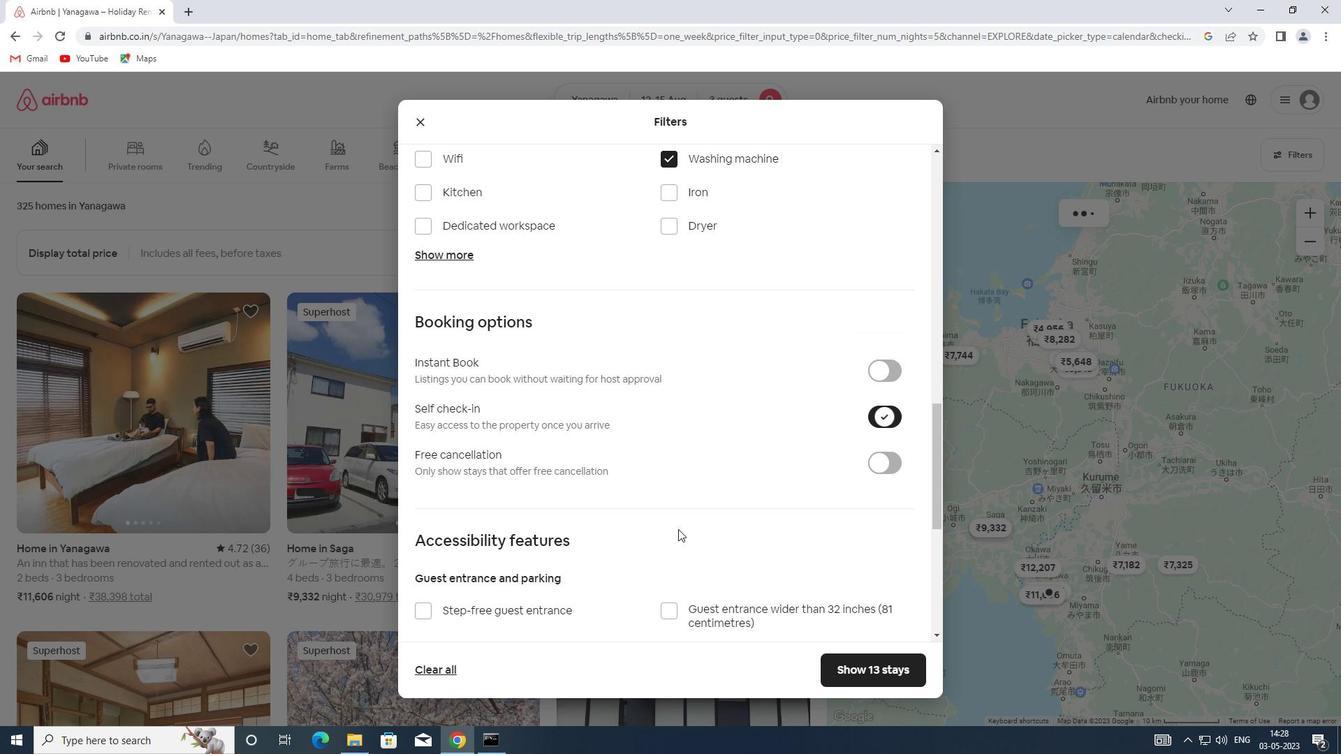 
Action: Mouse scrolled (666, 531) with delta (0, 0)
Screenshot: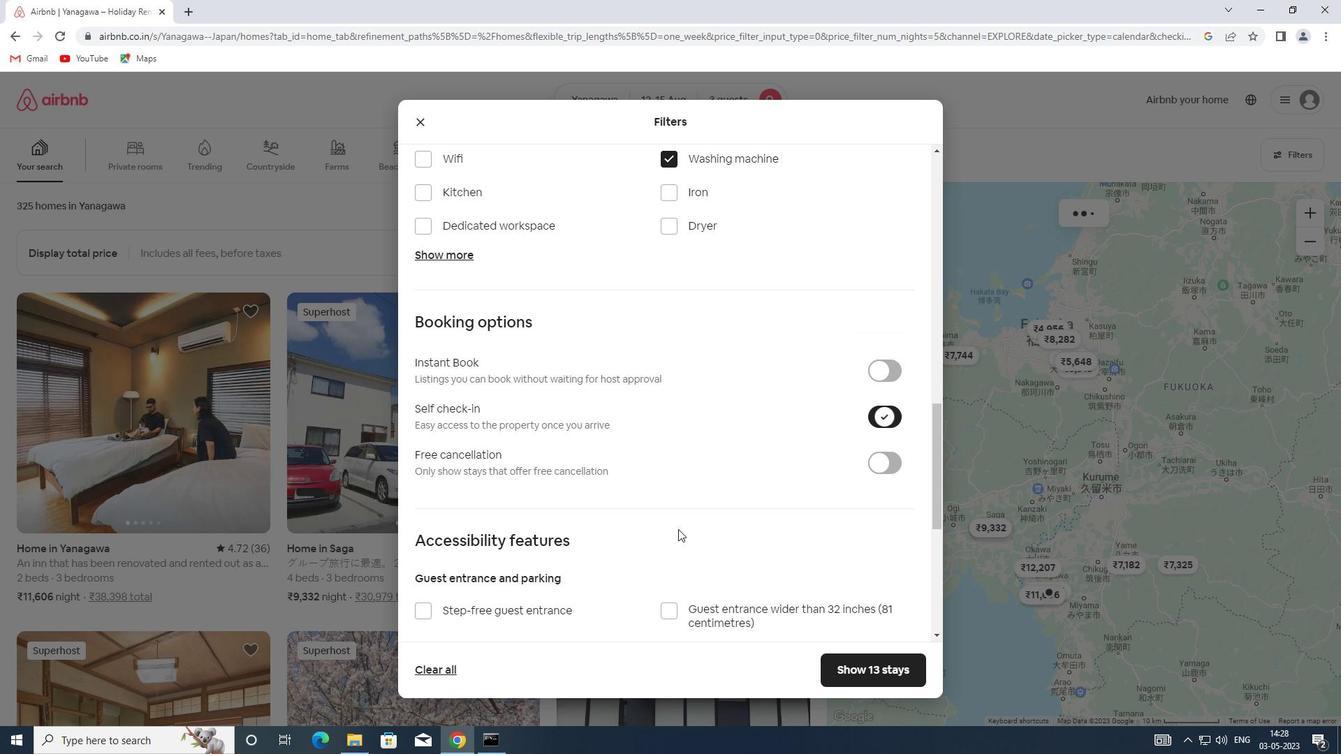 
Action: Mouse scrolled (666, 531) with delta (0, 0)
Screenshot: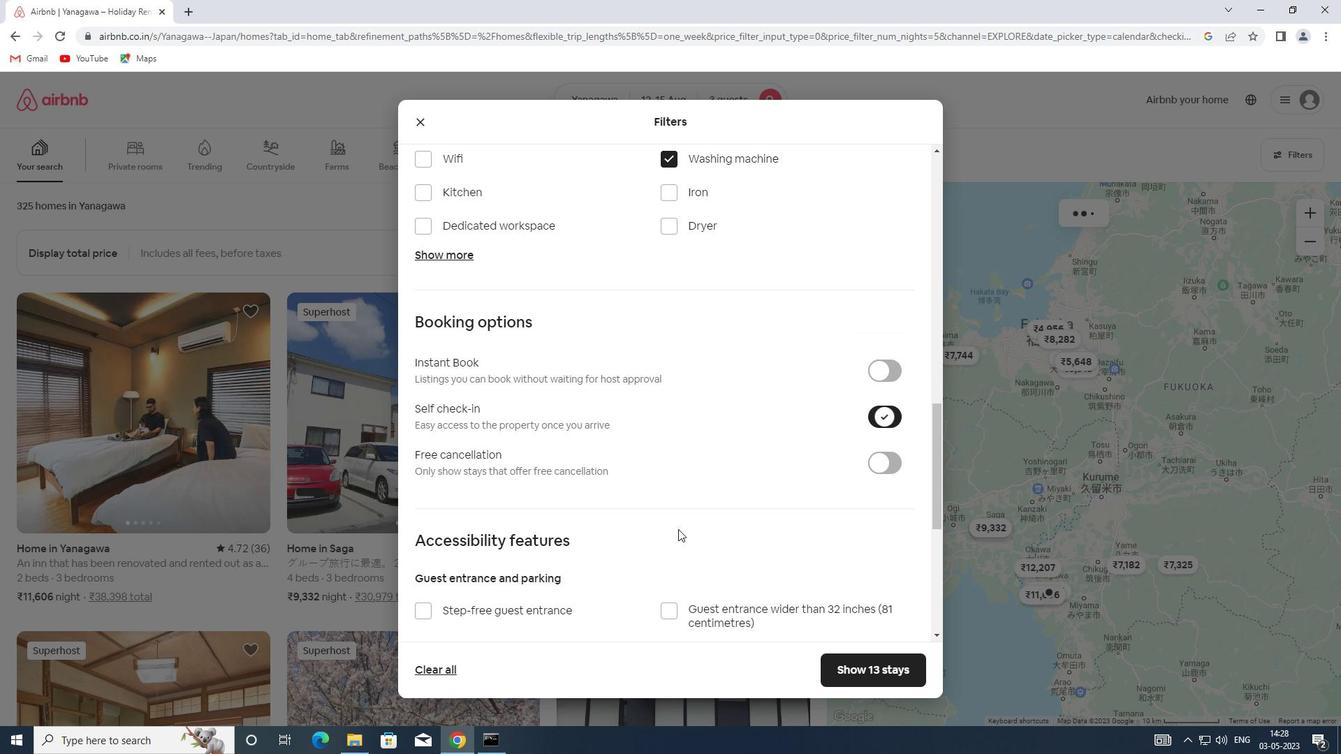
Action: Mouse scrolled (666, 531) with delta (0, 0)
Screenshot: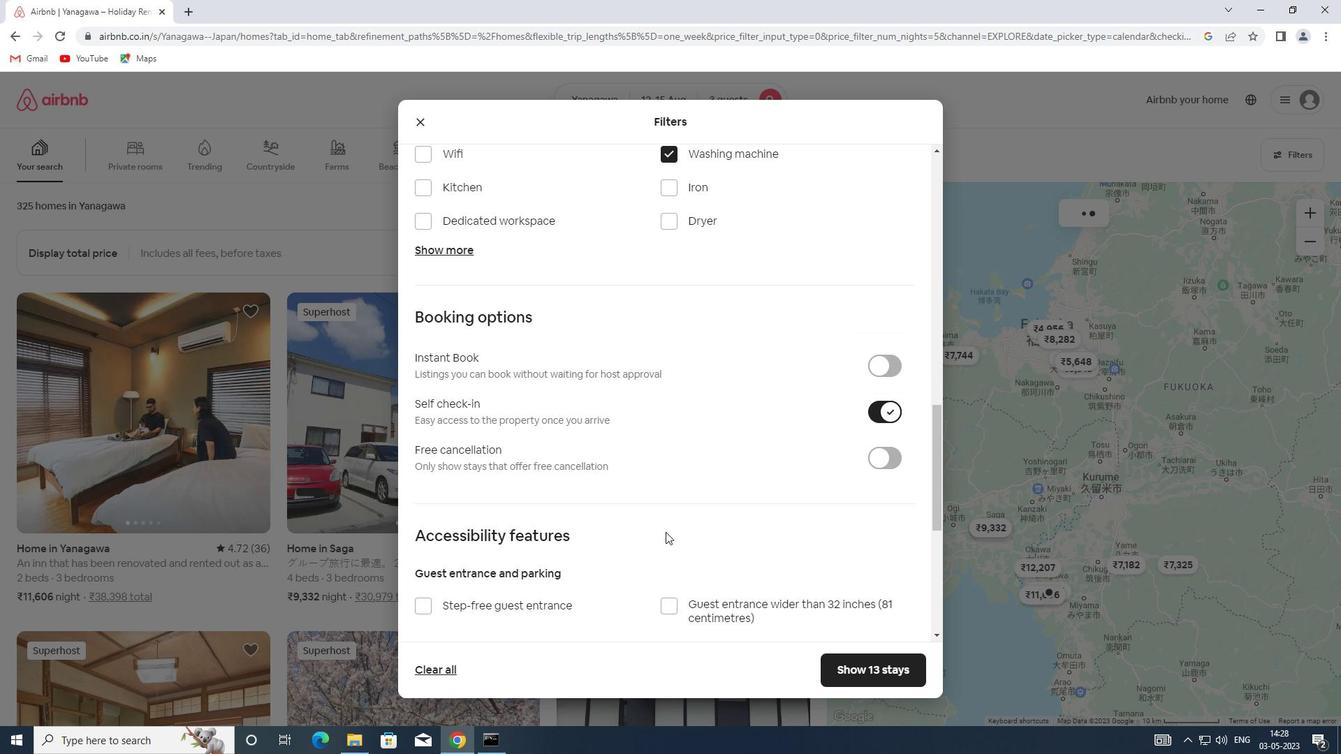 
Action: Mouse scrolled (666, 531) with delta (0, 0)
Screenshot: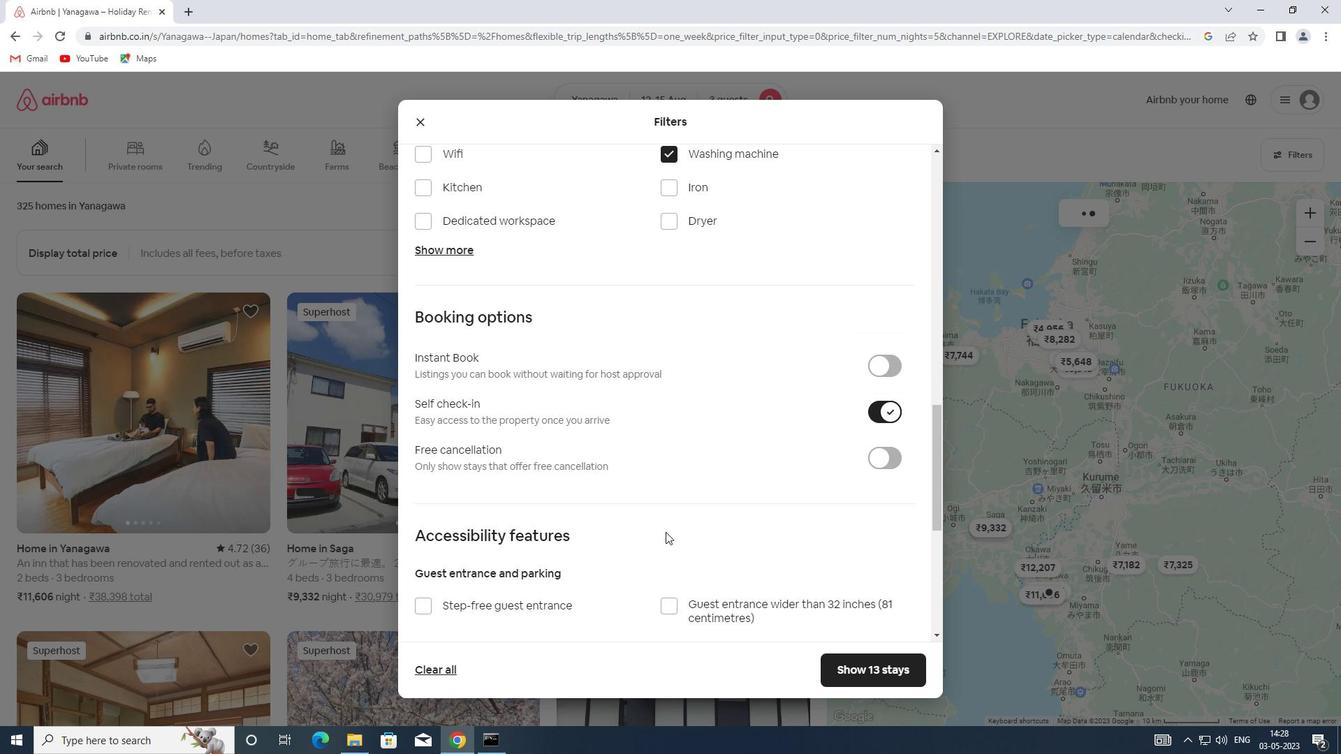 
Action: Mouse moved to (465, 538)
Screenshot: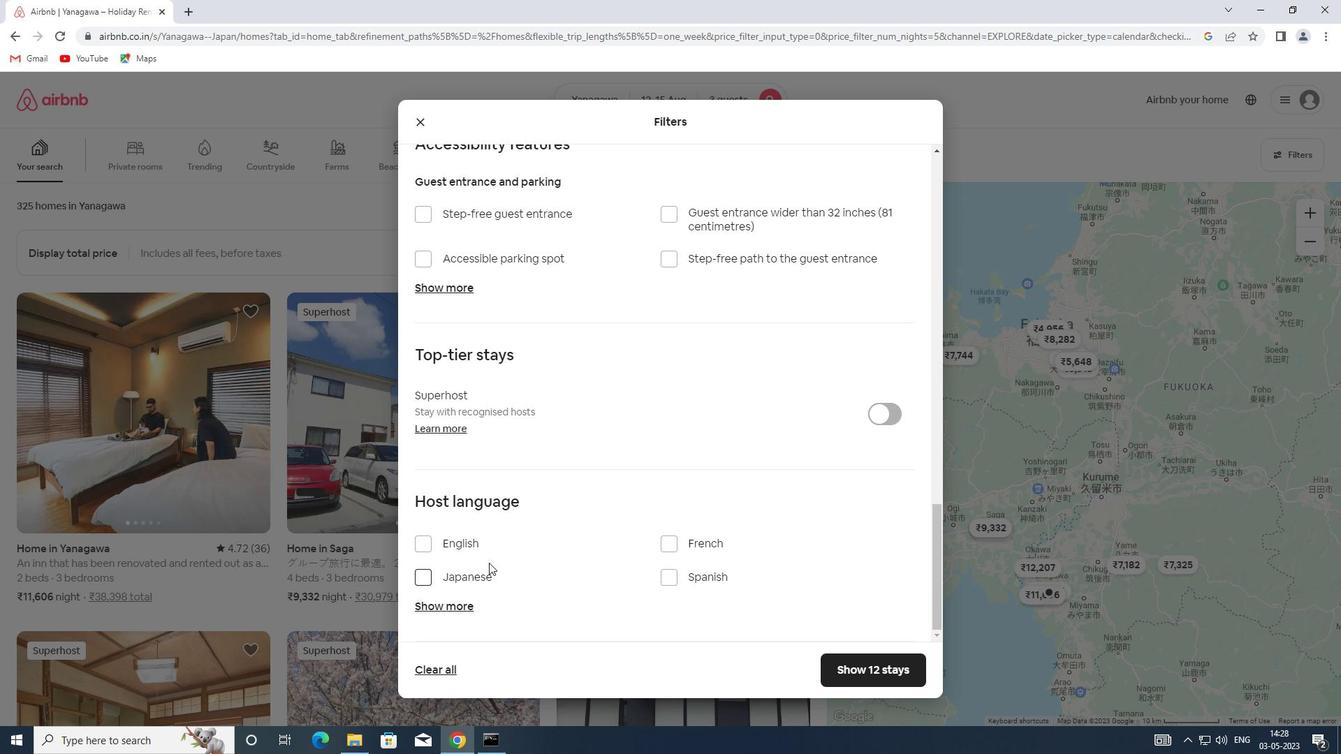 
Action: Mouse pressed left at (465, 538)
Screenshot: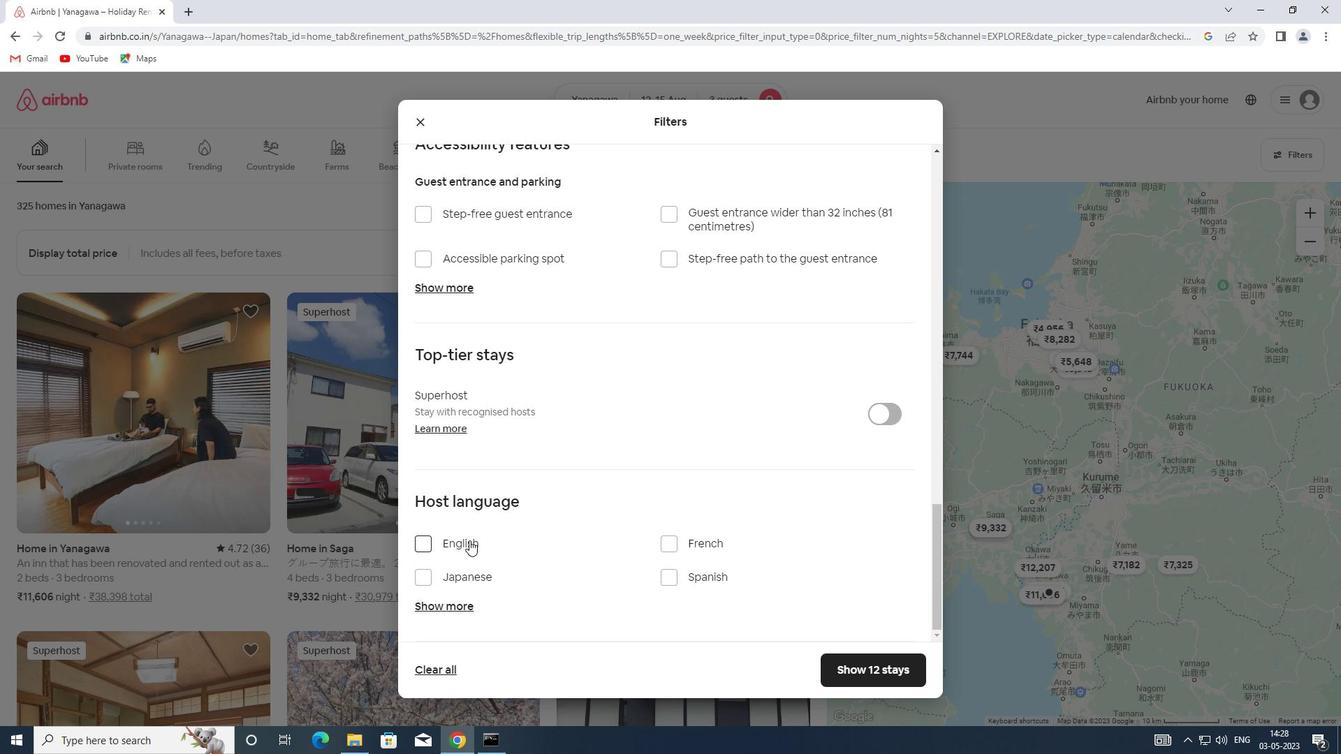 
Action: Mouse moved to (889, 668)
Screenshot: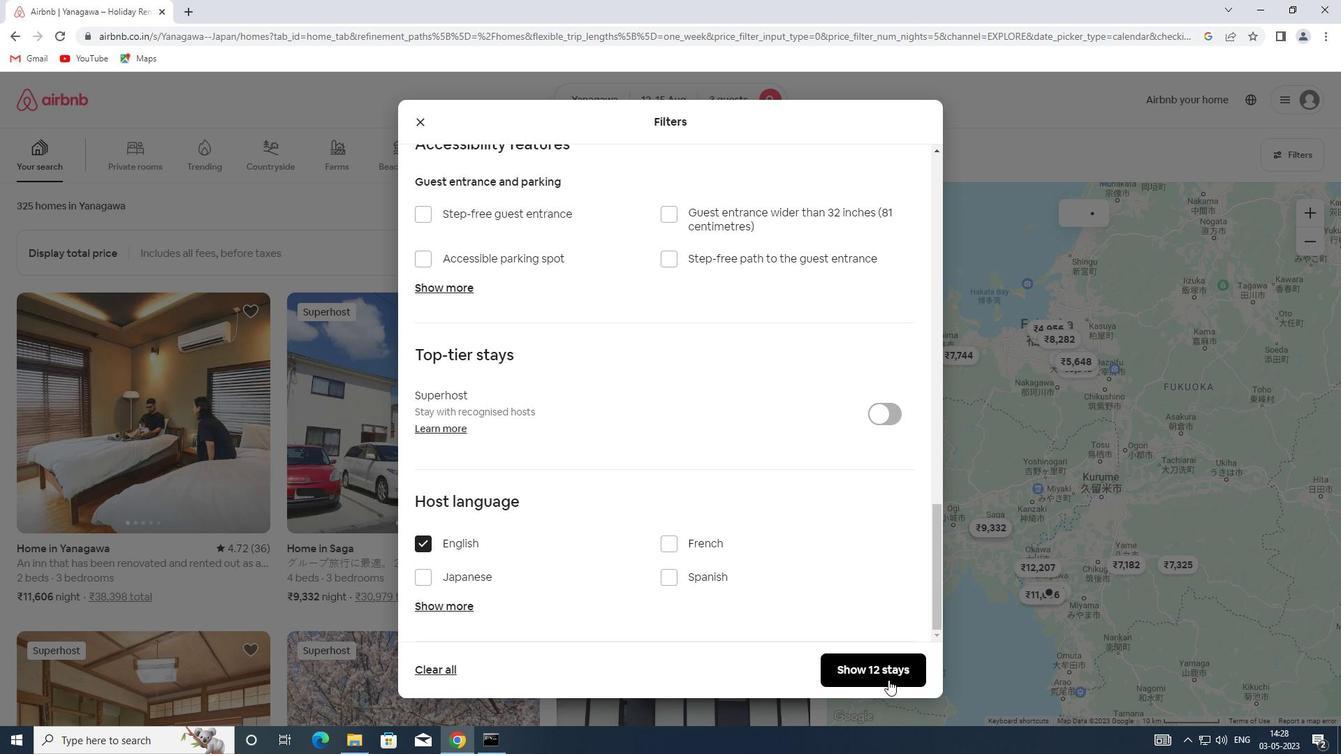 
Action: Mouse pressed left at (889, 668)
Screenshot: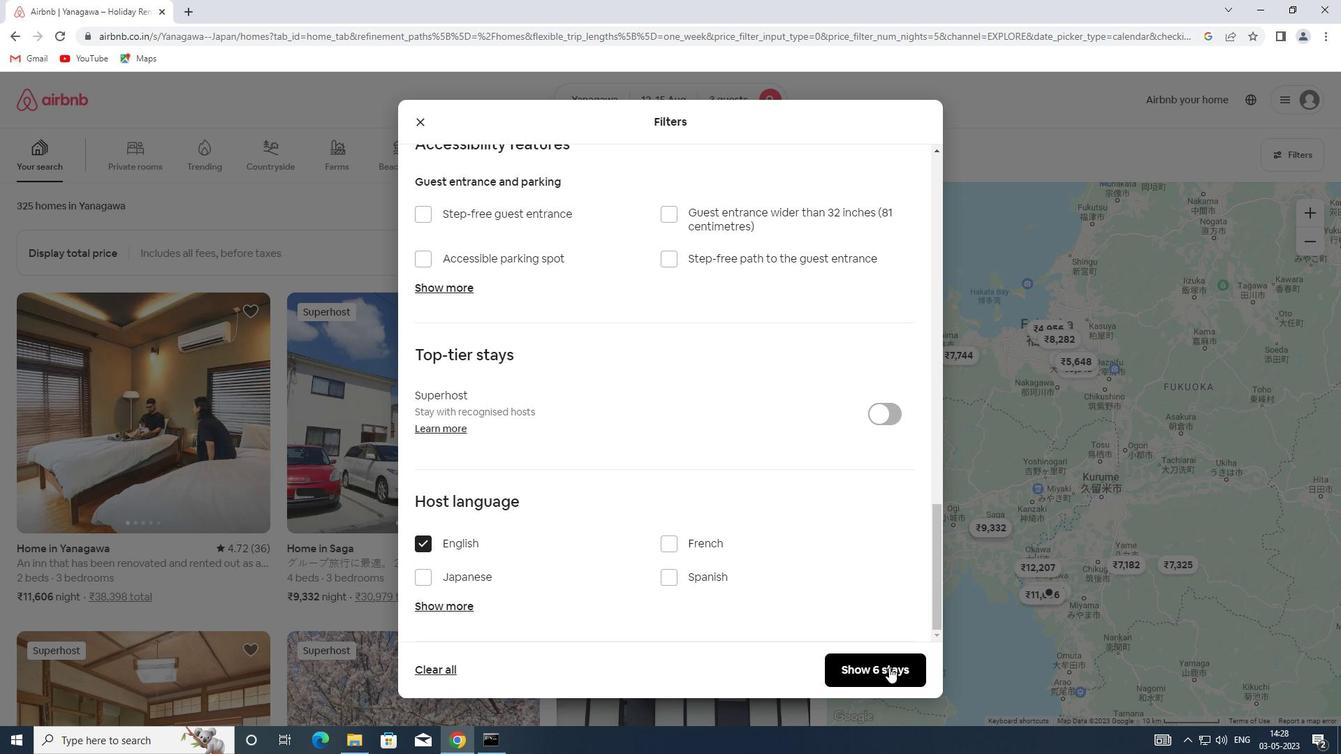 
